 Task: Find a place to stay in Przeworsk, Poland, with a price range of ₹5000 to ₹15000, 1 bedroom, 1 bed, 1 bathroom, and amenities like Wifi and Free parking.
Action: Mouse pressed left at (601, 102)
Screenshot: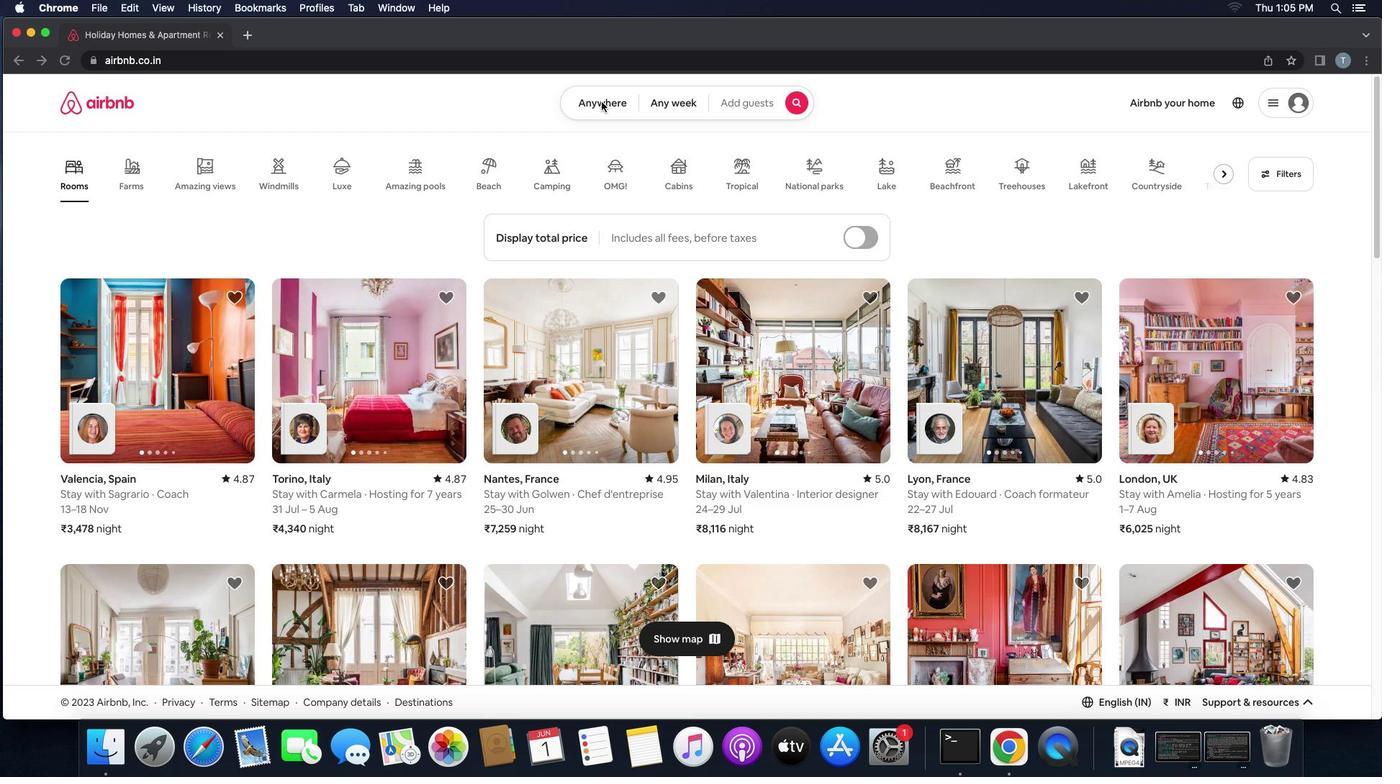 
Action: Mouse pressed left at (601, 102)
Screenshot: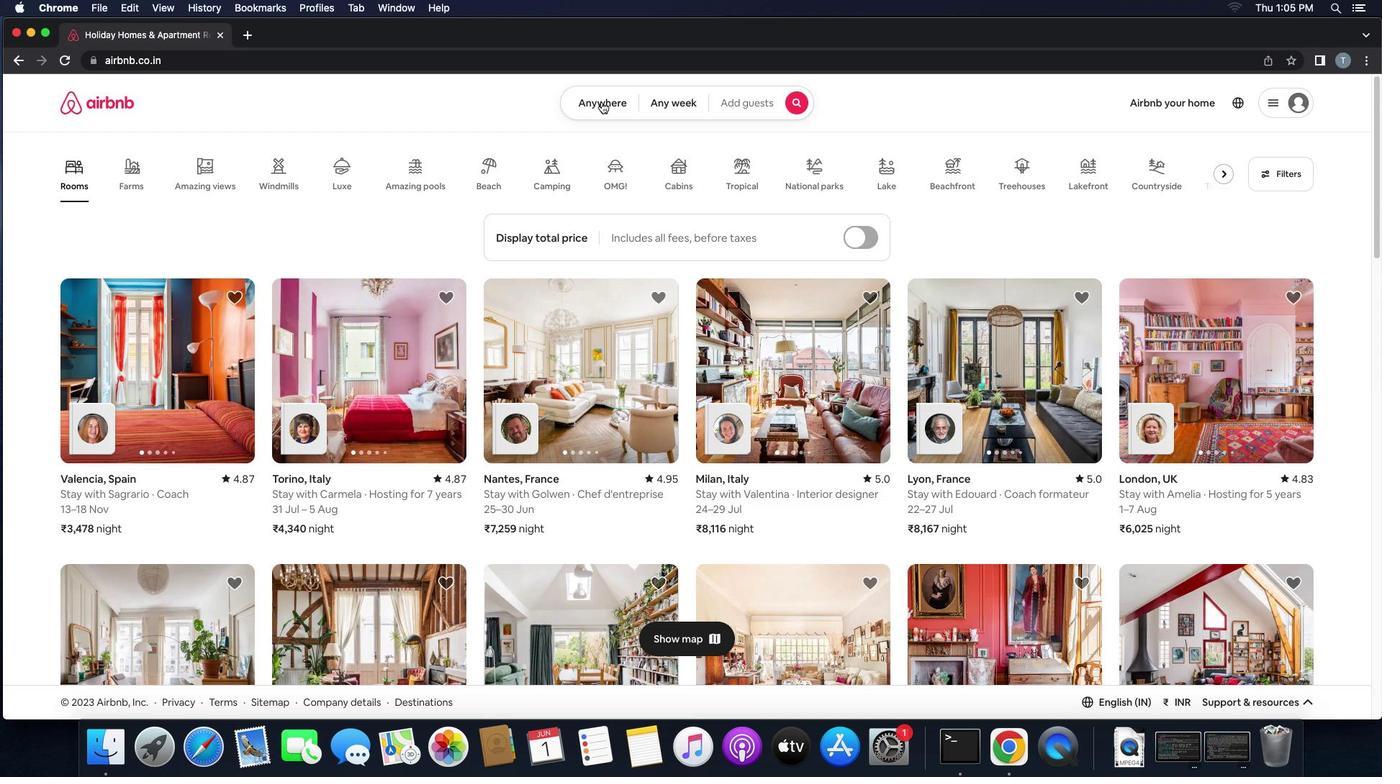 
Action: Mouse moved to (550, 154)
Screenshot: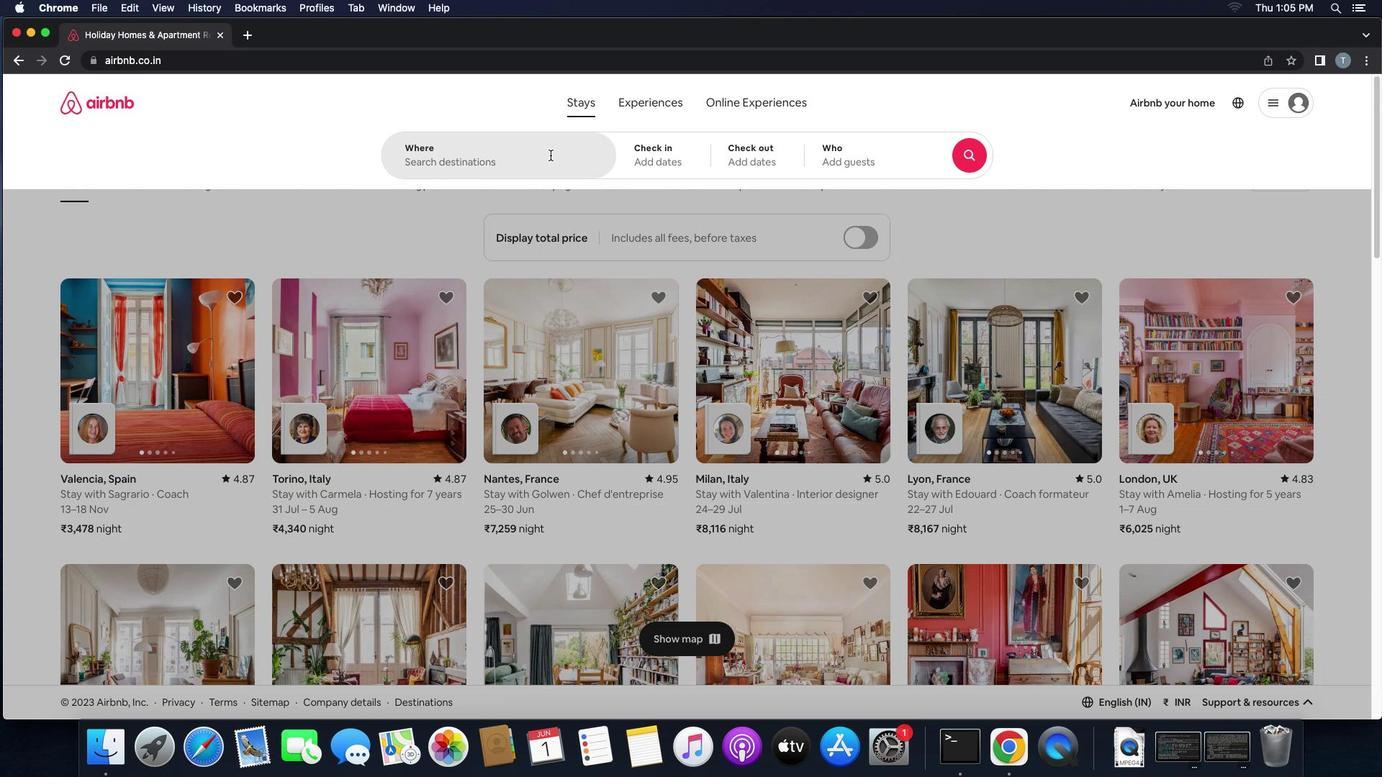 
Action: Mouse pressed left at (550, 154)
Screenshot: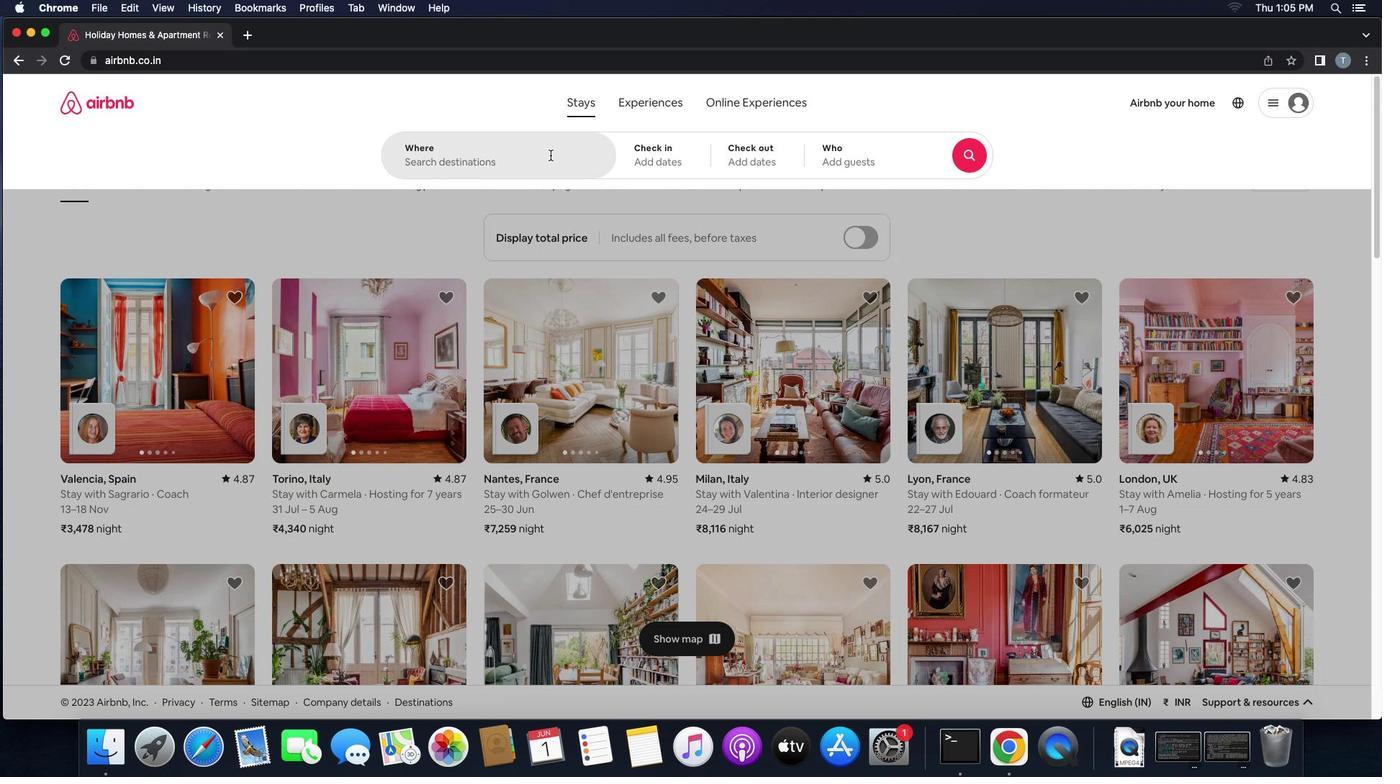 
Action: Key pressed Key.shift'P''r''z''e''w''o''r''s''k'
Screenshot: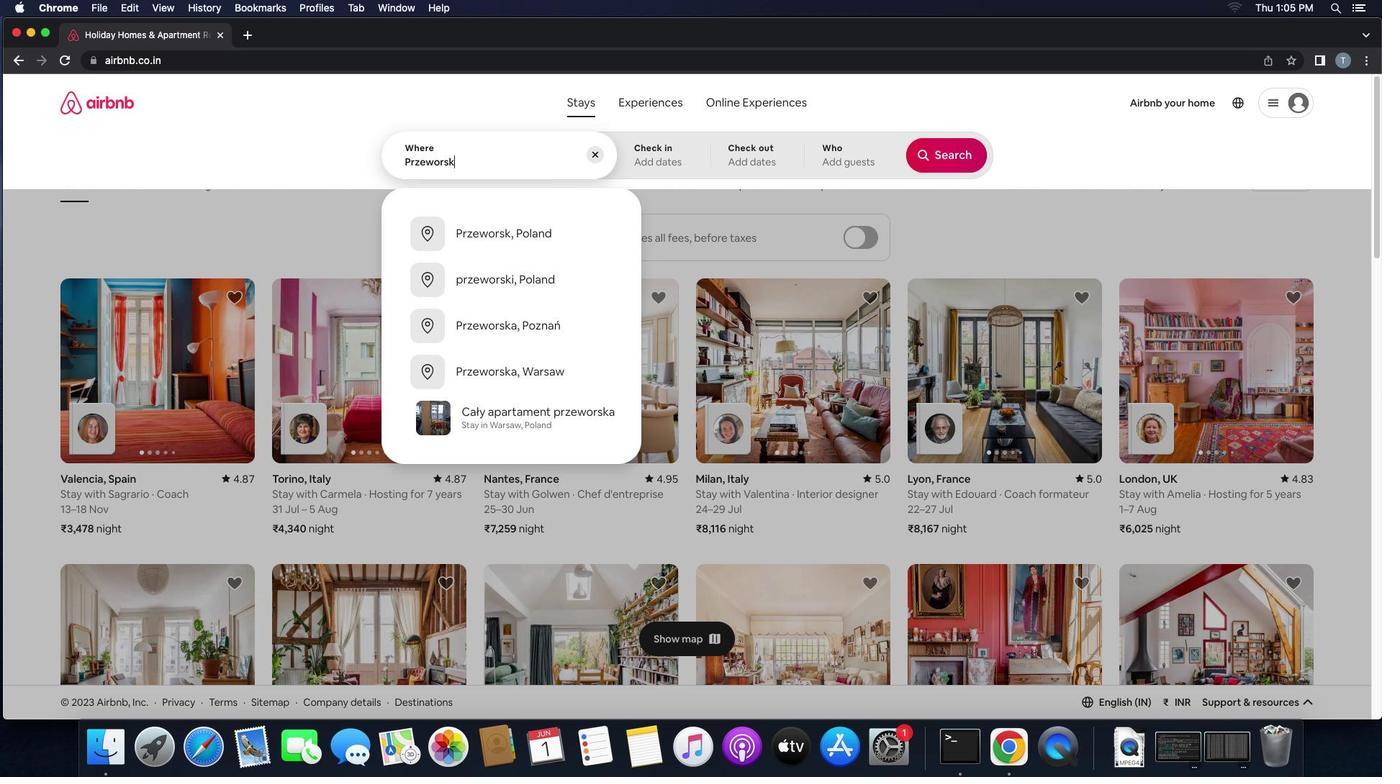 
Action: Mouse moved to (563, 230)
Screenshot: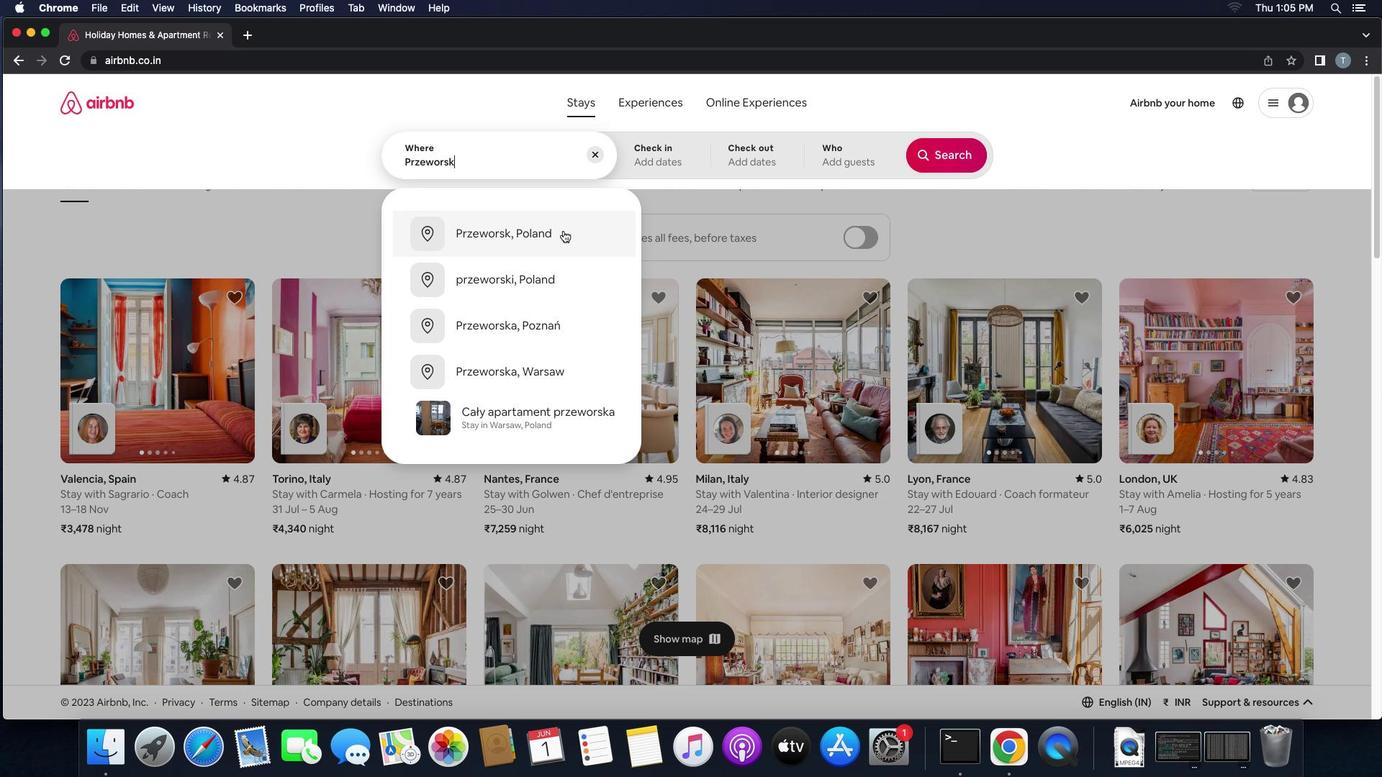 
Action: Mouse pressed left at (563, 230)
Screenshot: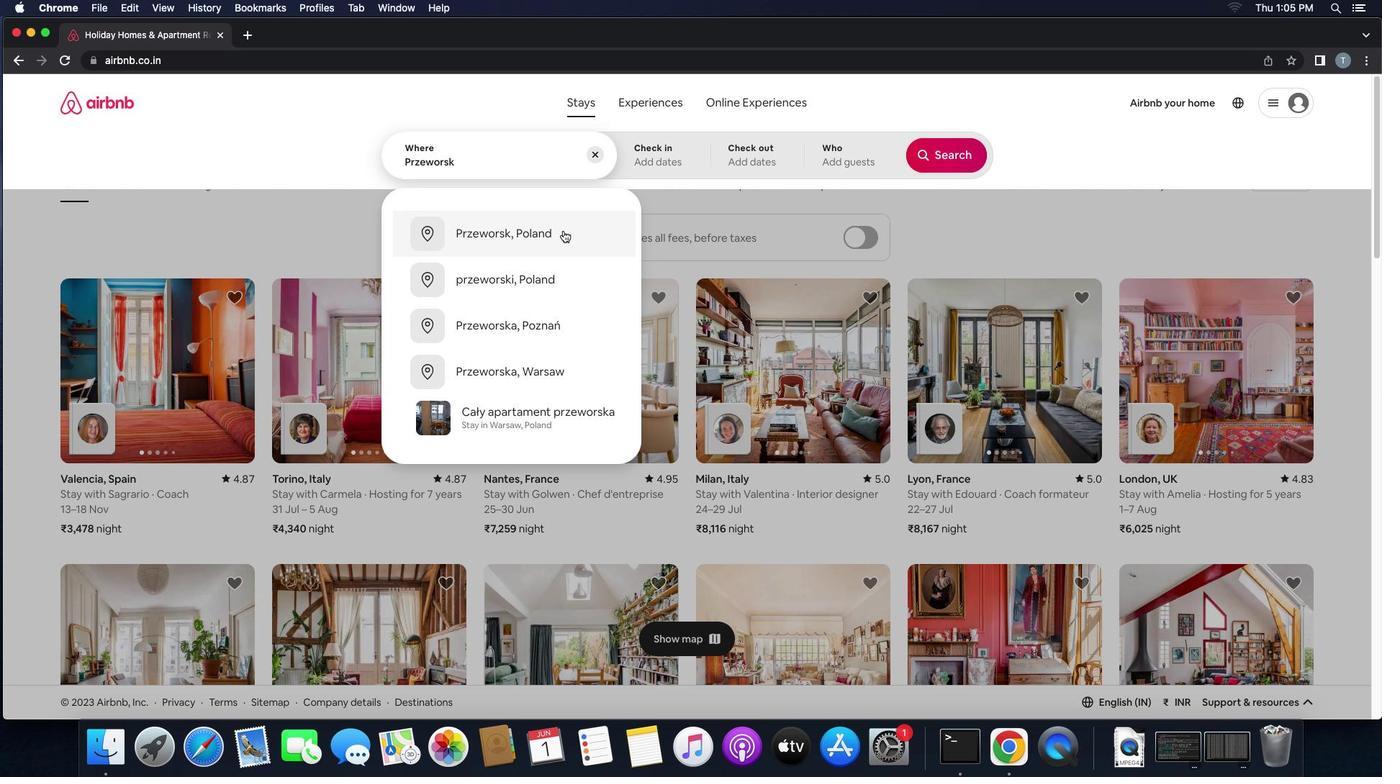 
Action: Mouse moved to (933, 323)
Screenshot: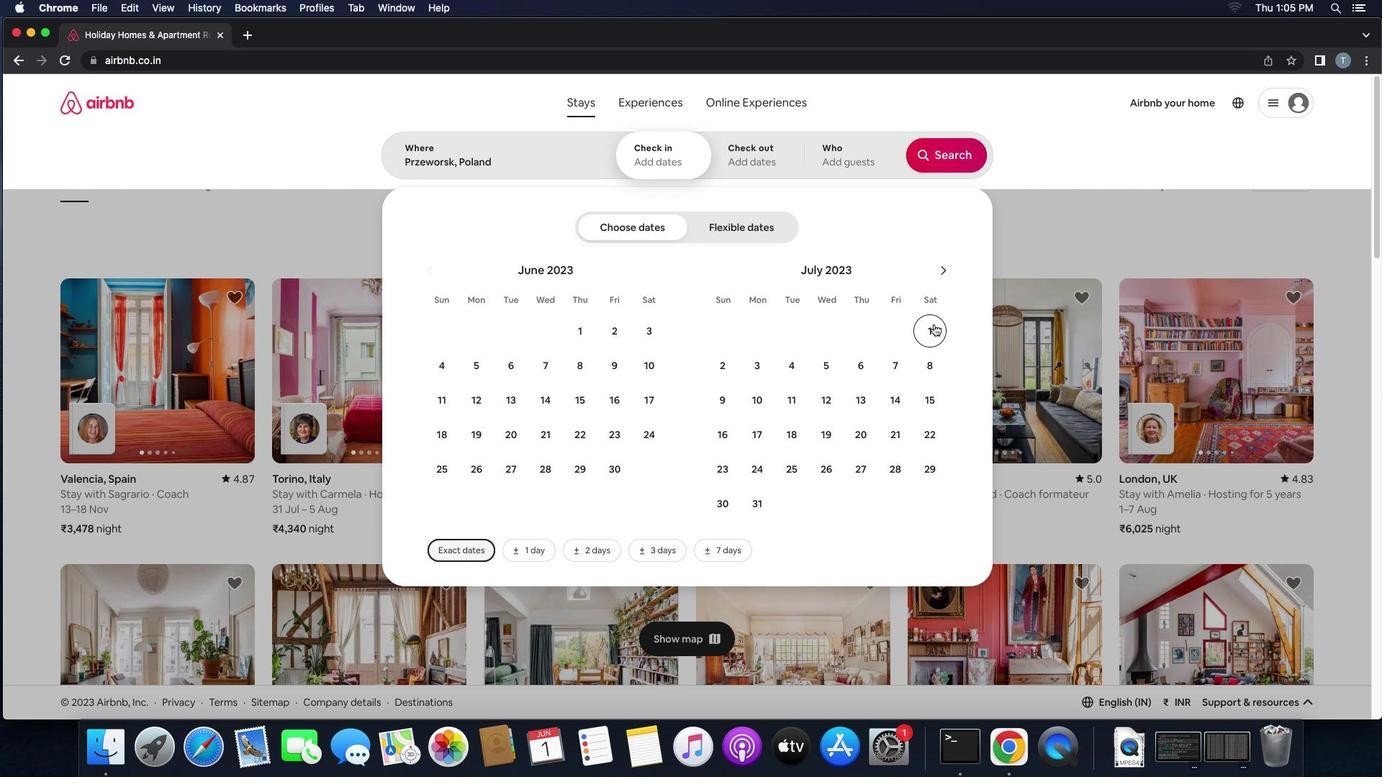 
Action: Mouse pressed left at (933, 323)
Screenshot: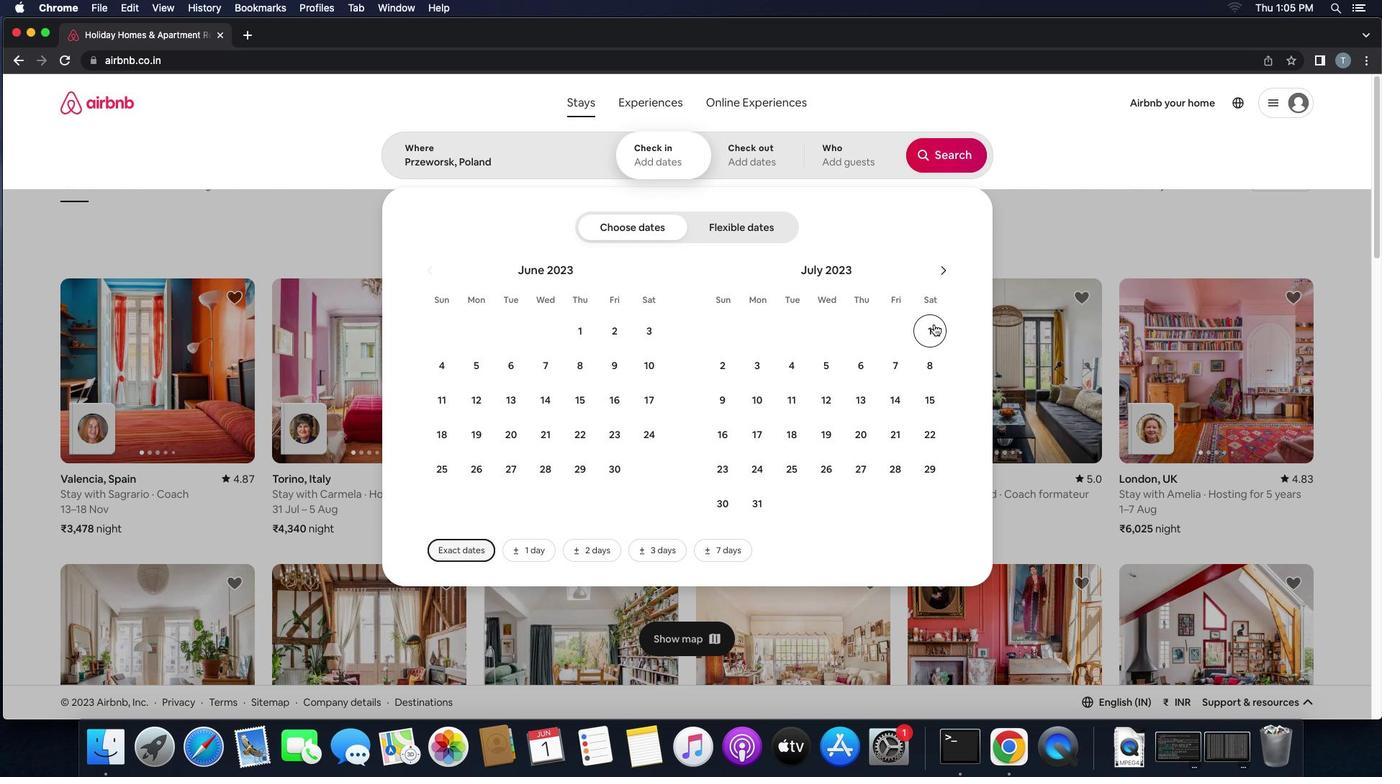 
Action: Mouse moved to (758, 365)
Screenshot: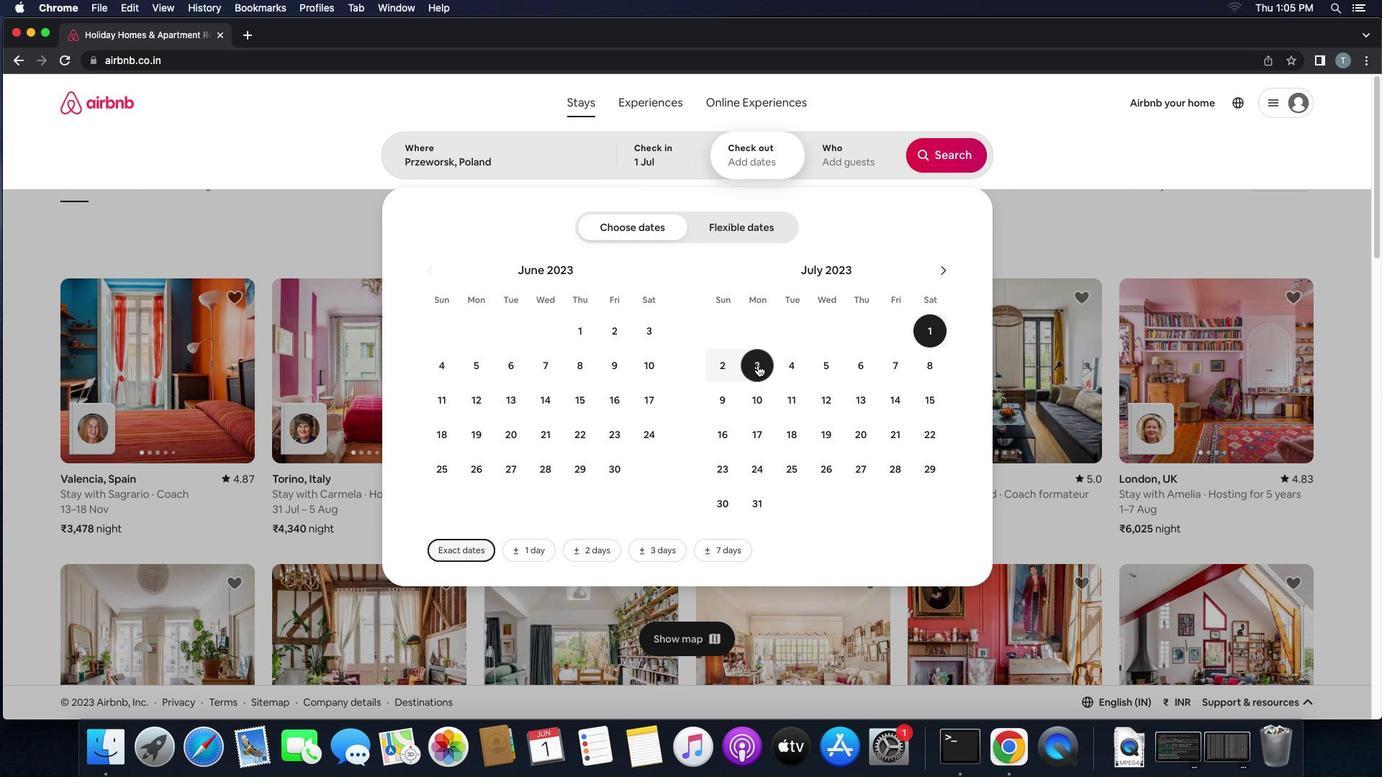
Action: Mouse pressed left at (758, 365)
Screenshot: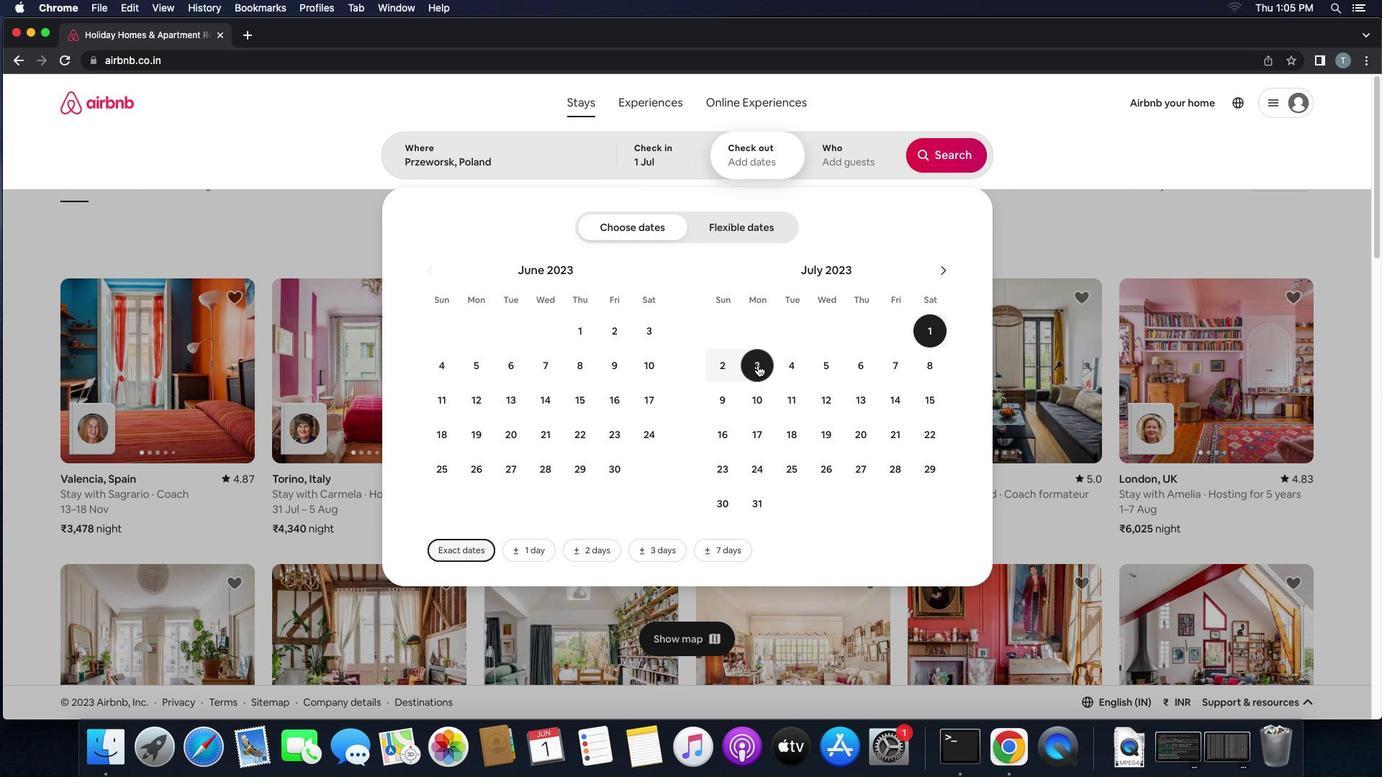 
Action: Mouse moved to (832, 168)
Screenshot: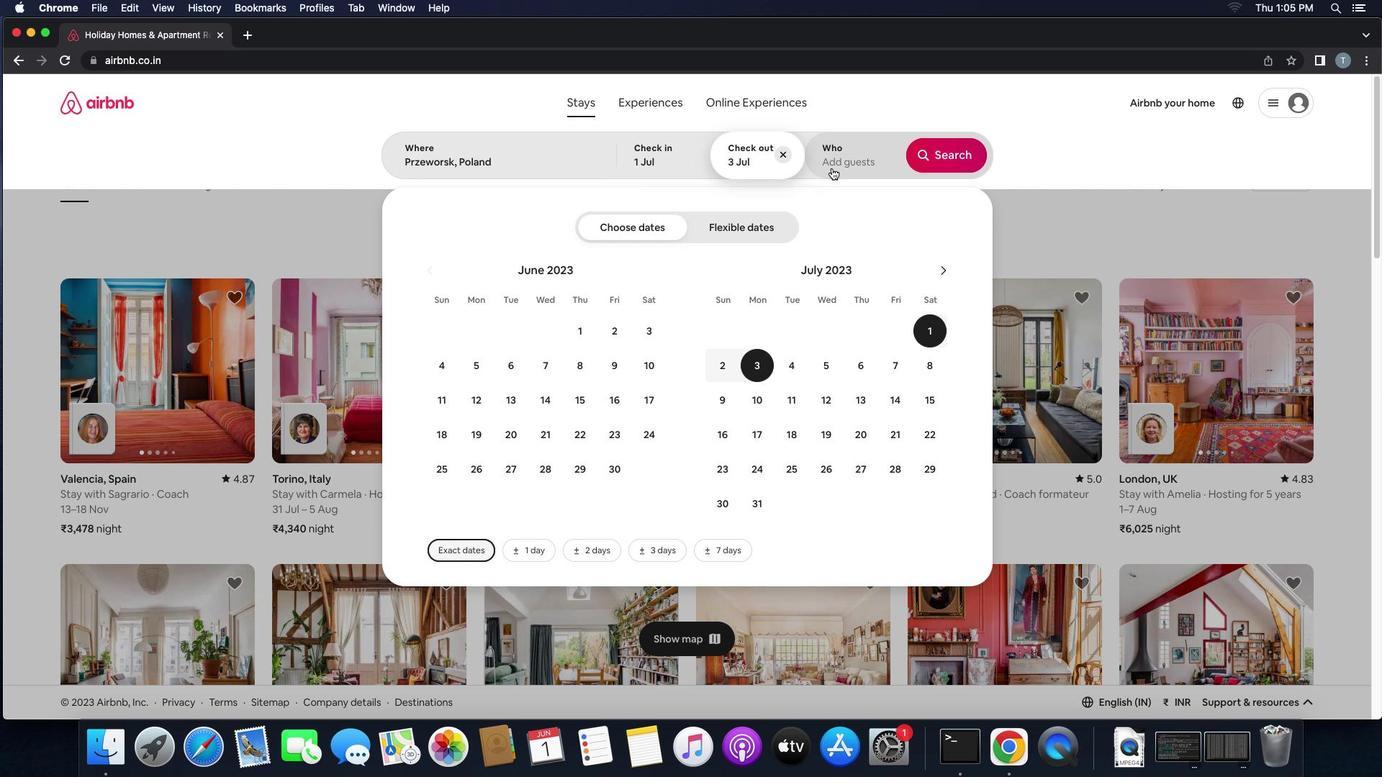 
Action: Mouse pressed left at (832, 168)
Screenshot: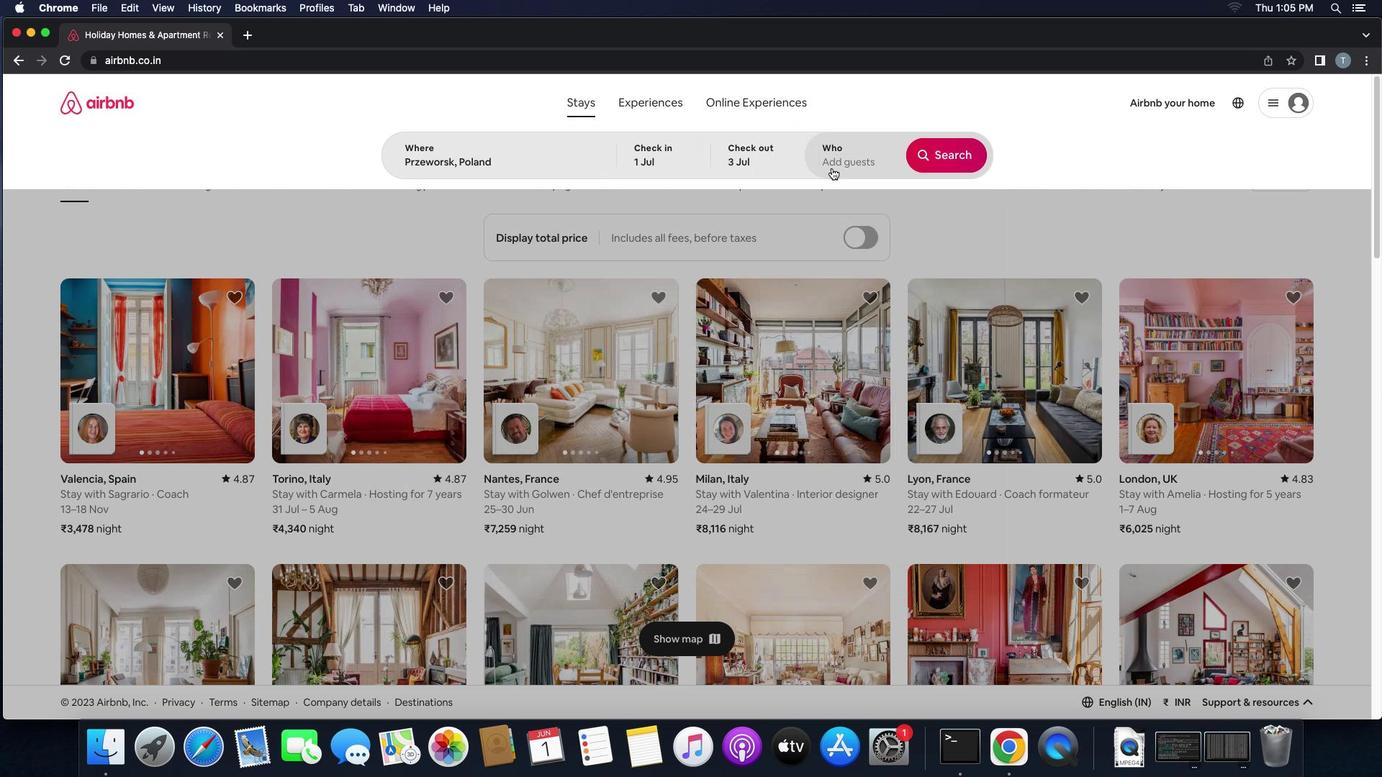 
Action: Mouse moved to (947, 233)
Screenshot: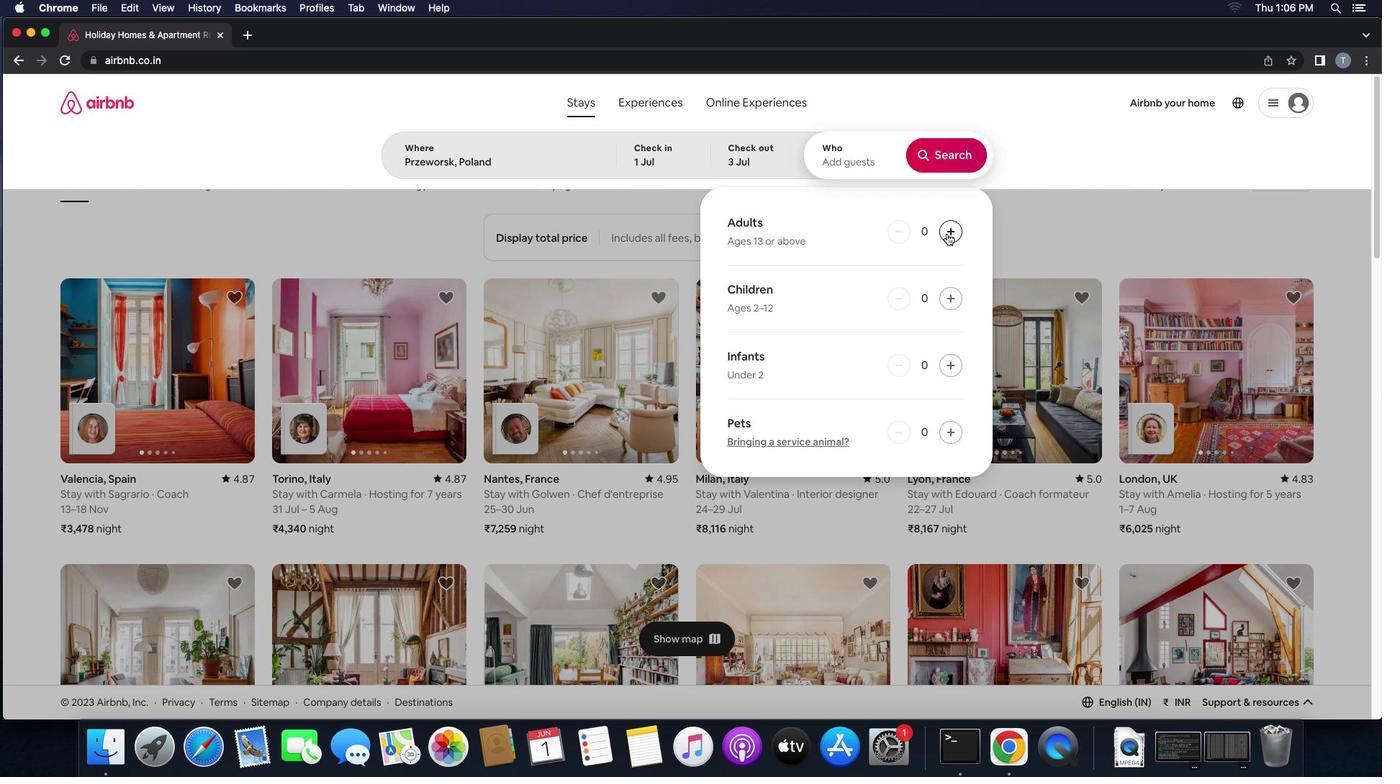 
Action: Mouse pressed left at (947, 233)
Screenshot: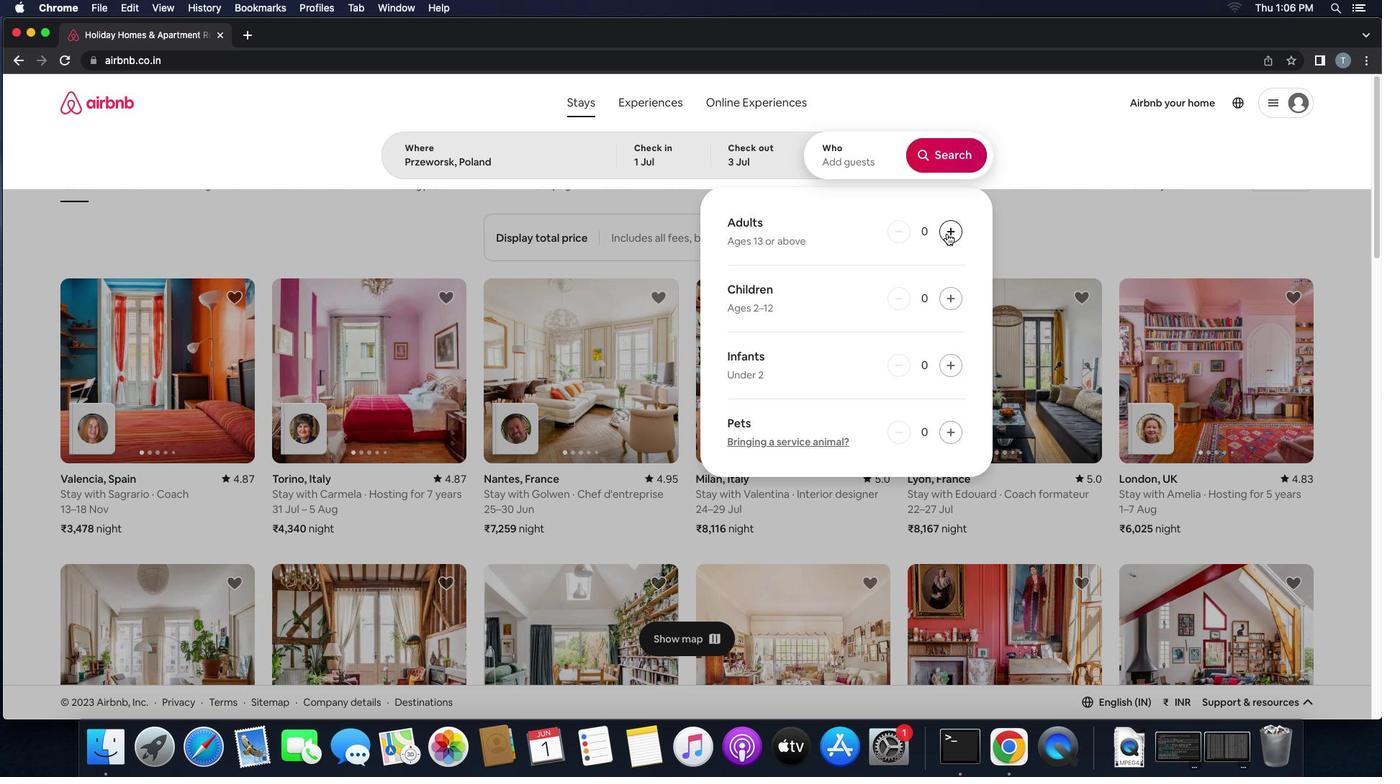 
Action: Mouse moved to (953, 156)
Screenshot: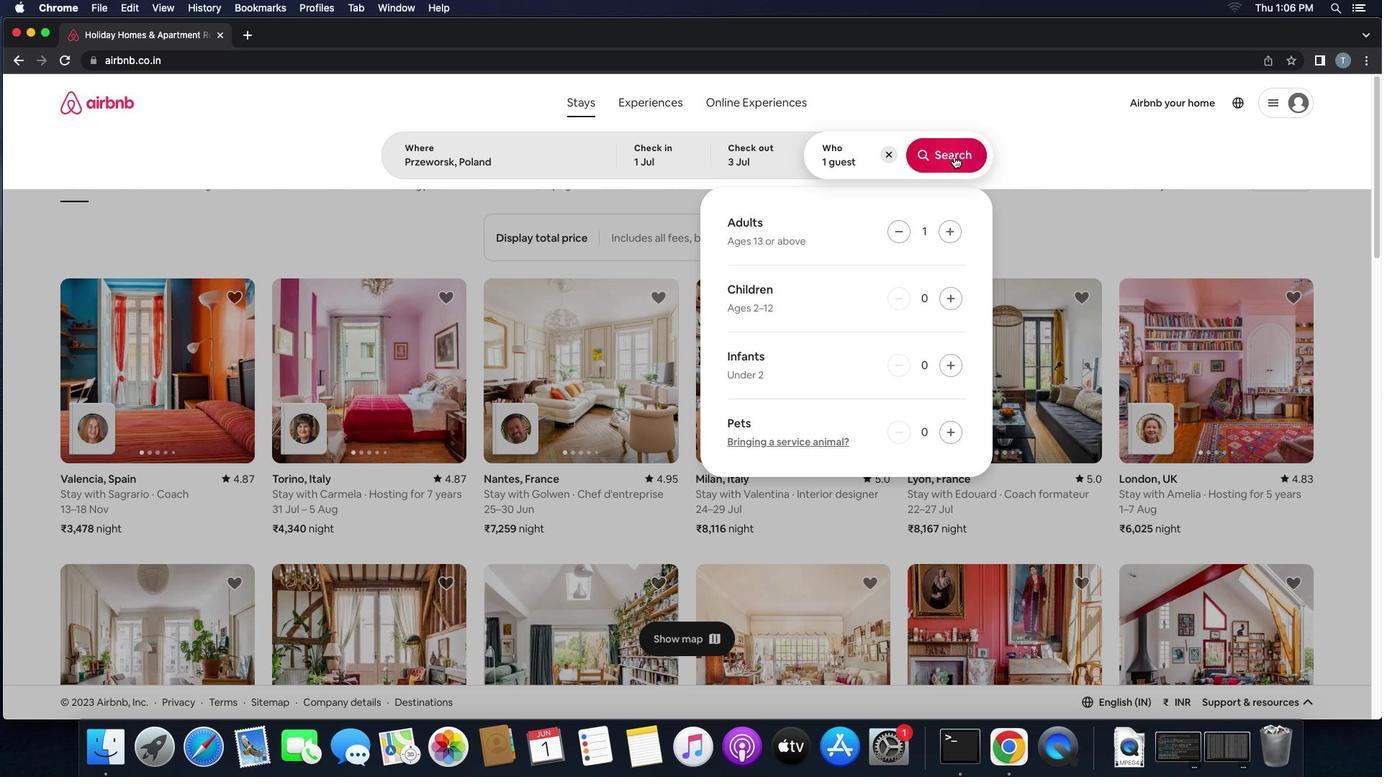 
Action: Mouse pressed left at (953, 156)
Screenshot: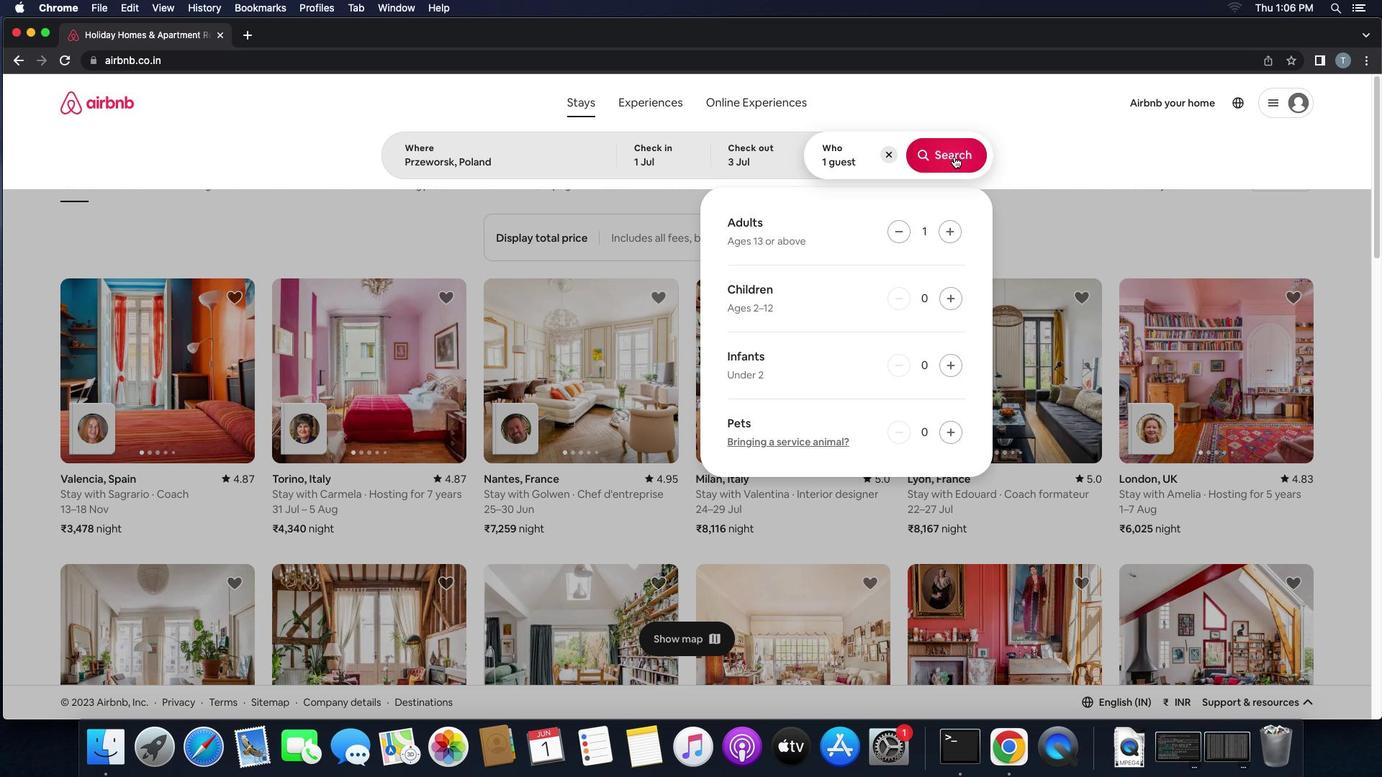 
Action: Mouse moved to (1324, 154)
Screenshot: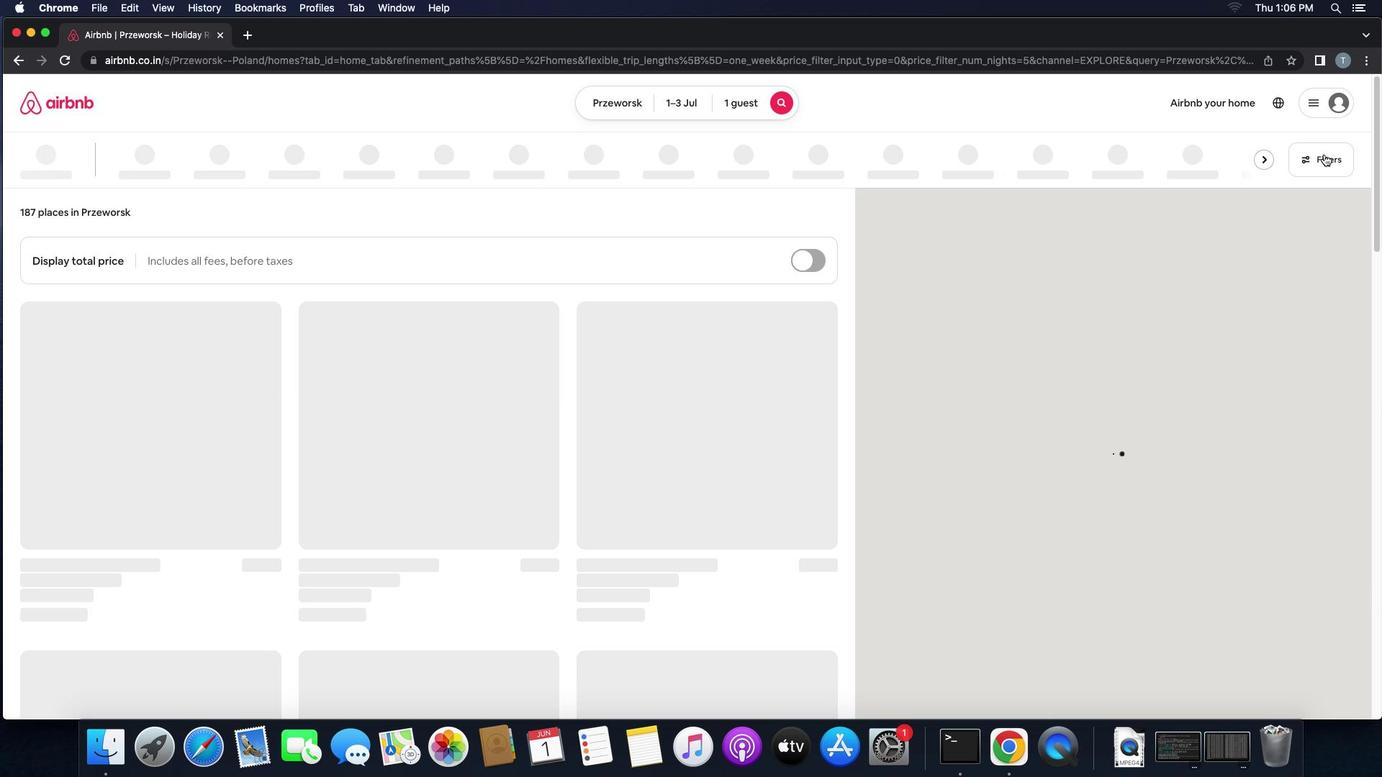 
Action: Mouse pressed left at (1324, 154)
Screenshot: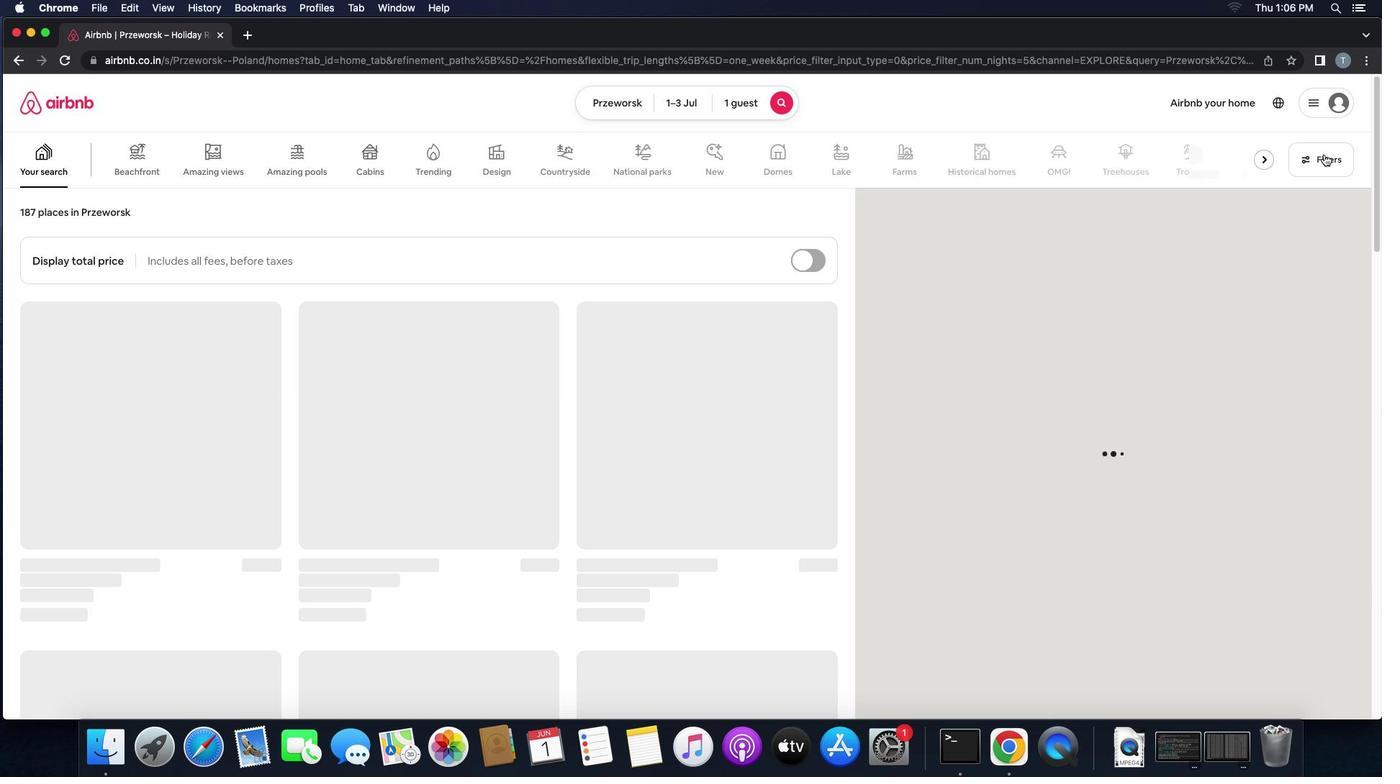 
Action: Mouse moved to (557, 514)
Screenshot: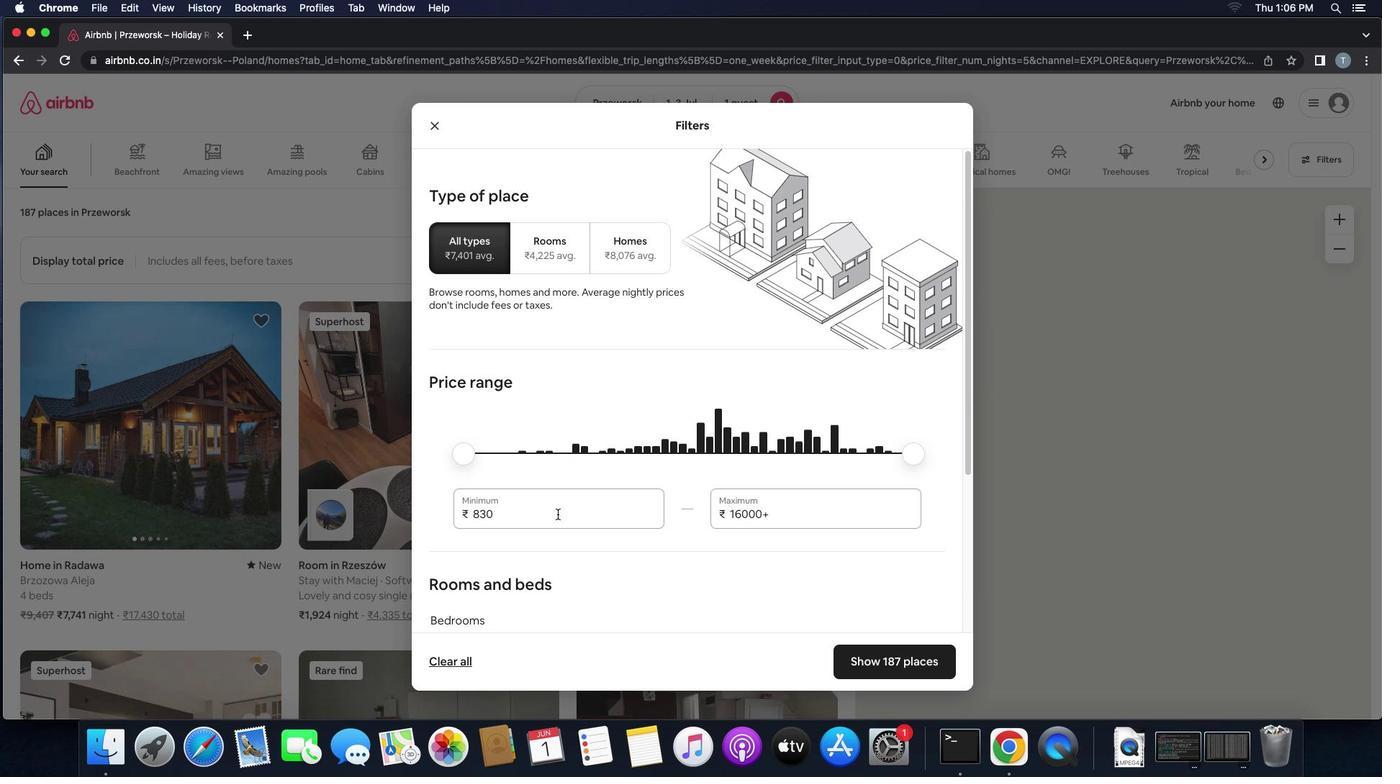 
Action: Mouse pressed left at (557, 514)
Screenshot: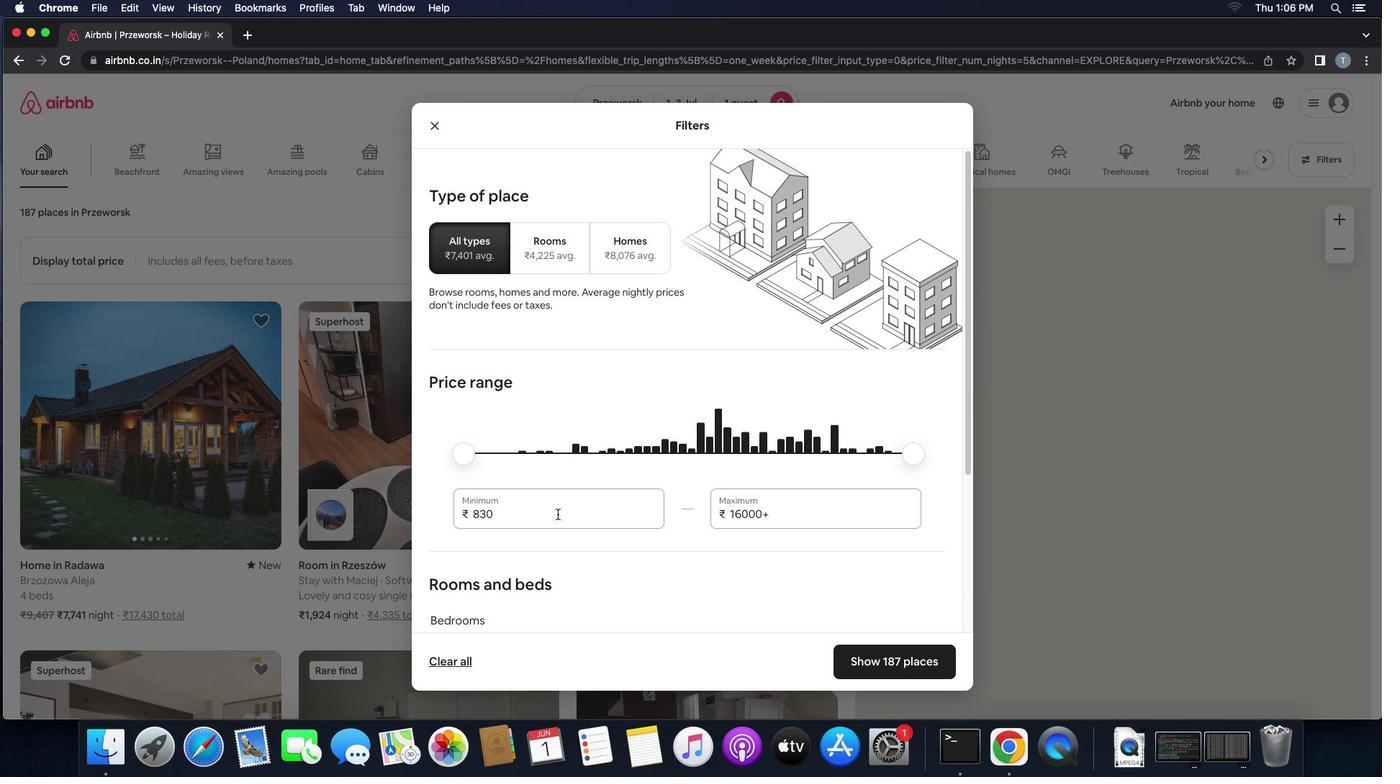 
Action: Key pressed Key.backspaceKey.backspaceKey.backspaceKey.backspace'5''0''0''0'
Screenshot: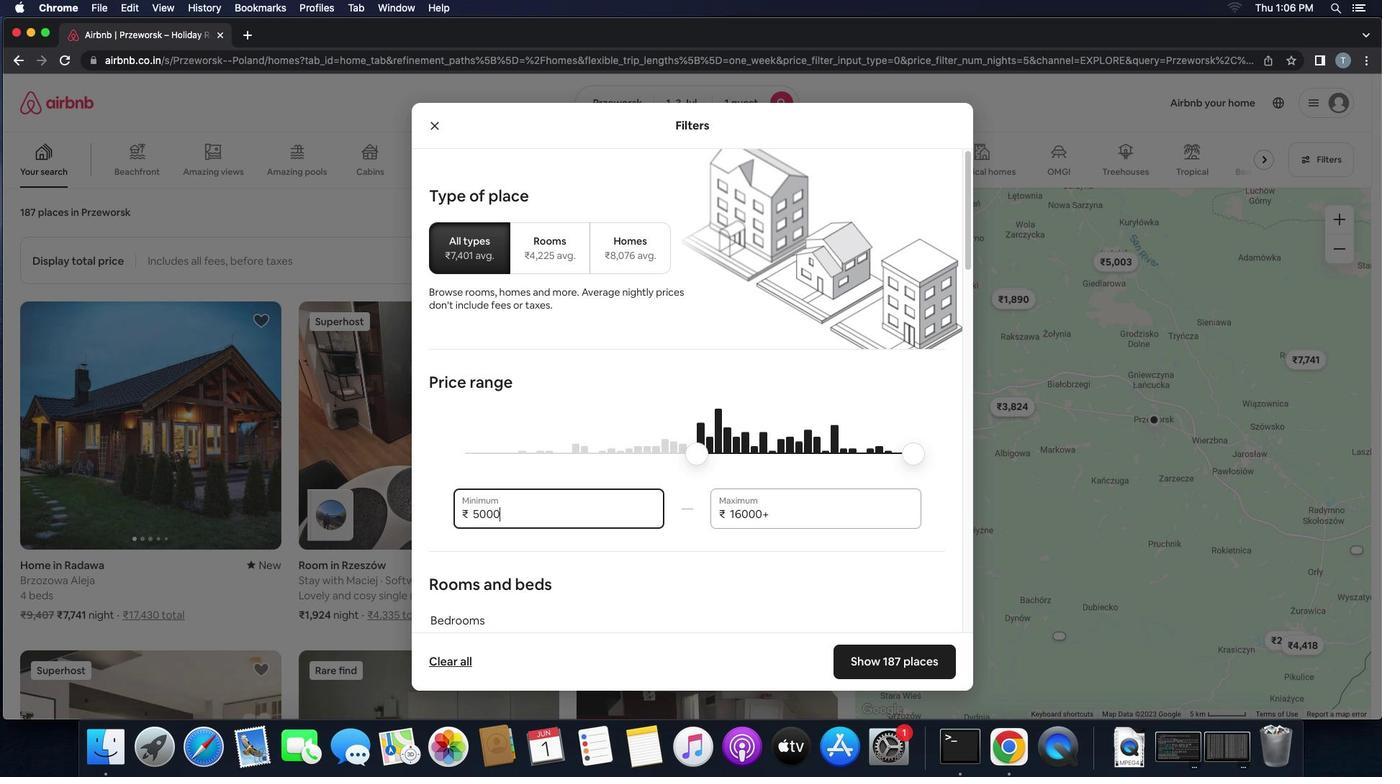 
Action: Mouse moved to (783, 514)
Screenshot: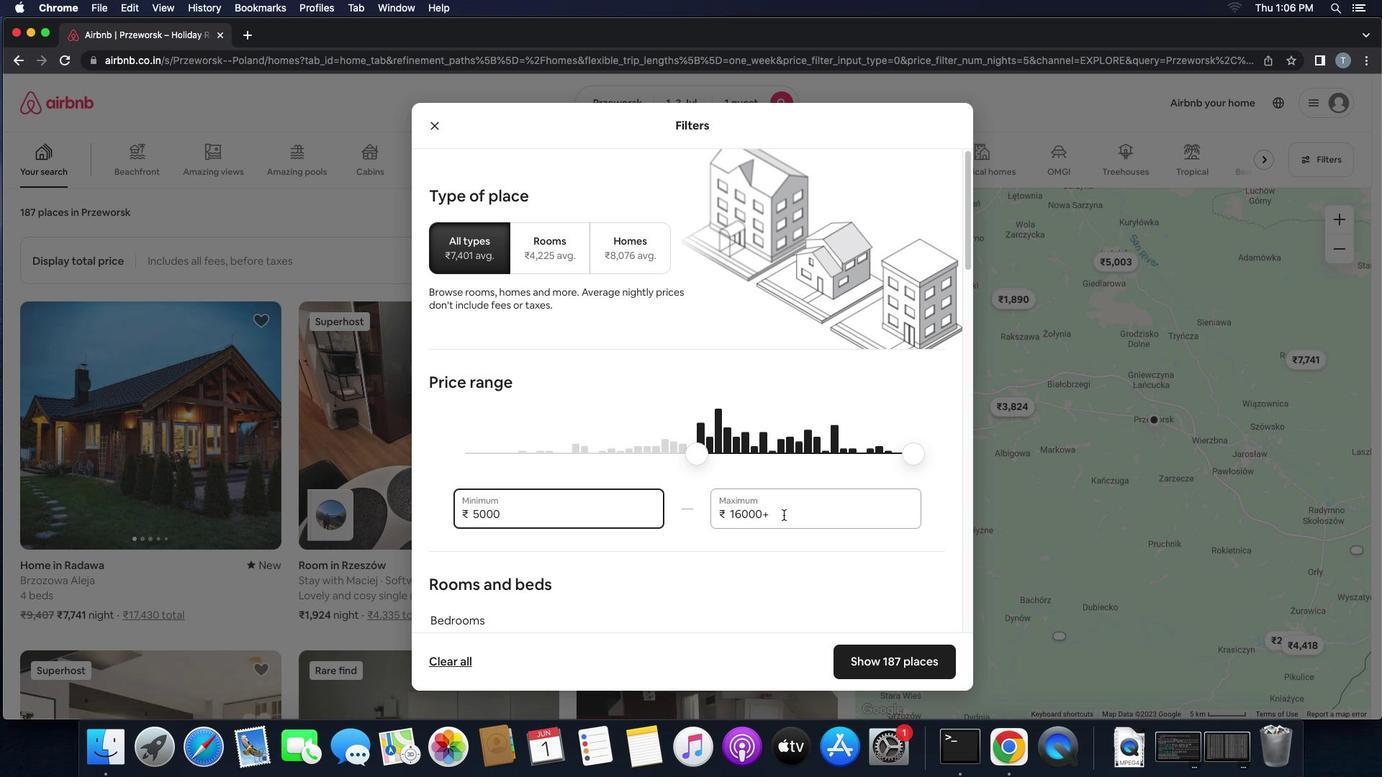 
Action: Mouse pressed left at (783, 514)
Screenshot: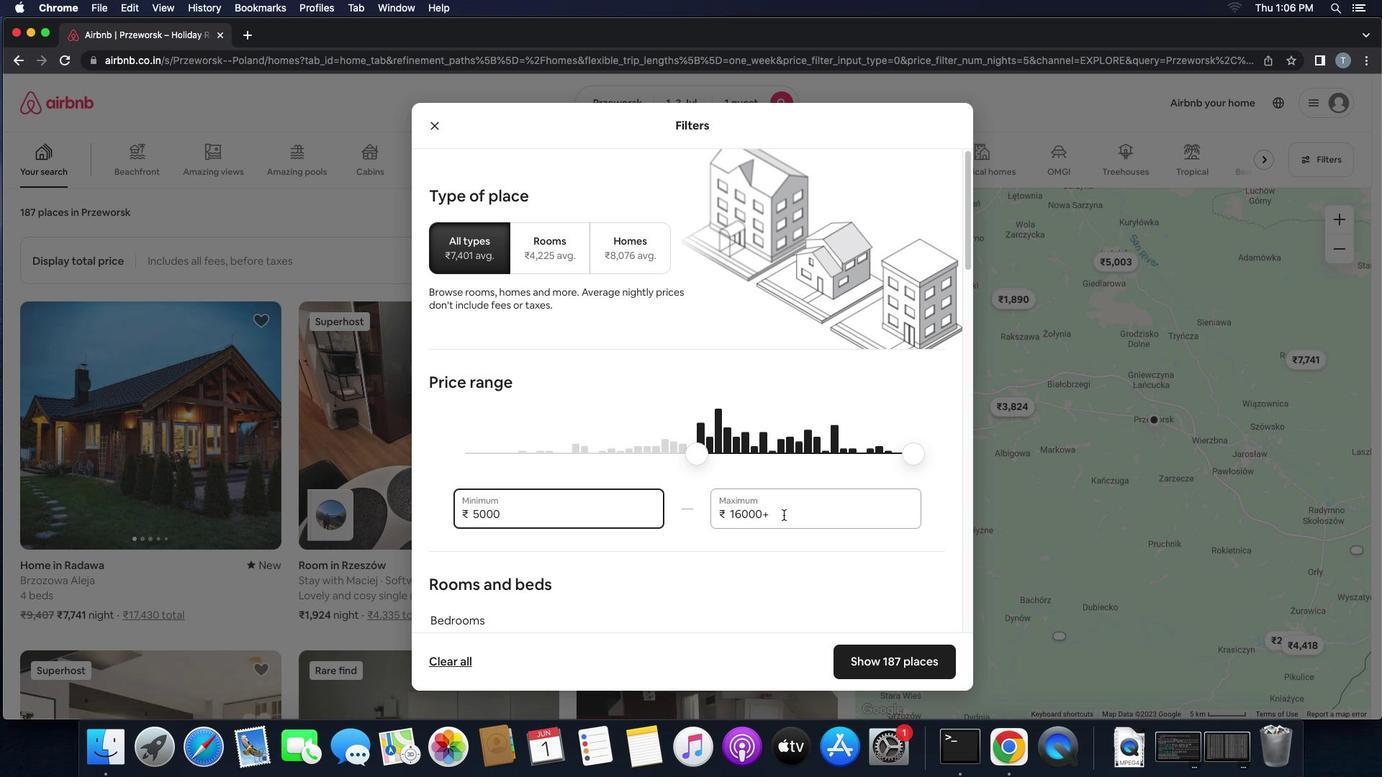 
Action: Key pressed Key.backspaceKey.backspaceKey.backspaceKey.backspaceKey.backspaceKey.backspace'1''5''0''0''0'
Screenshot: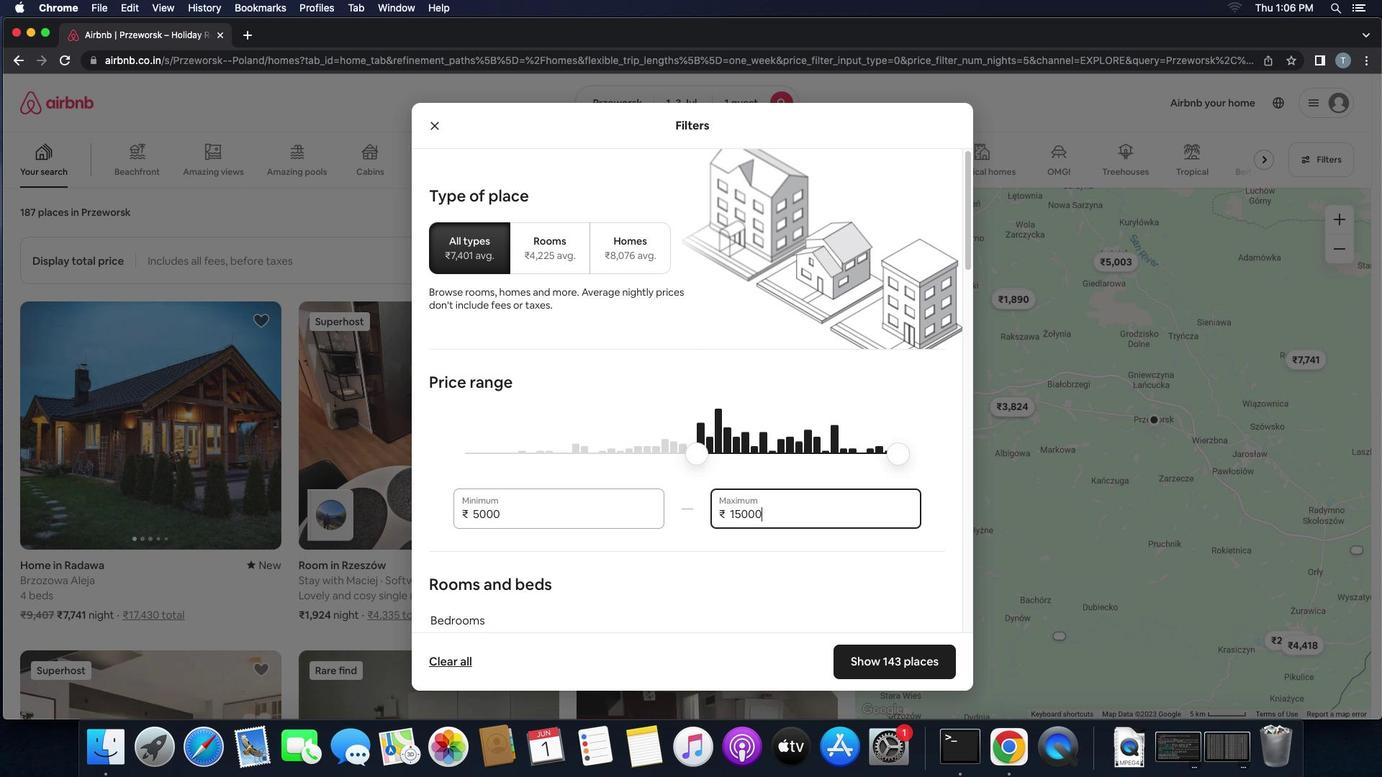 
Action: Mouse moved to (795, 517)
Screenshot: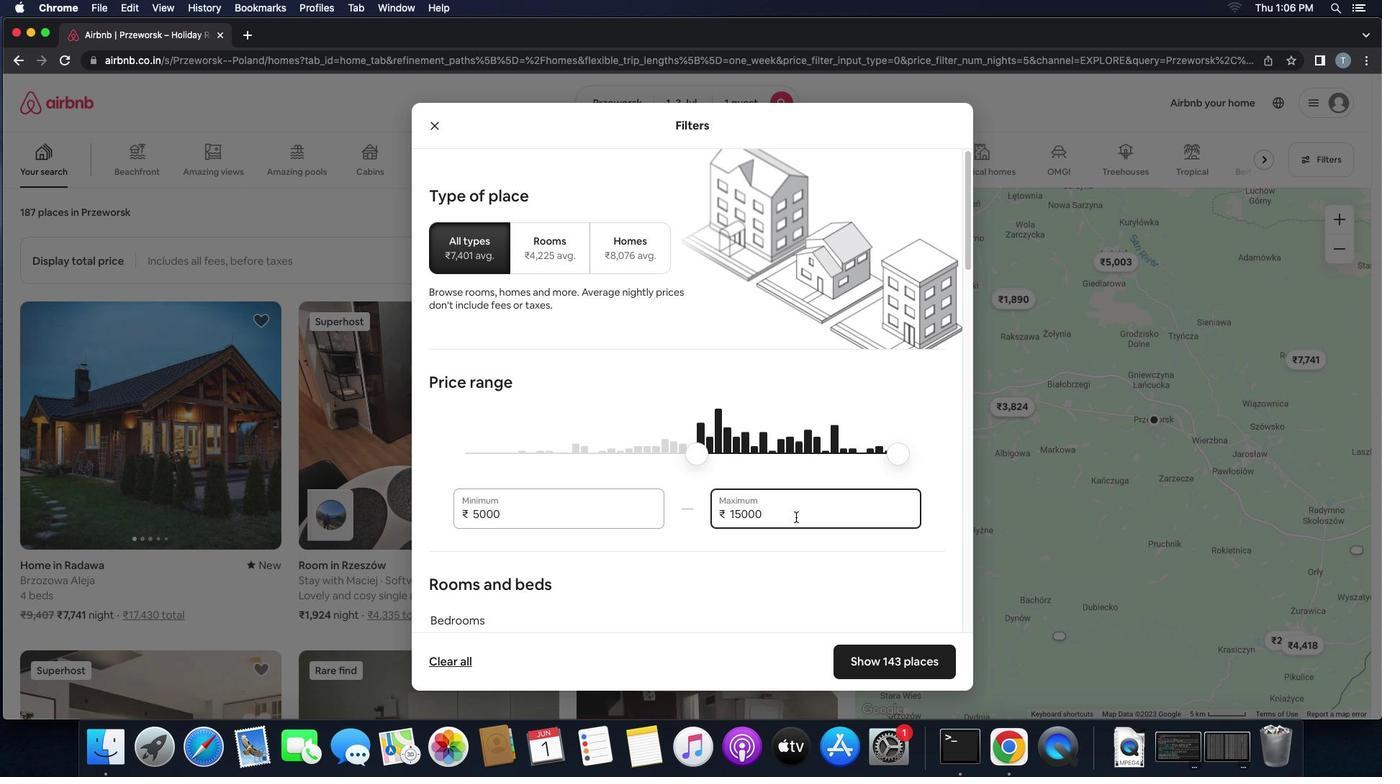 
Action: Mouse scrolled (795, 517) with delta (0, 0)
Screenshot: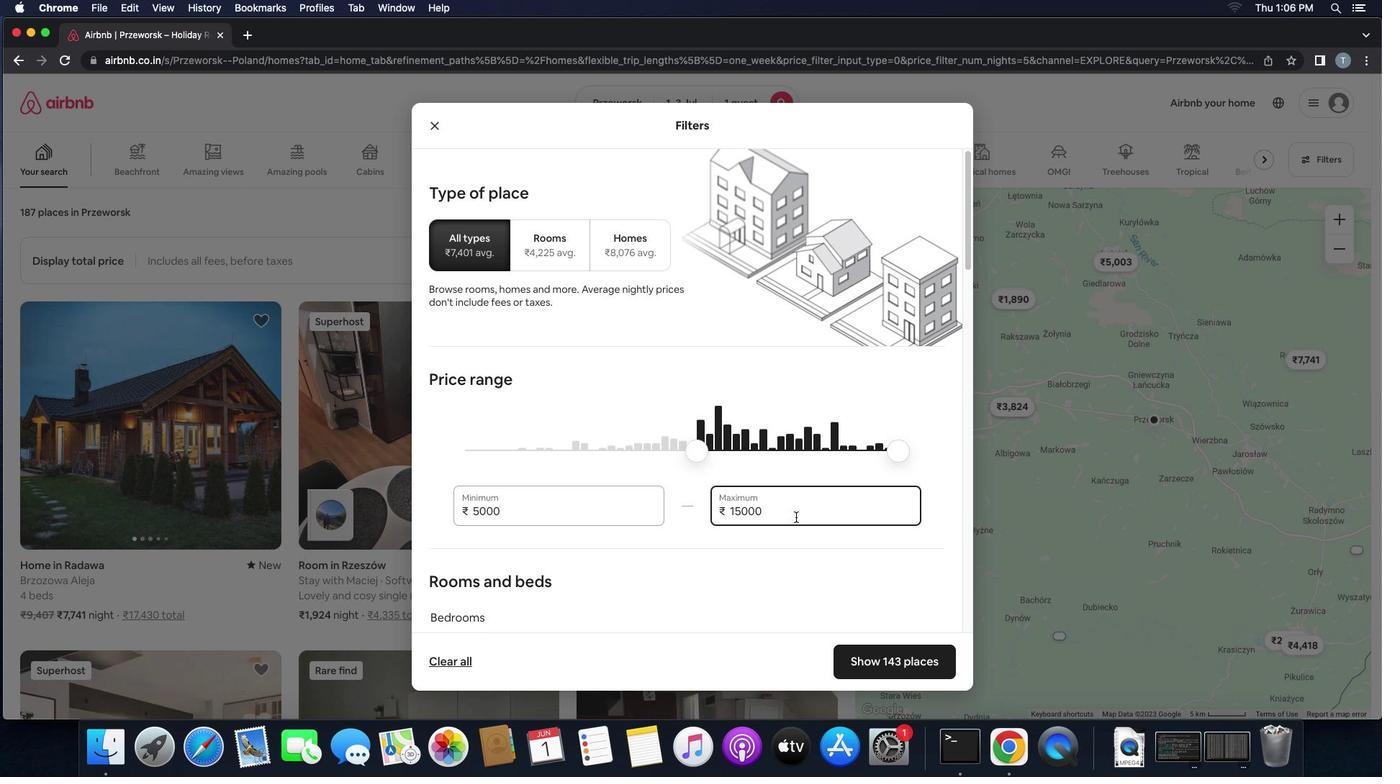 
Action: Mouse scrolled (795, 517) with delta (0, 0)
Screenshot: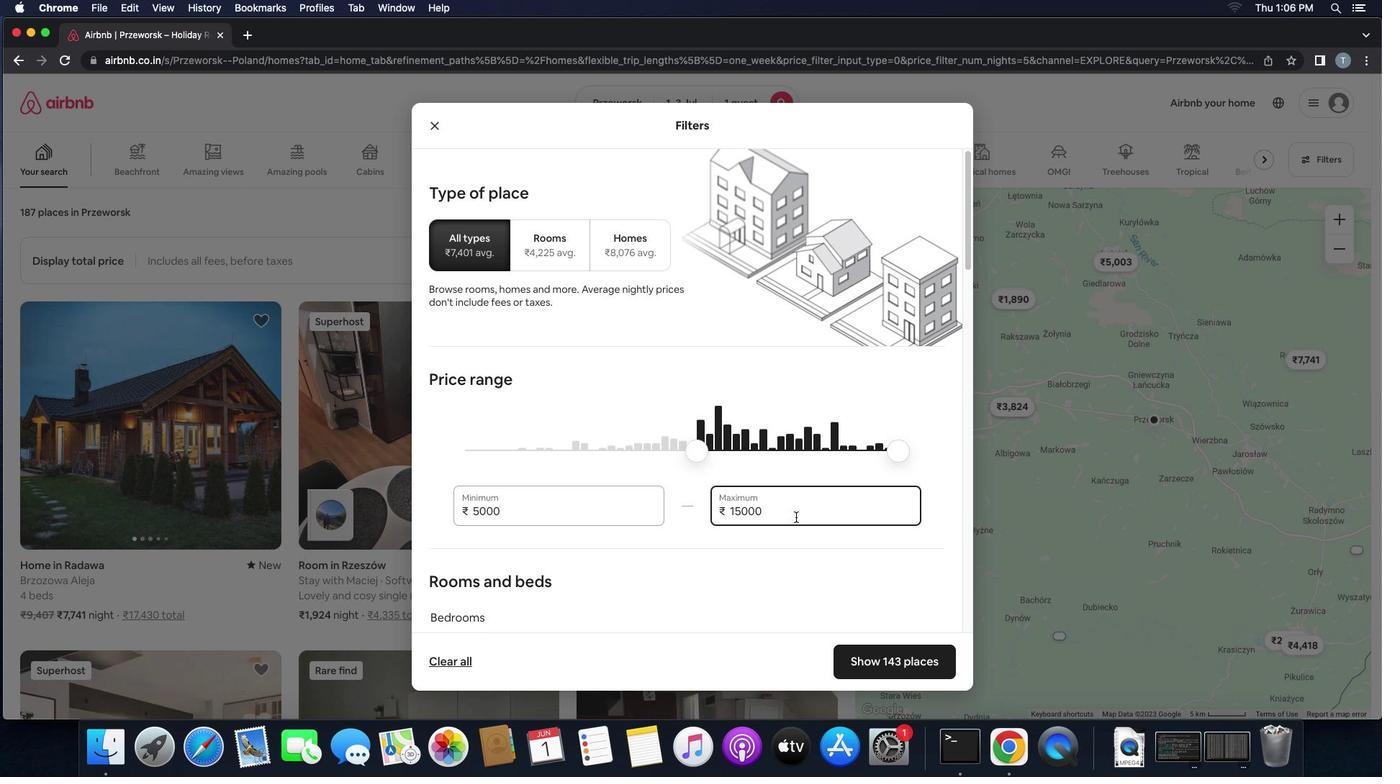 
Action: Mouse scrolled (795, 517) with delta (0, -2)
Screenshot: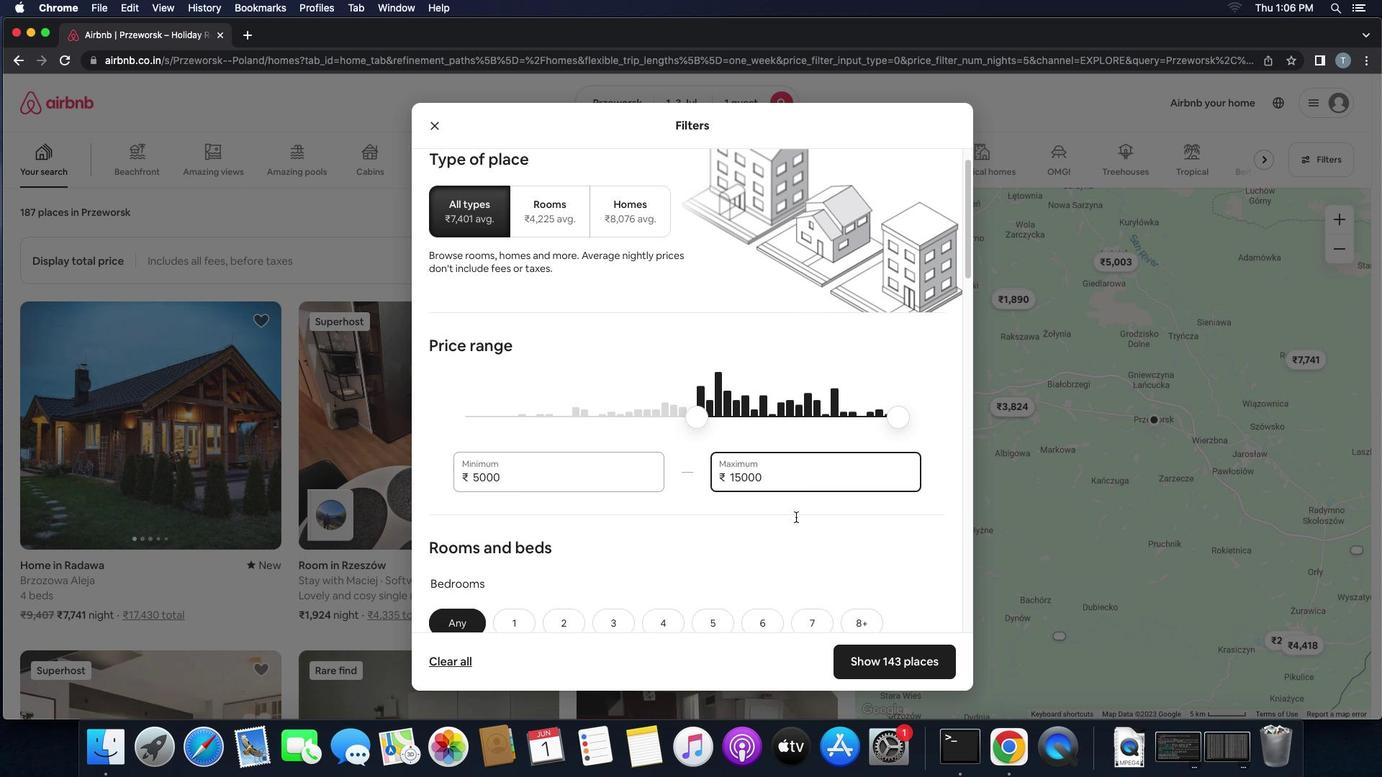 
Action: Mouse scrolled (795, 517) with delta (0, 0)
Screenshot: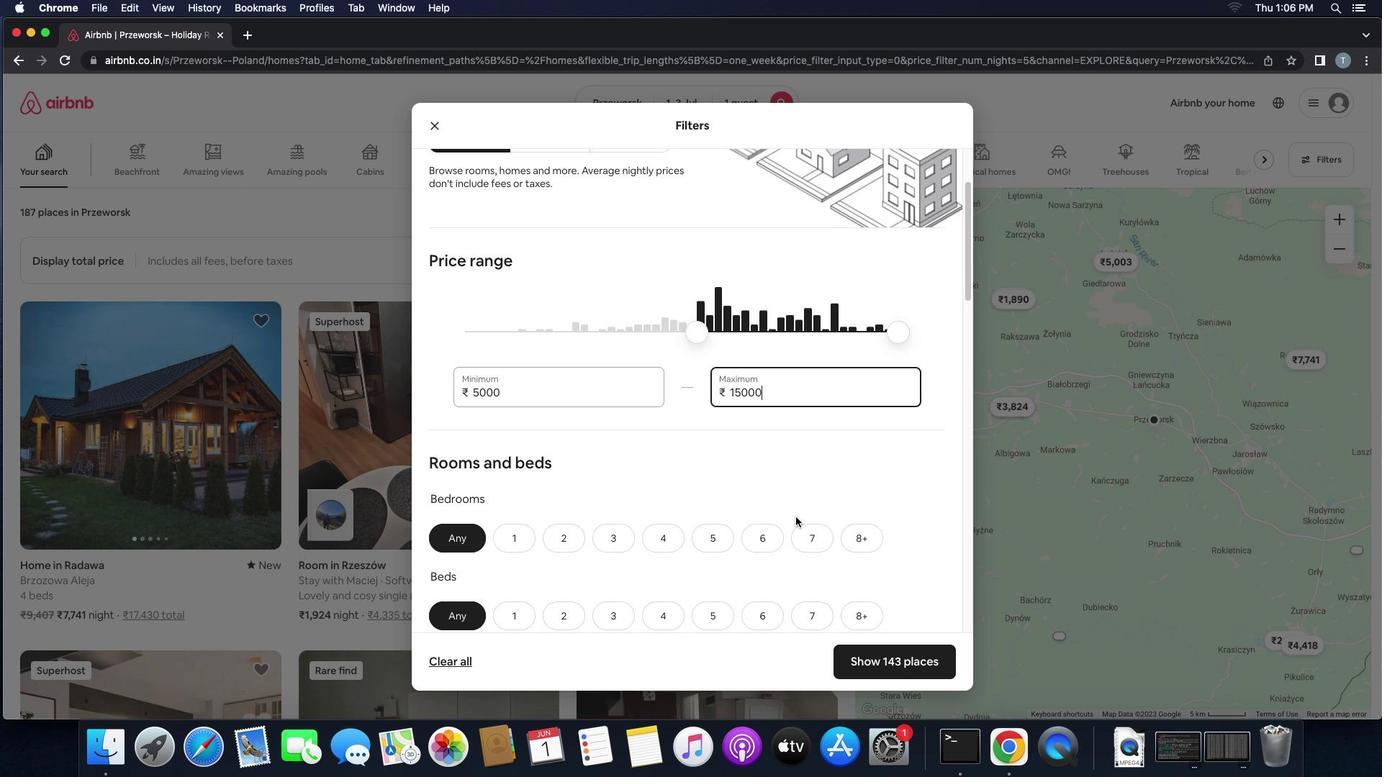 
Action: Mouse scrolled (795, 517) with delta (0, 0)
Screenshot: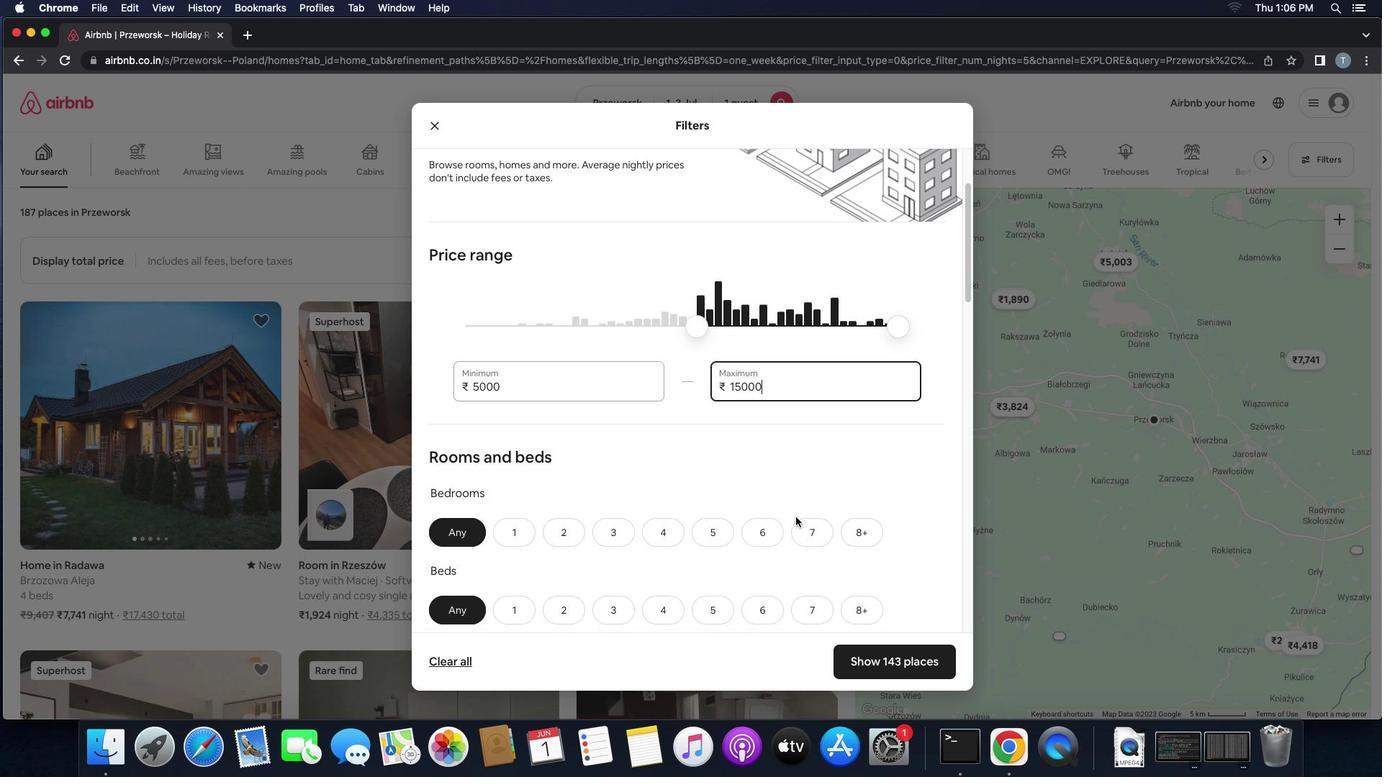 
Action: Mouse scrolled (795, 517) with delta (0, 0)
Screenshot: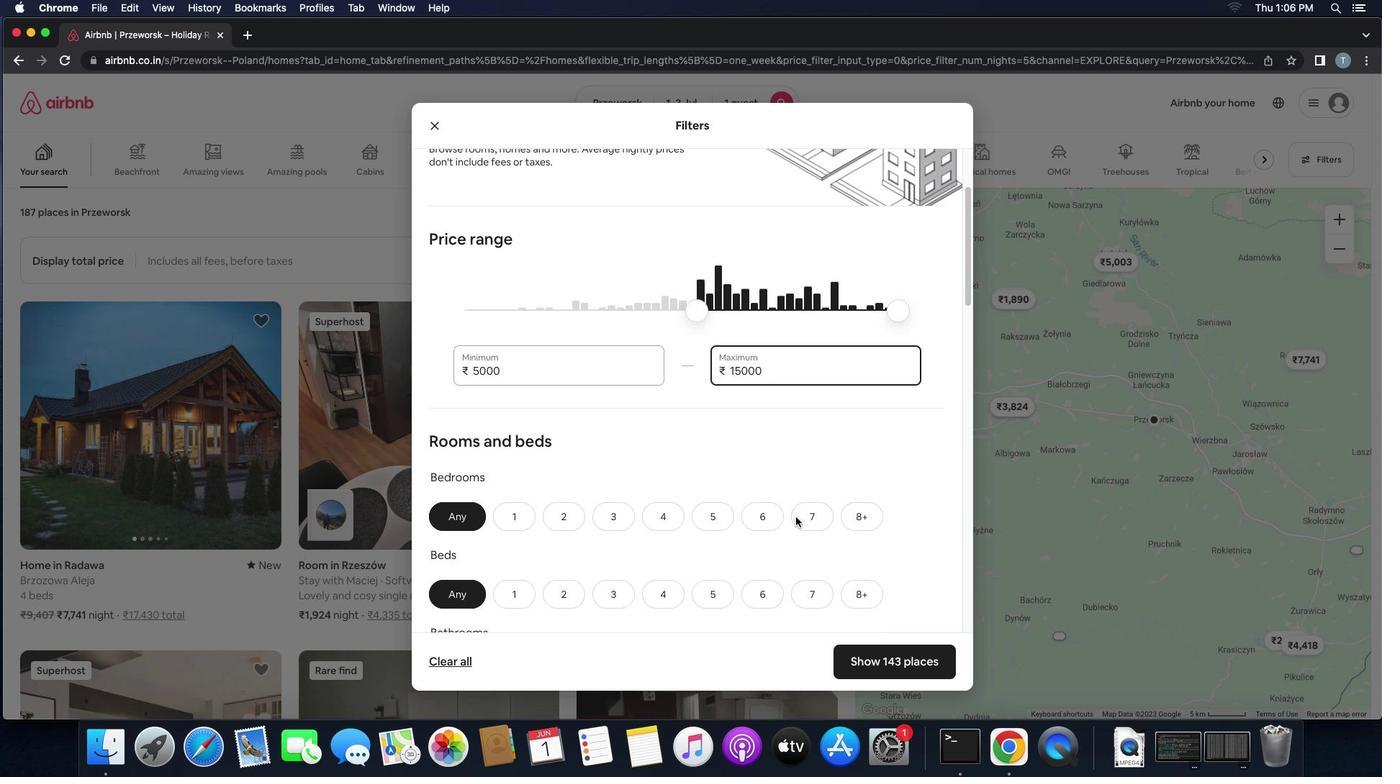 
Action: Mouse scrolled (795, 517) with delta (0, 0)
Screenshot: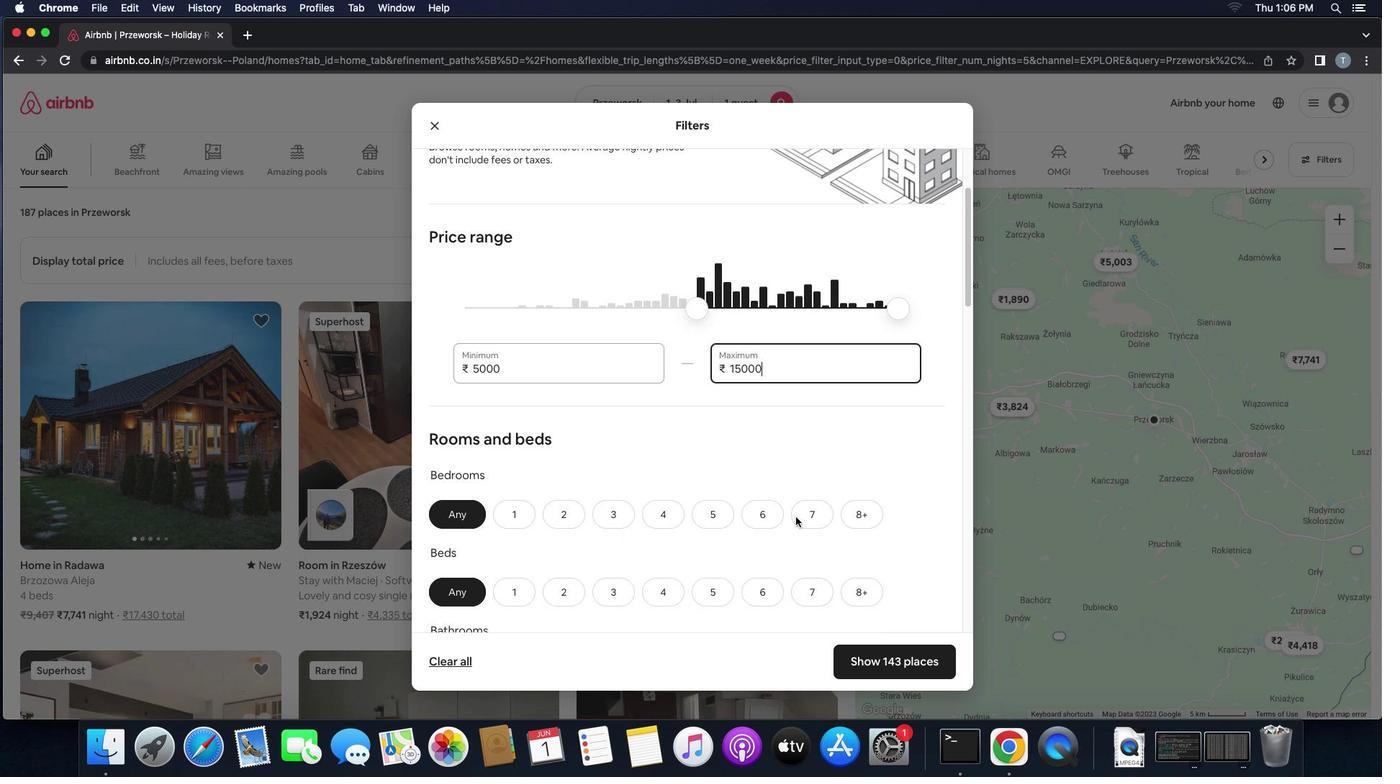 
Action: Mouse scrolled (795, 517) with delta (0, 0)
Screenshot: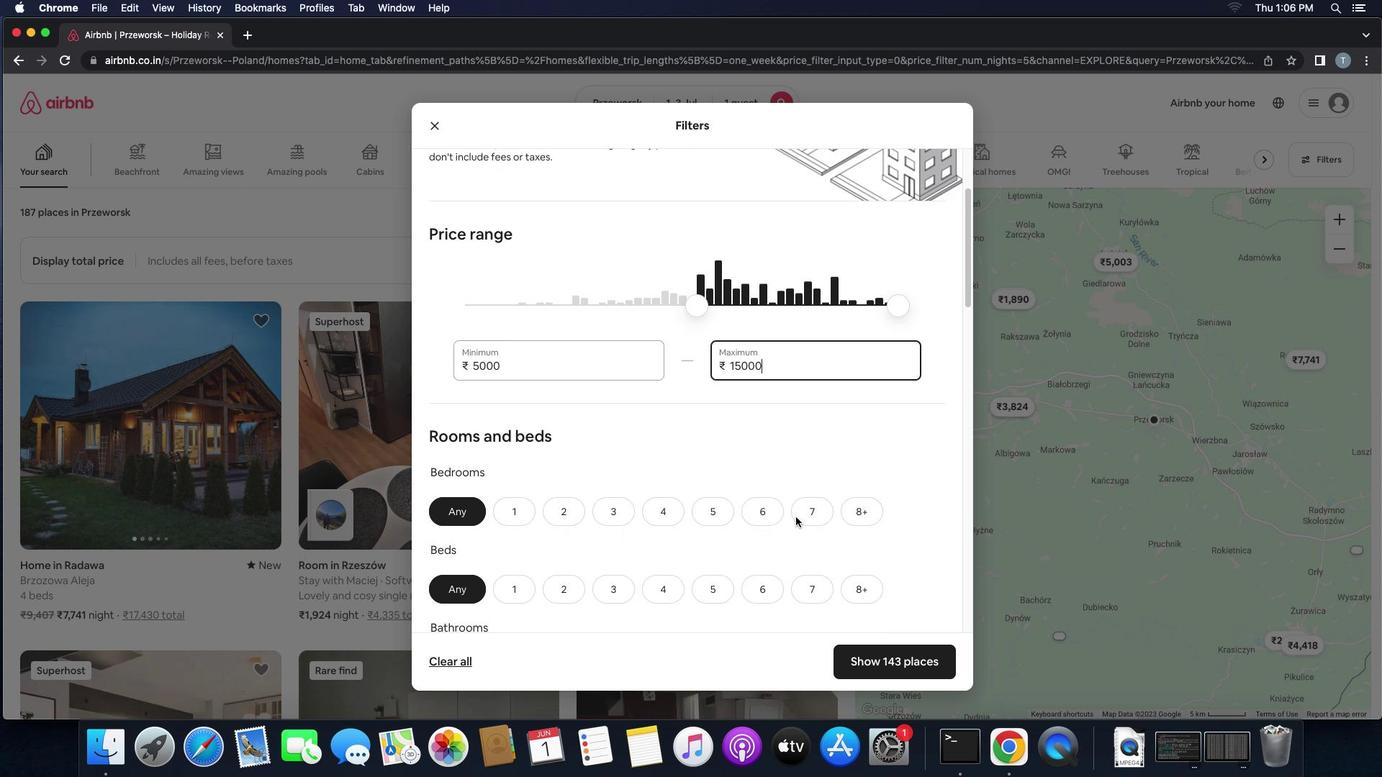 
Action: Mouse scrolled (795, 517) with delta (0, 0)
Screenshot: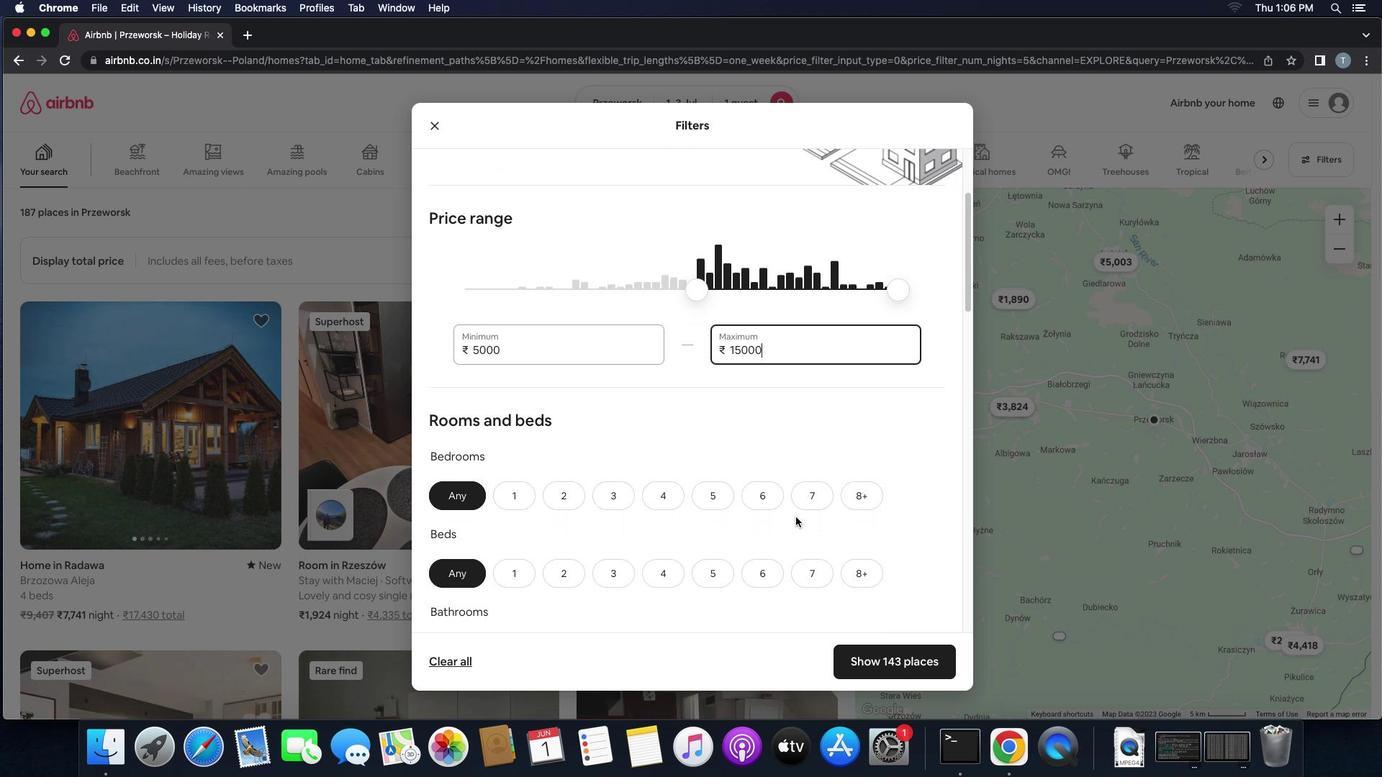 
Action: Mouse scrolled (795, 517) with delta (0, 0)
Screenshot: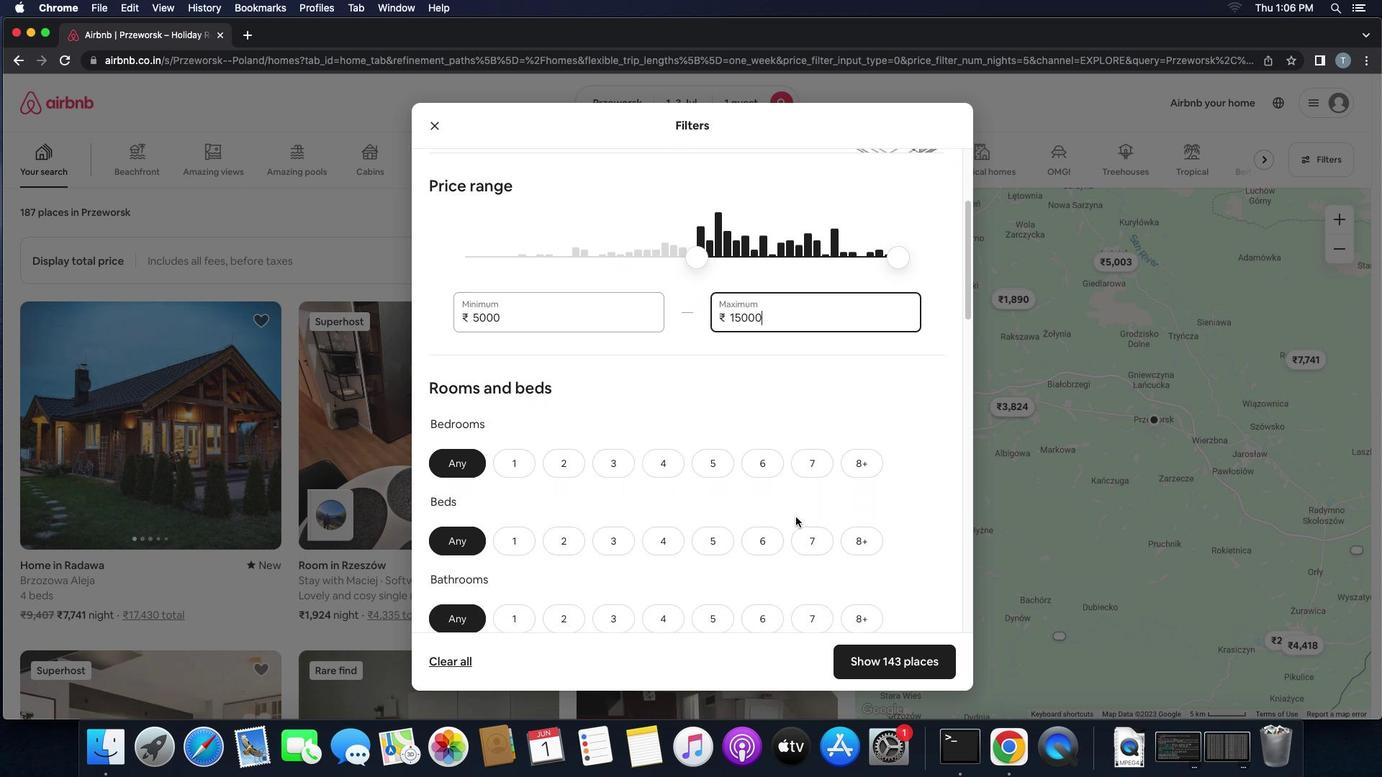 
Action: Mouse scrolled (795, 517) with delta (0, 0)
Screenshot: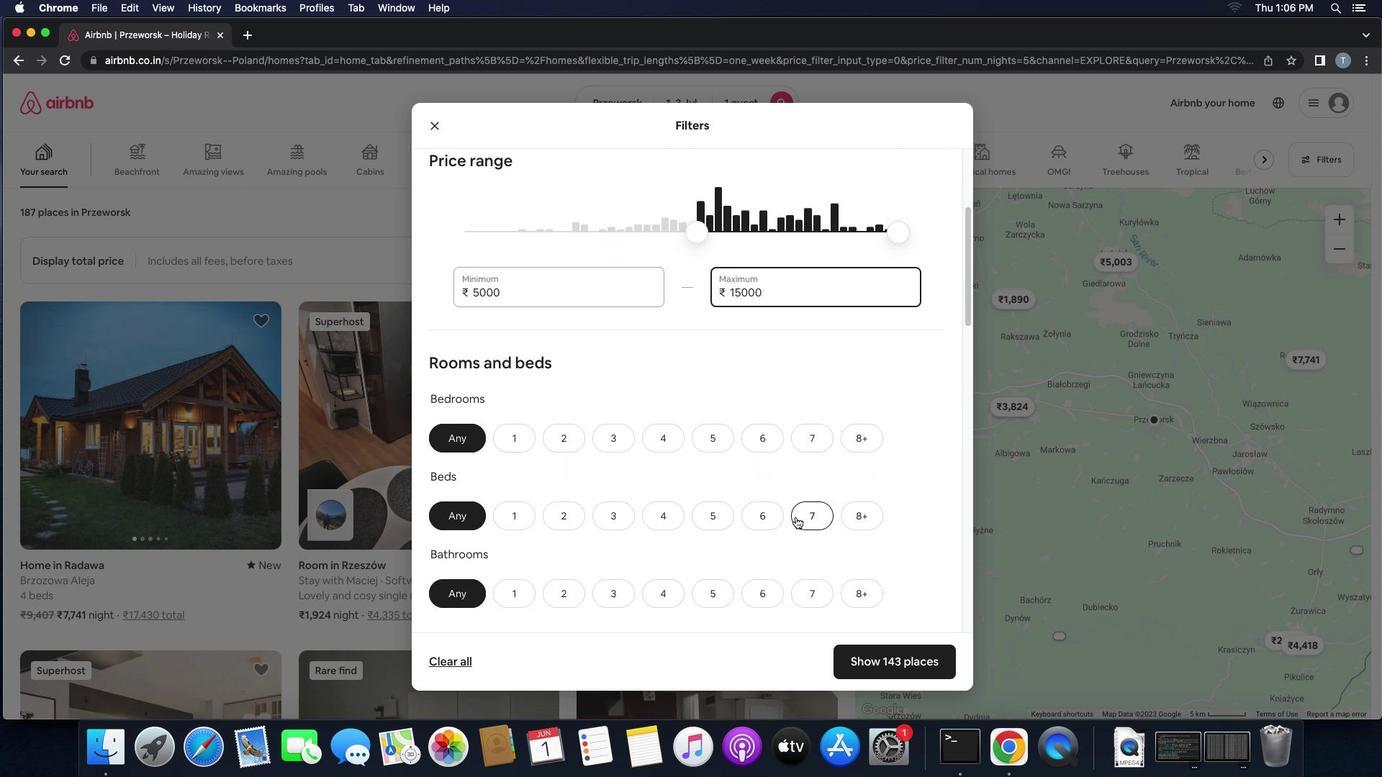 
Action: Mouse scrolled (795, 517) with delta (0, 0)
Screenshot: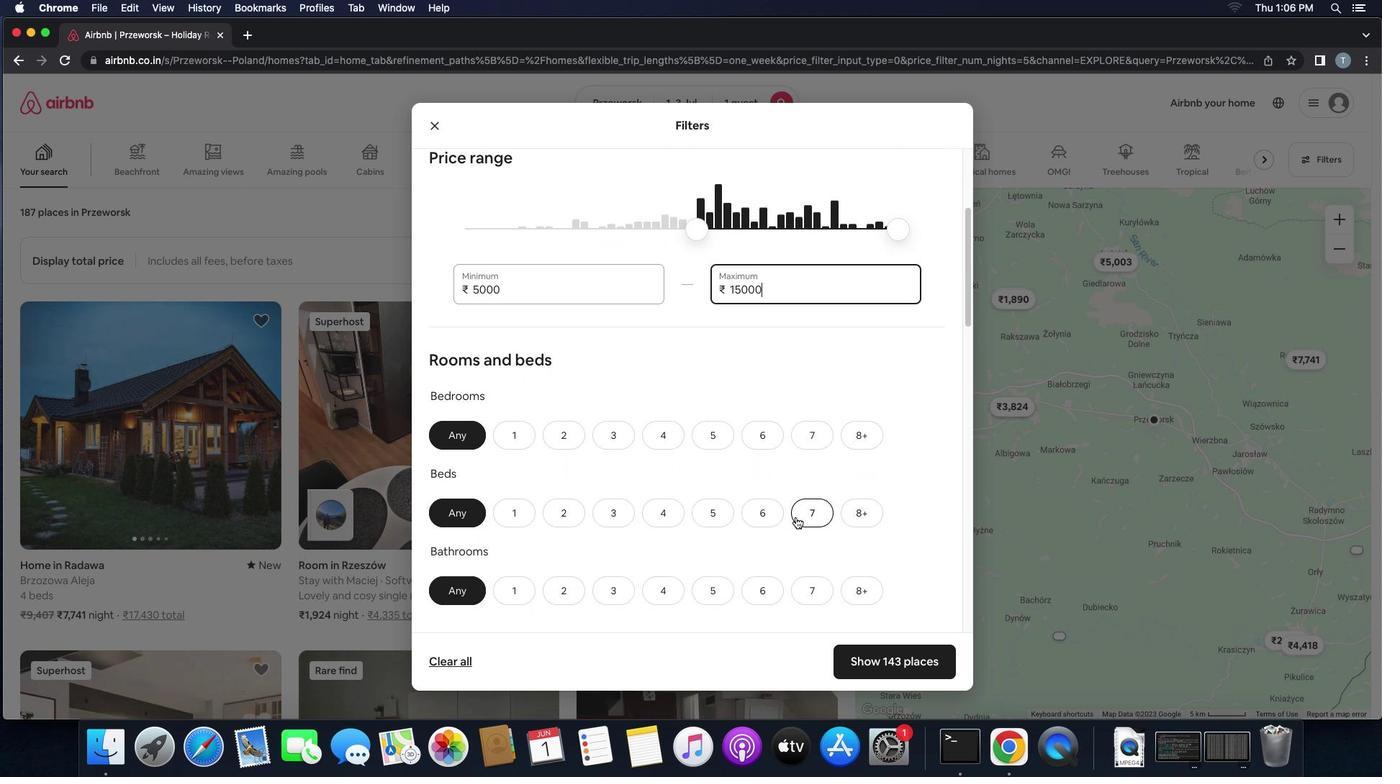 
Action: Mouse scrolled (795, 517) with delta (0, 0)
Screenshot: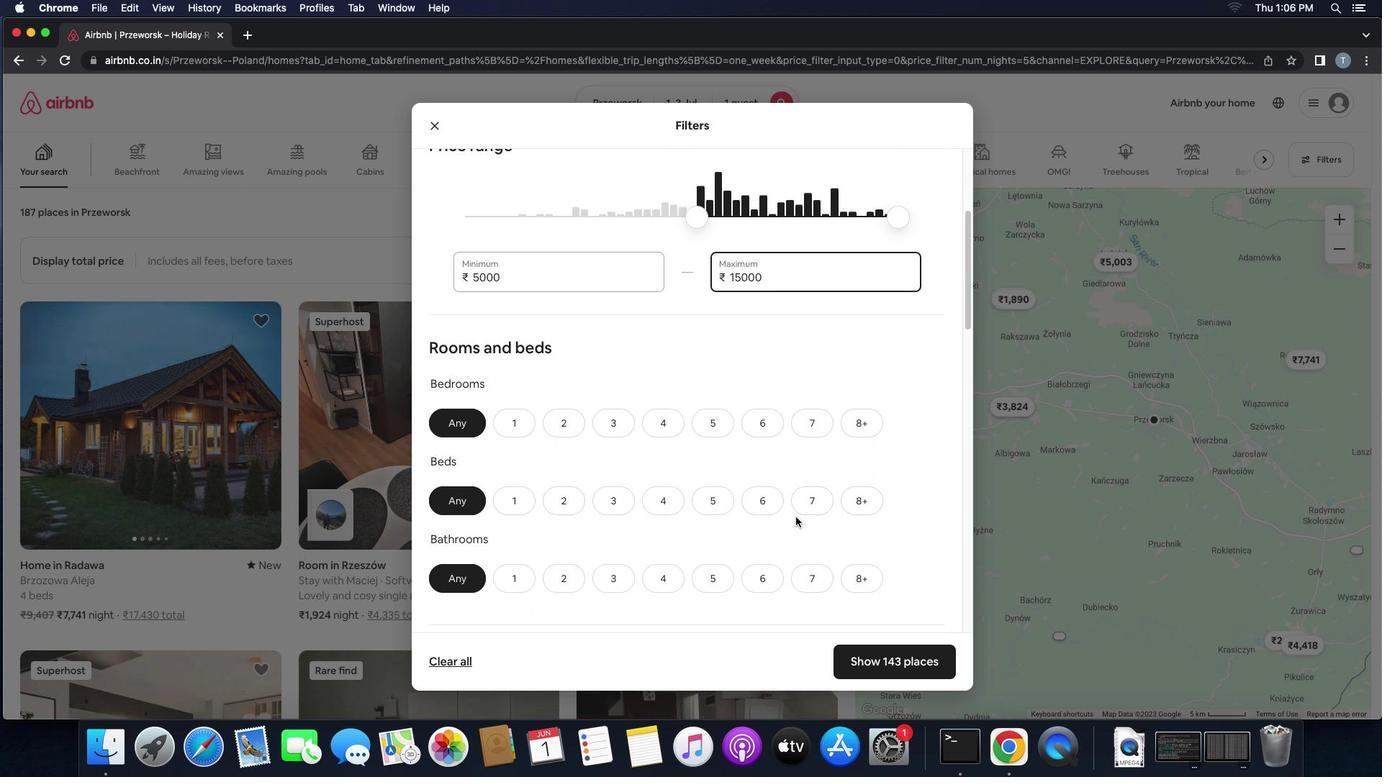 
Action: Mouse scrolled (795, 517) with delta (0, 0)
Screenshot: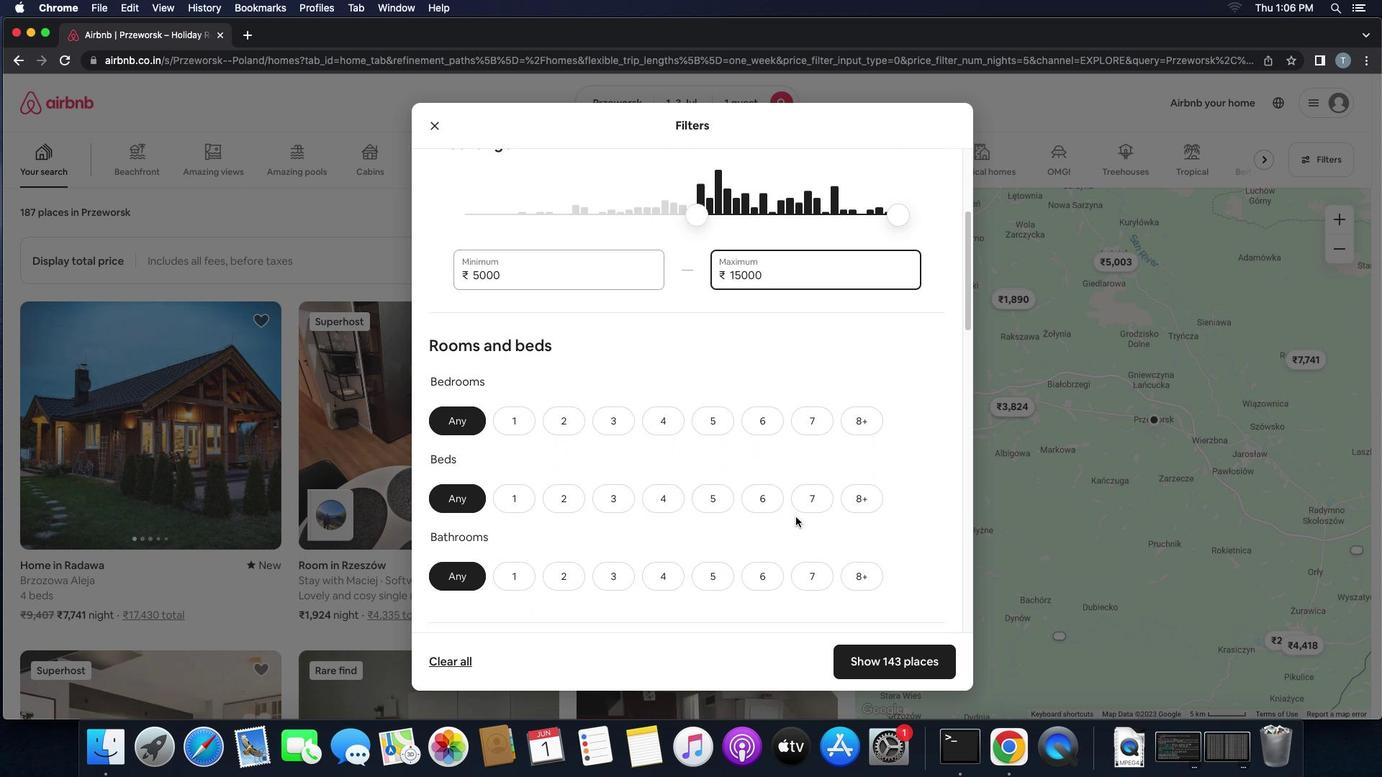 
Action: Mouse scrolled (795, 517) with delta (0, 0)
Screenshot: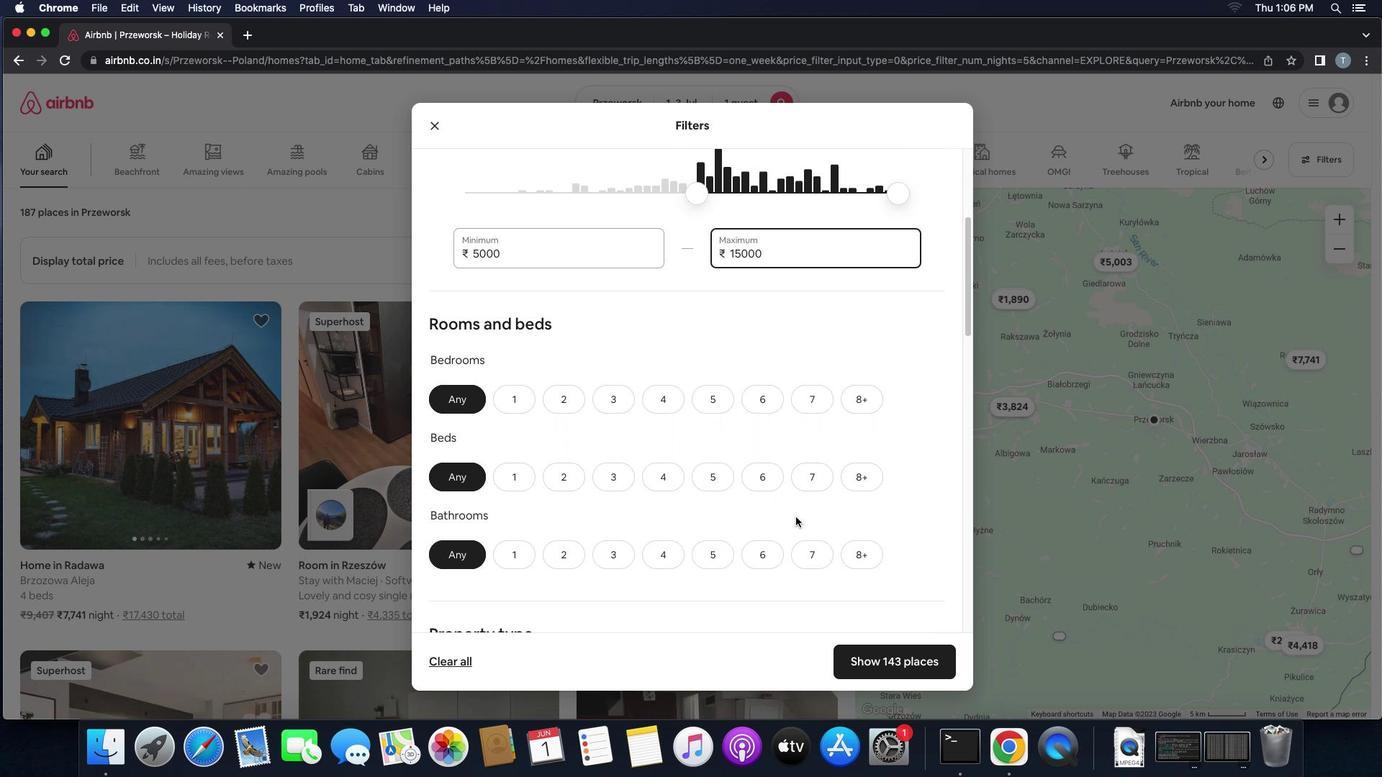 
Action: Mouse scrolled (795, 517) with delta (0, 0)
Screenshot: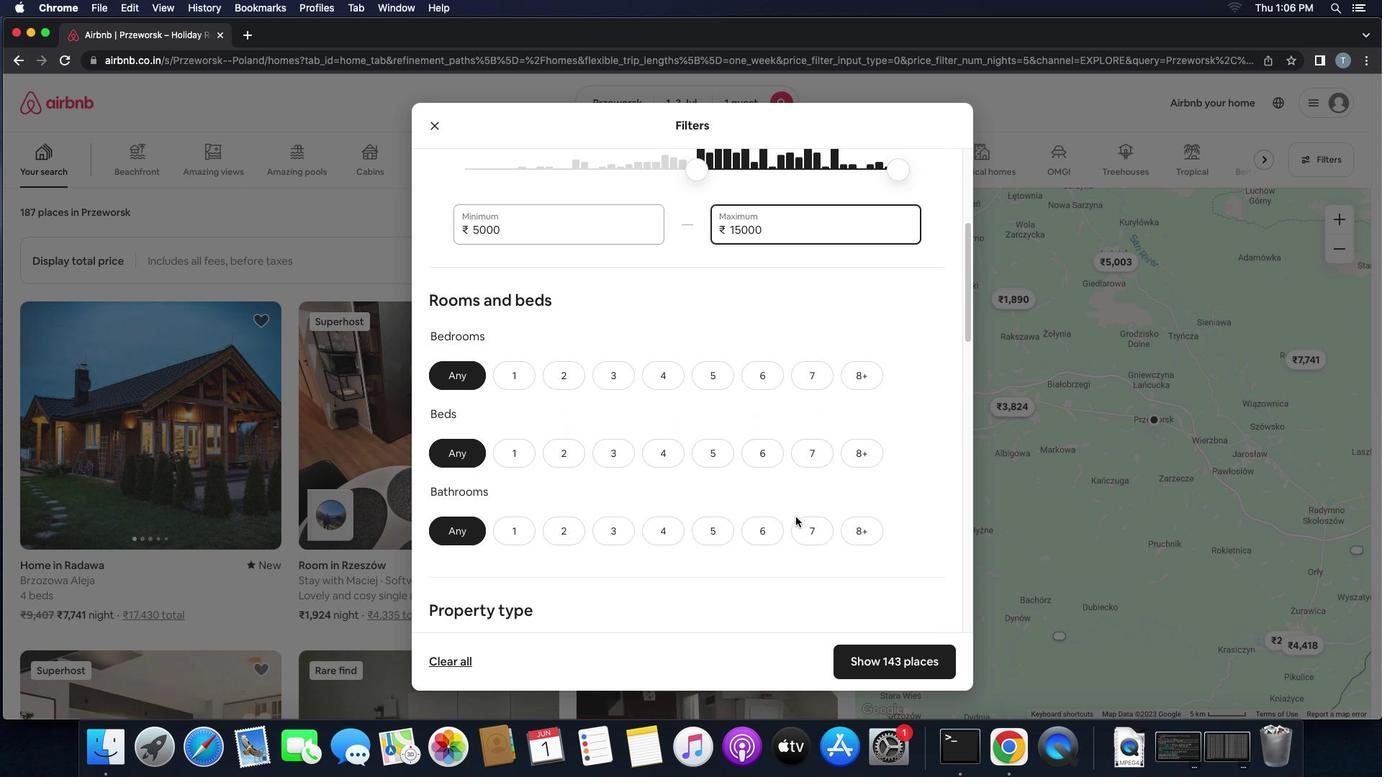 
Action: Mouse scrolled (795, 517) with delta (0, 0)
Screenshot: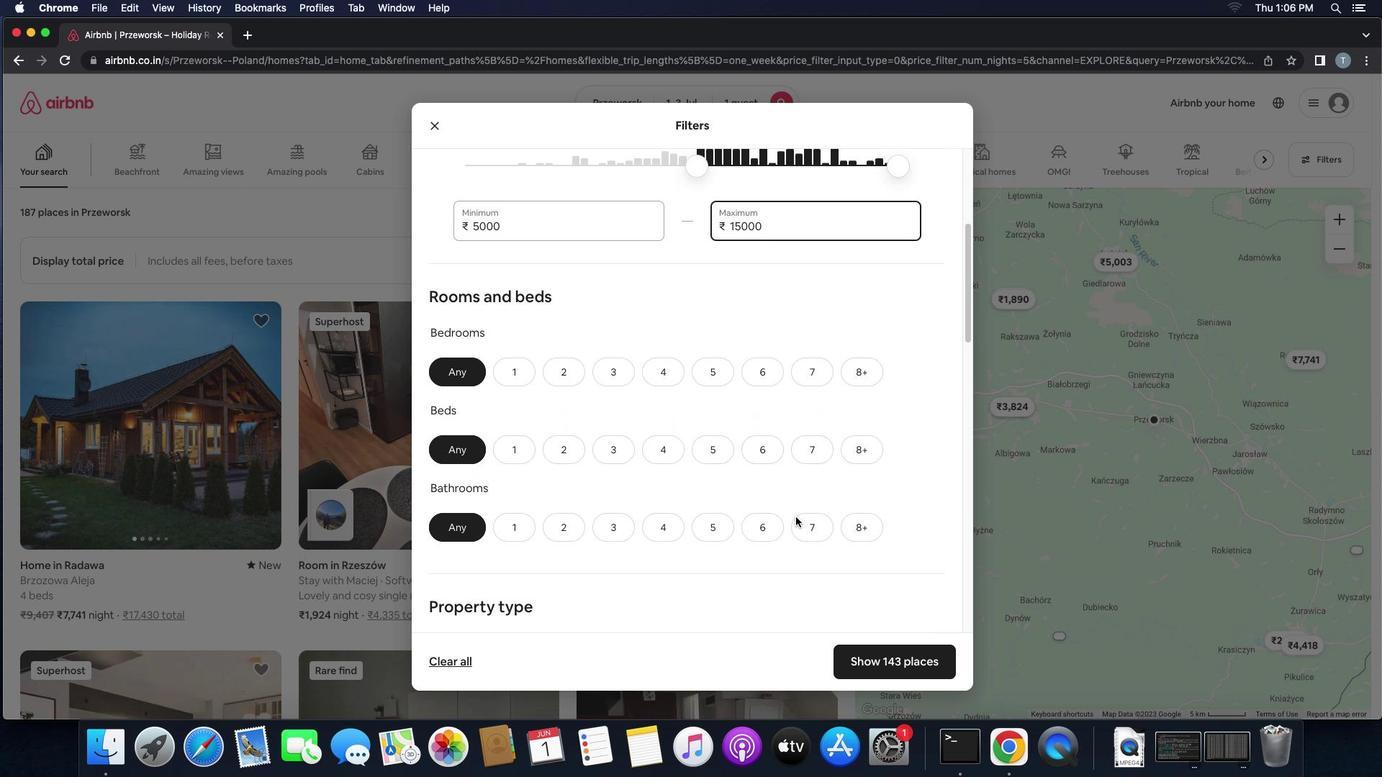 
Action: Mouse scrolled (795, 517) with delta (0, 0)
Screenshot: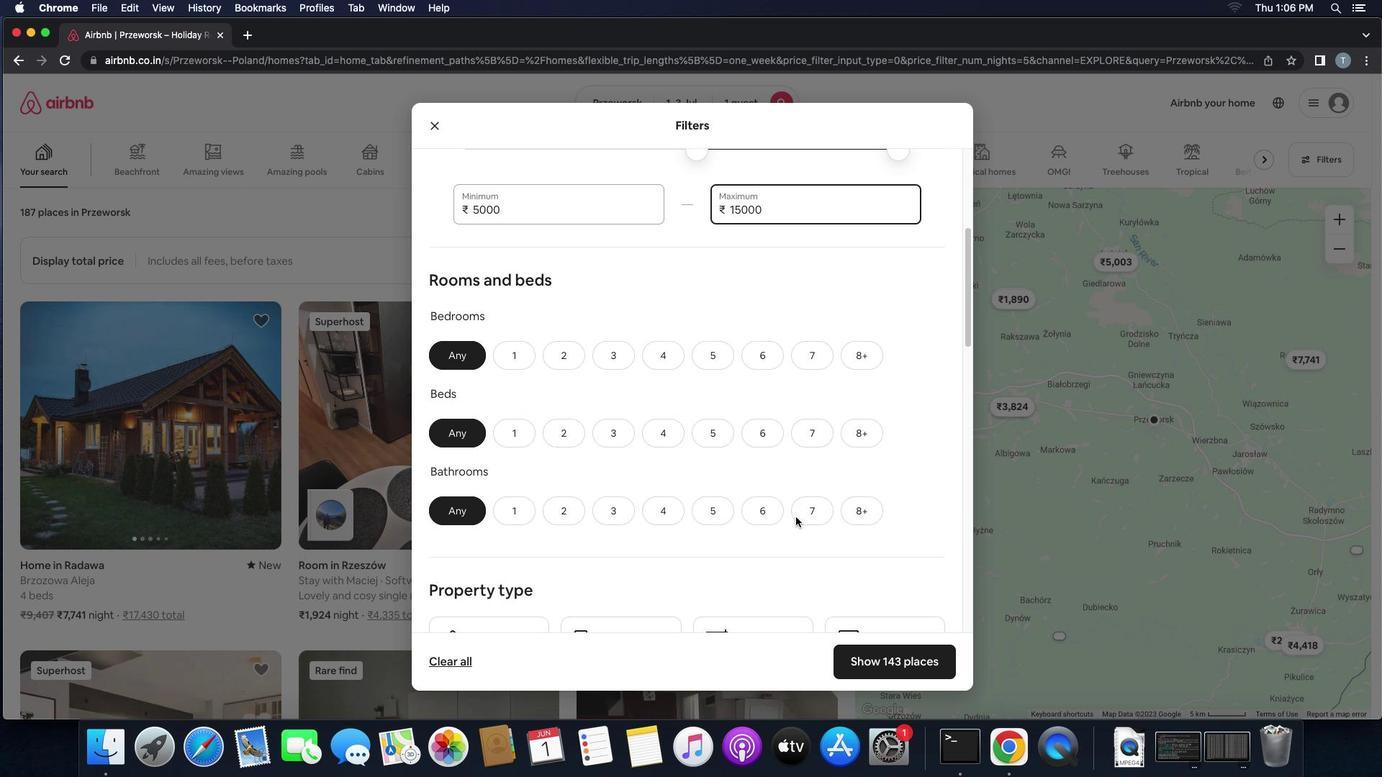 
Action: Mouse scrolled (795, 517) with delta (0, 0)
Screenshot: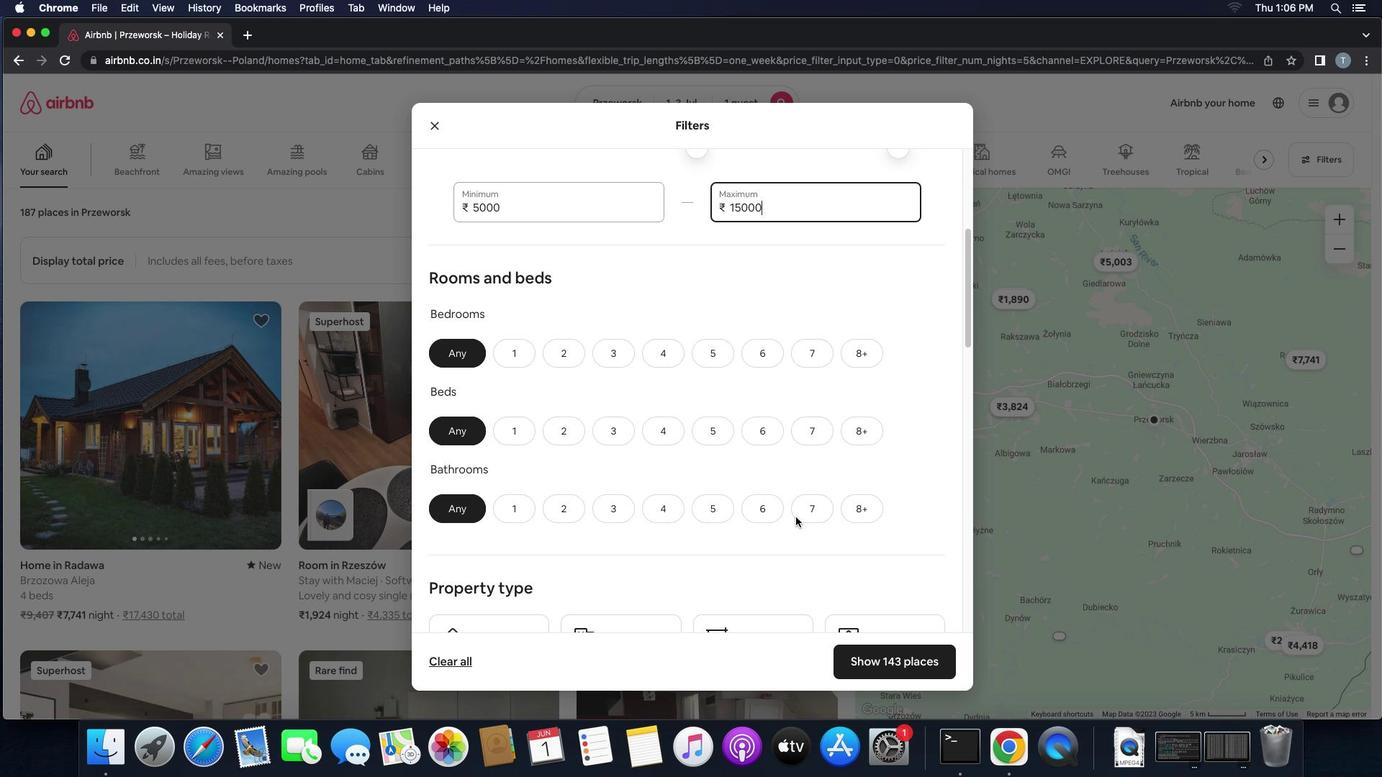 
Action: Mouse scrolled (795, 517) with delta (0, 0)
Screenshot: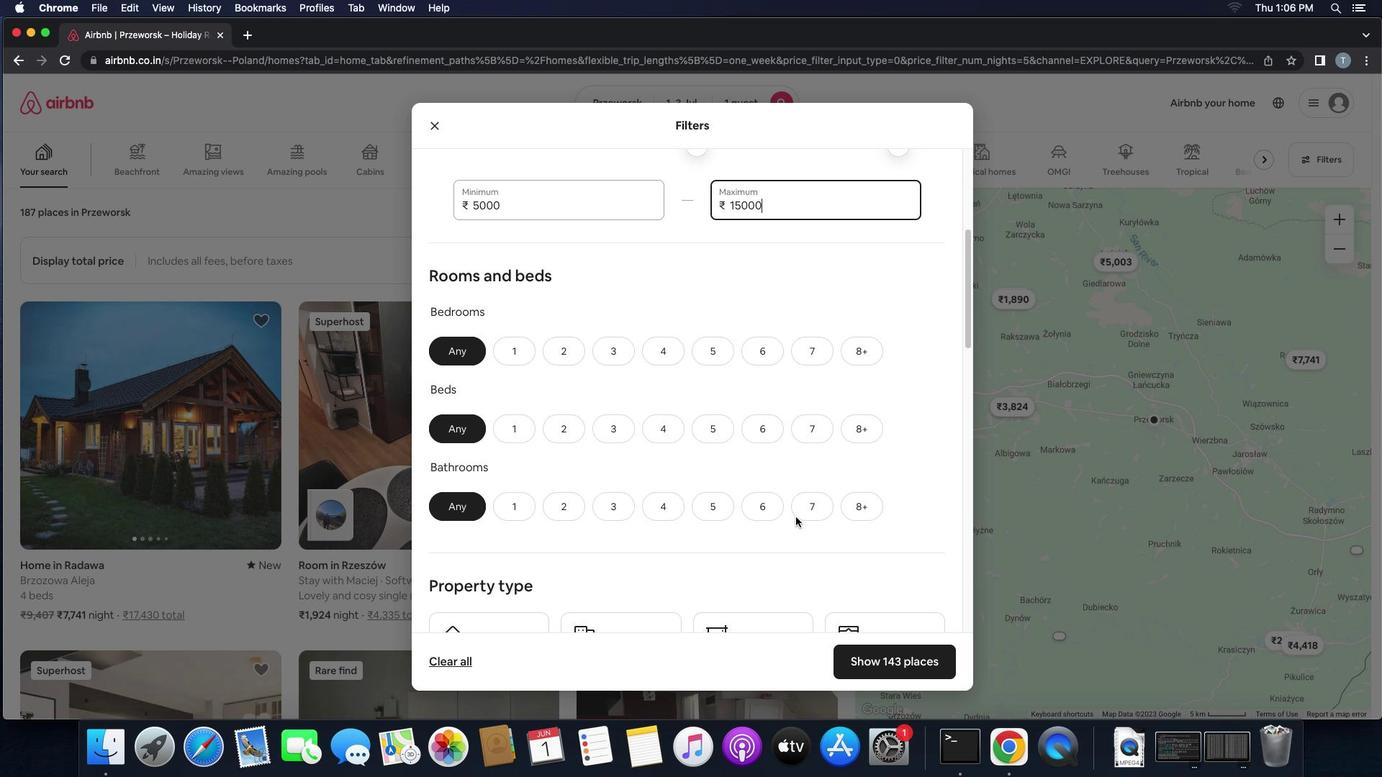 
Action: Mouse moved to (521, 341)
Screenshot: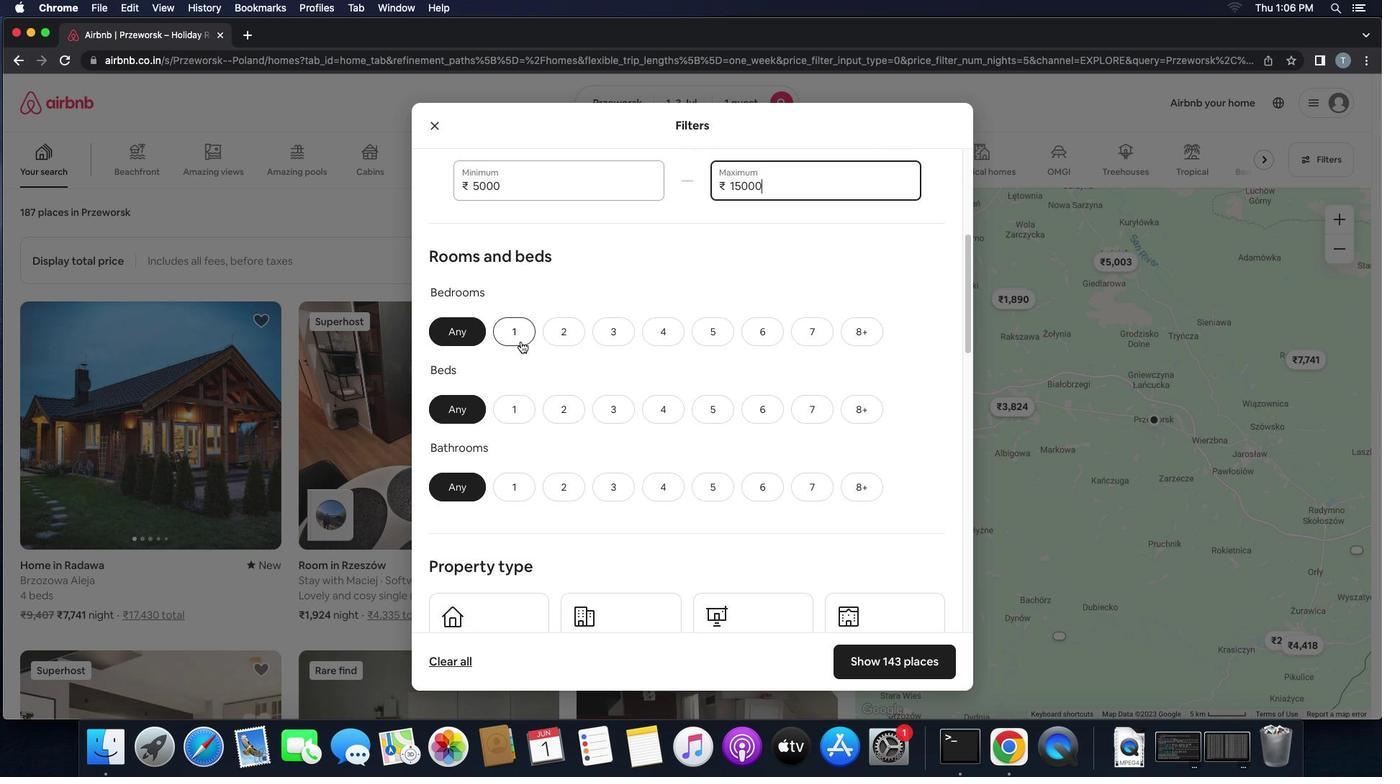 
Action: Mouse pressed left at (521, 341)
Screenshot: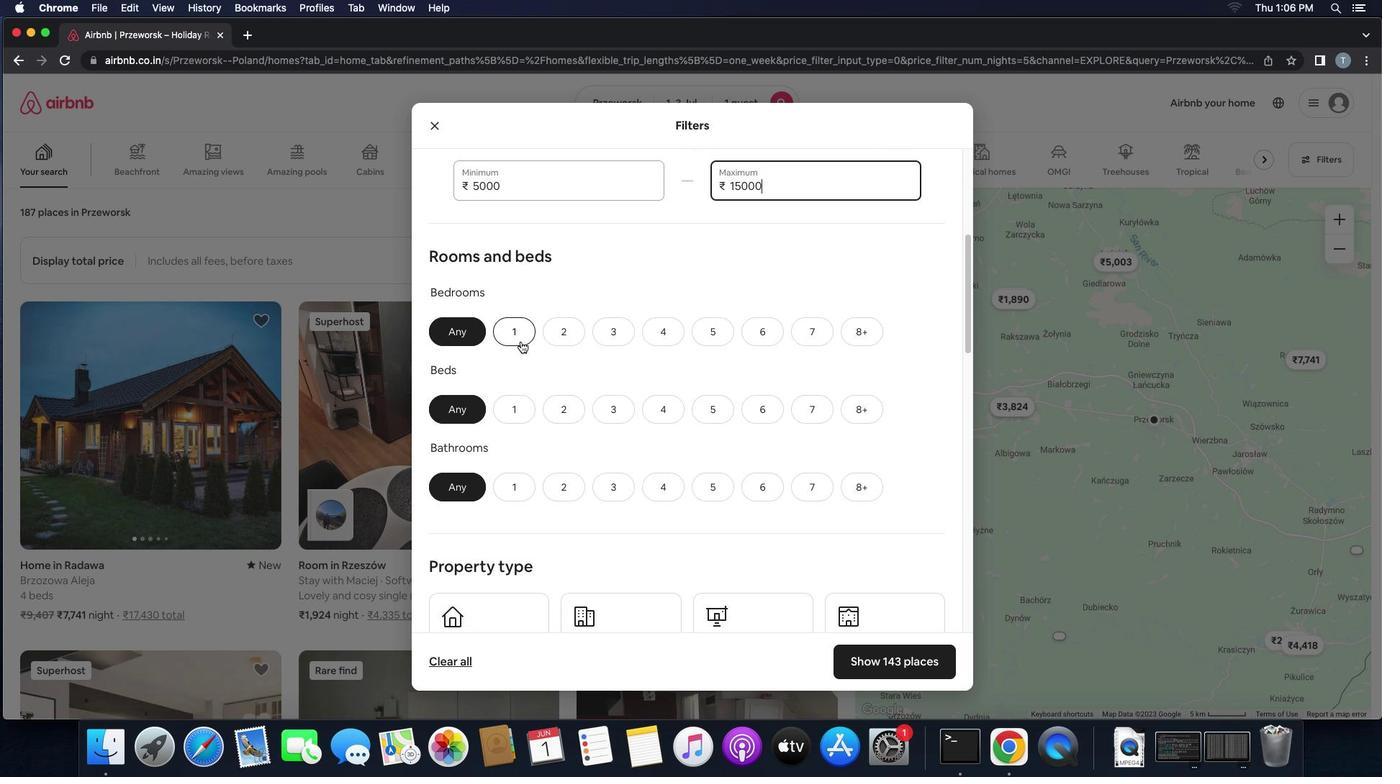 
Action: Mouse moved to (508, 398)
Screenshot: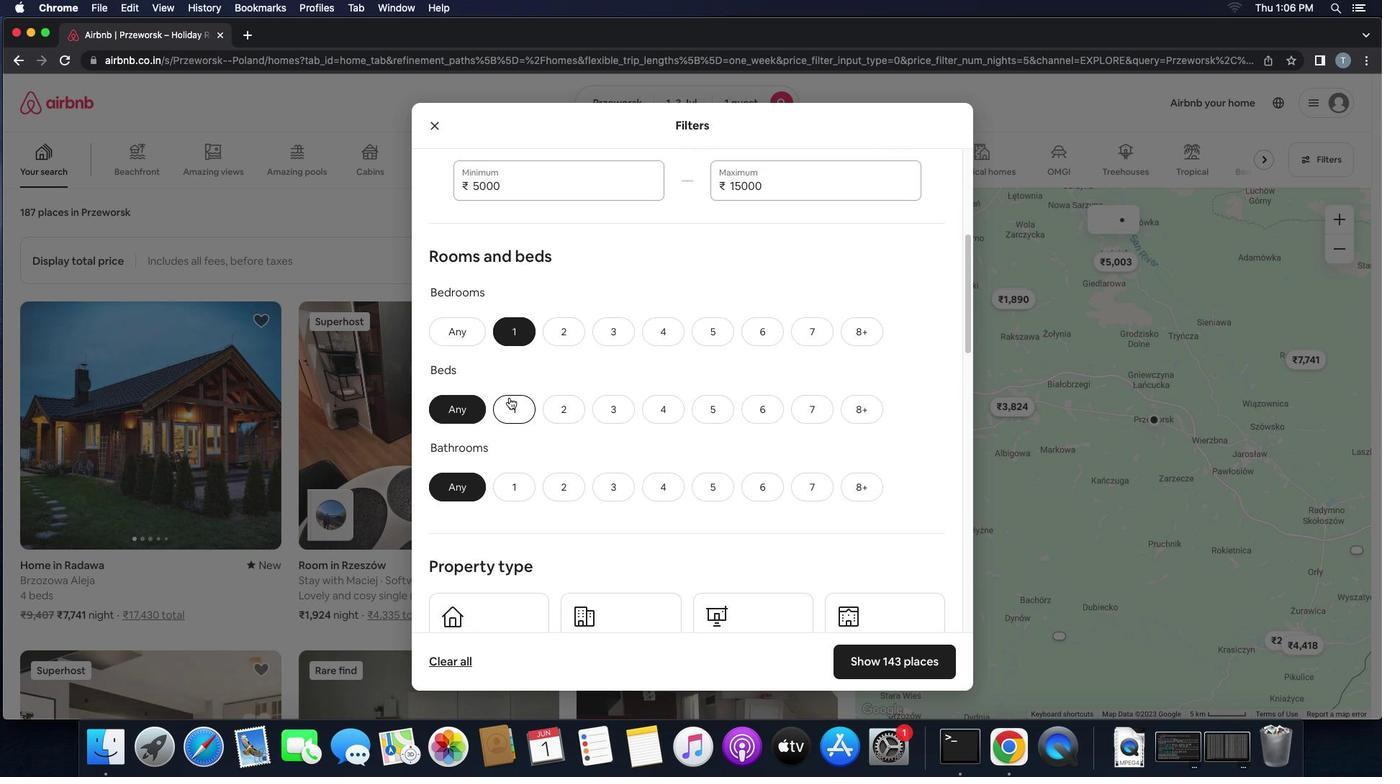 
Action: Mouse pressed left at (508, 398)
Screenshot: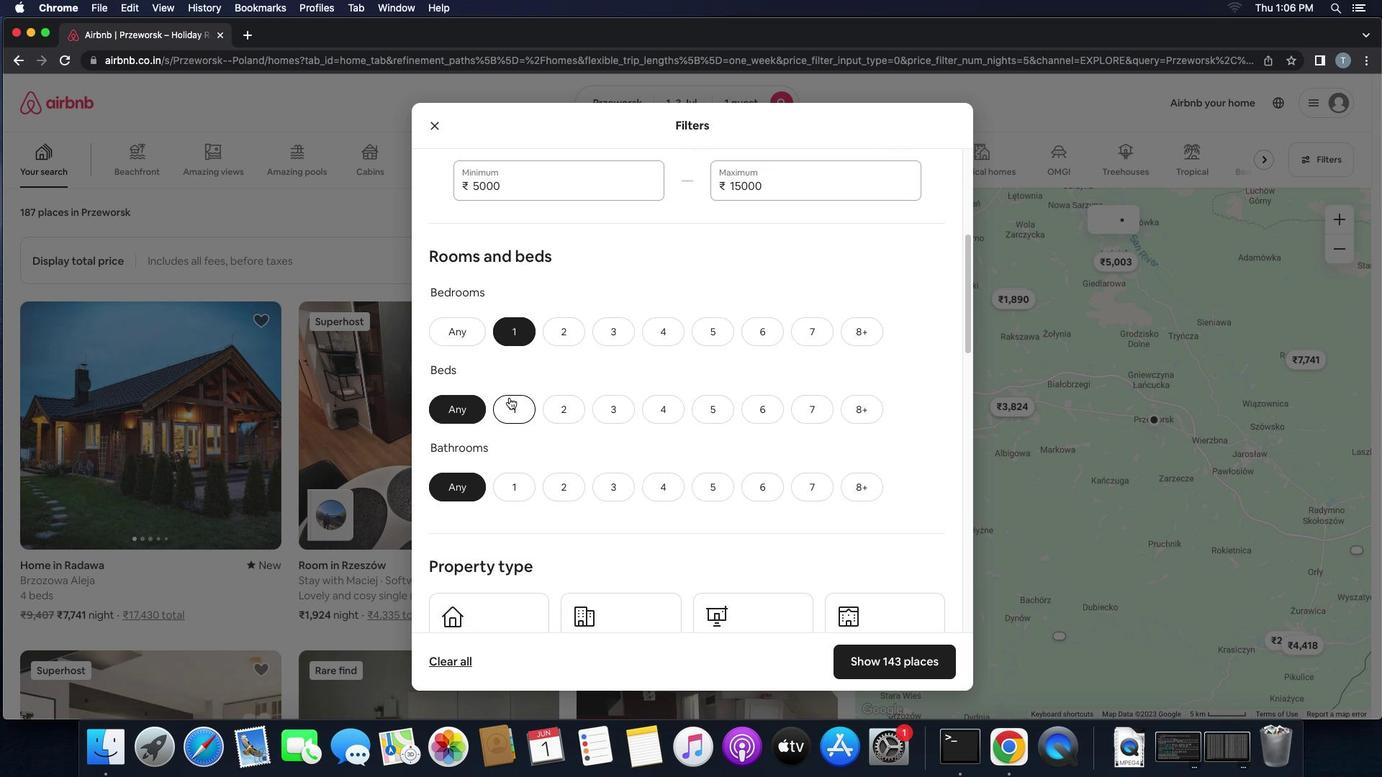 
Action: Mouse moved to (514, 492)
Screenshot: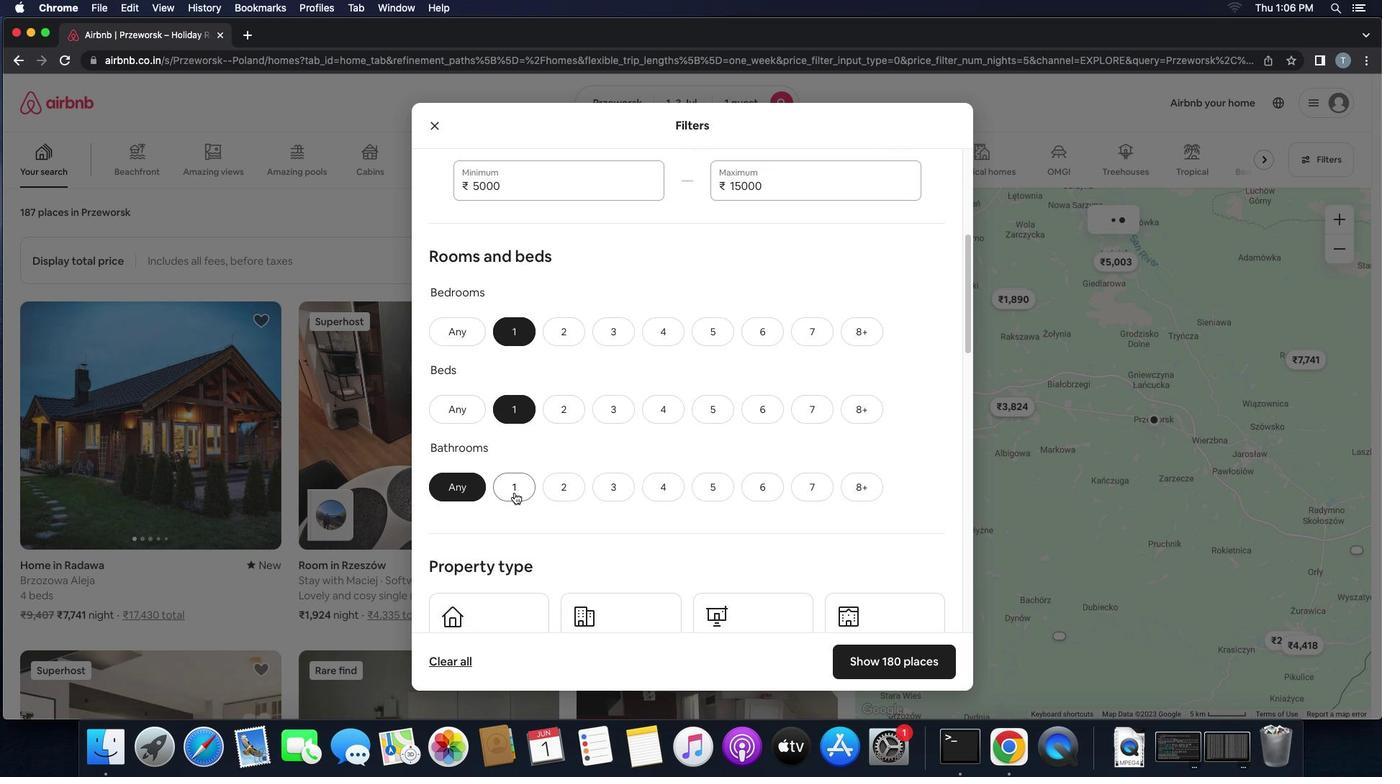 
Action: Mouse pressed left at (514, 492)
Screenshot: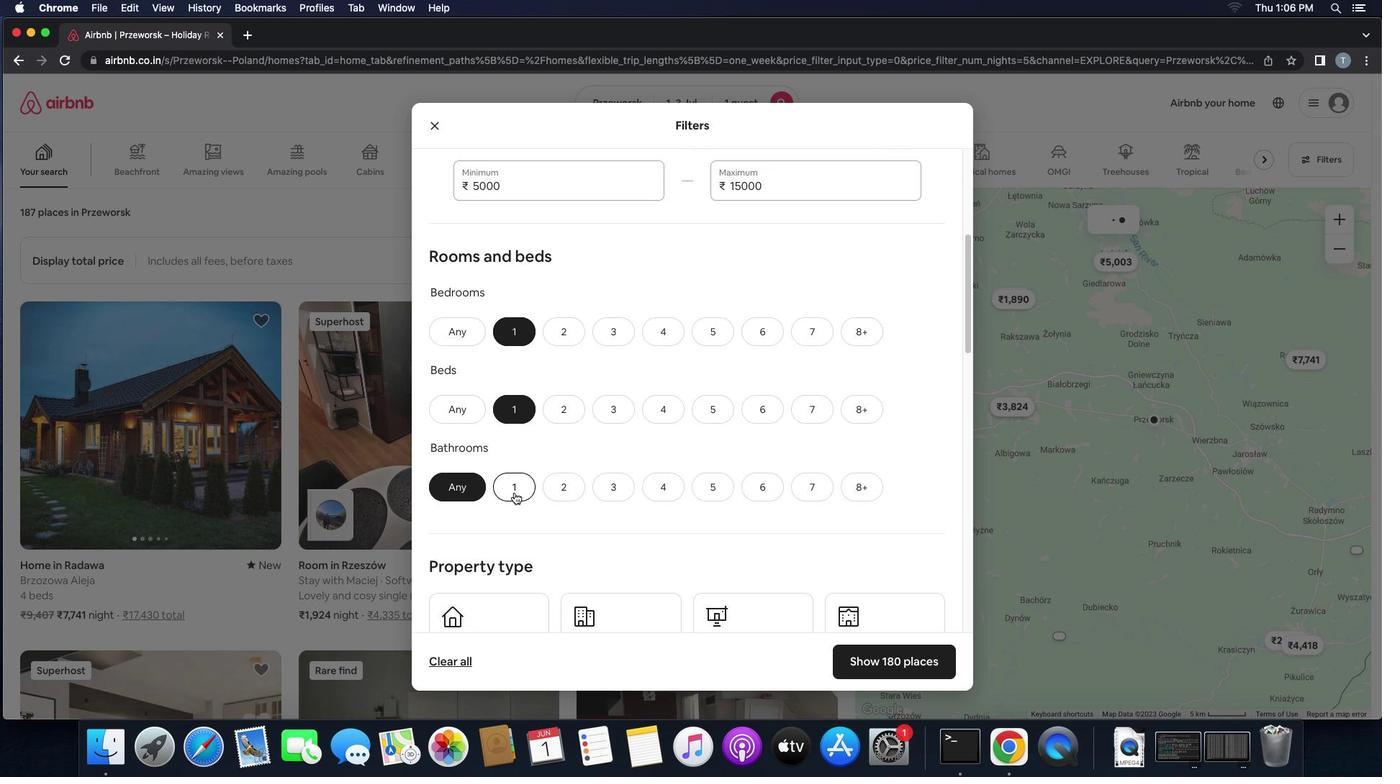 
Action: Mouse moved to (609, 492)
Screenshot: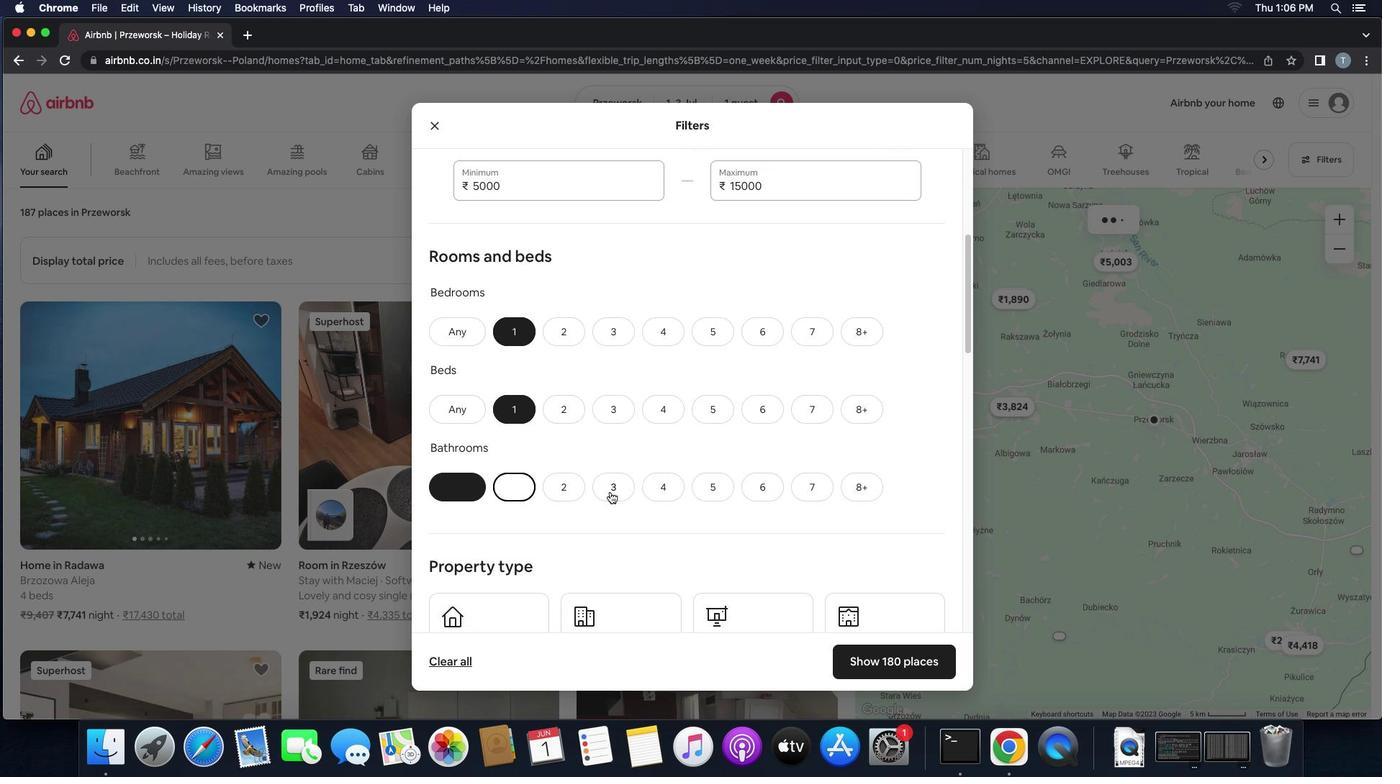 
Action: Mouse scrolled (609, 492) with delta (0, 0)
Screenshot: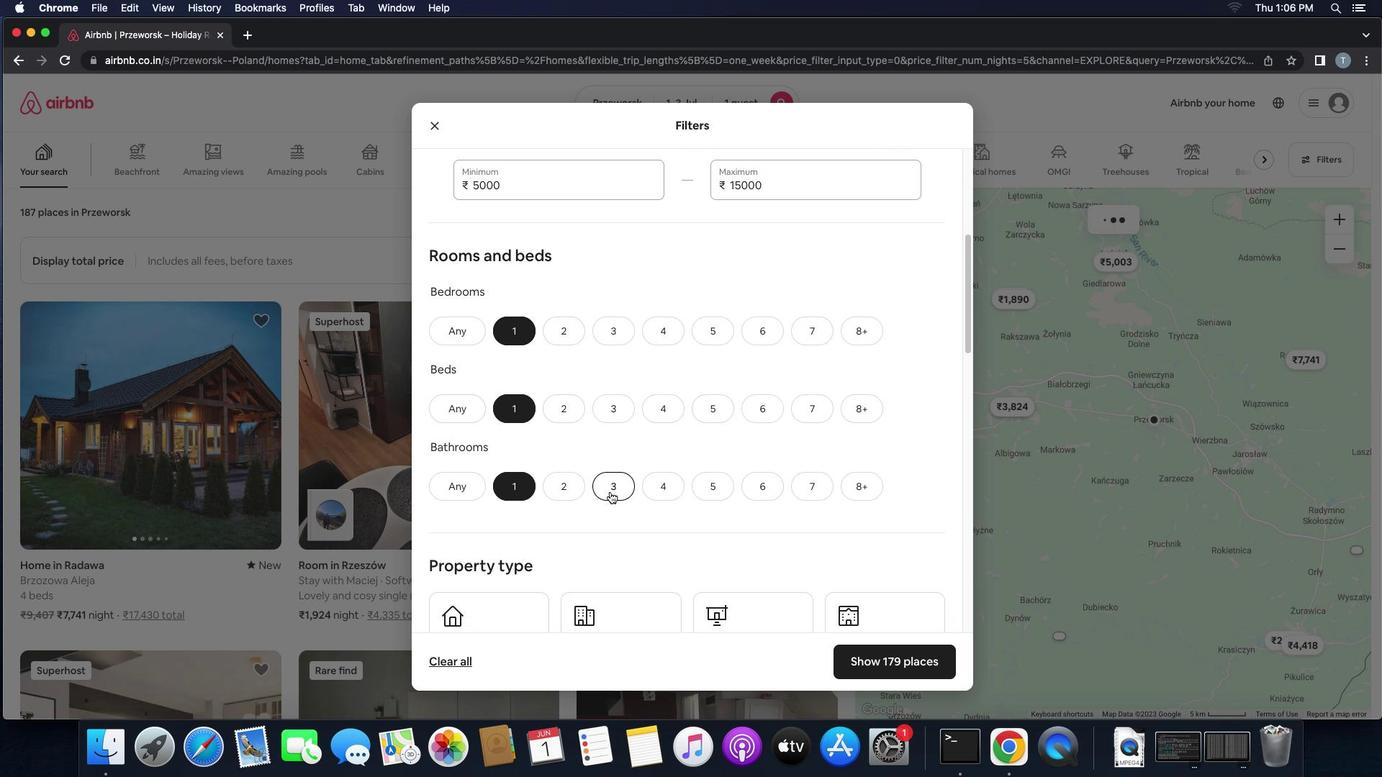 
Action: Mouse scrolled (609, 492) with delta (0, 0)
Screenshot: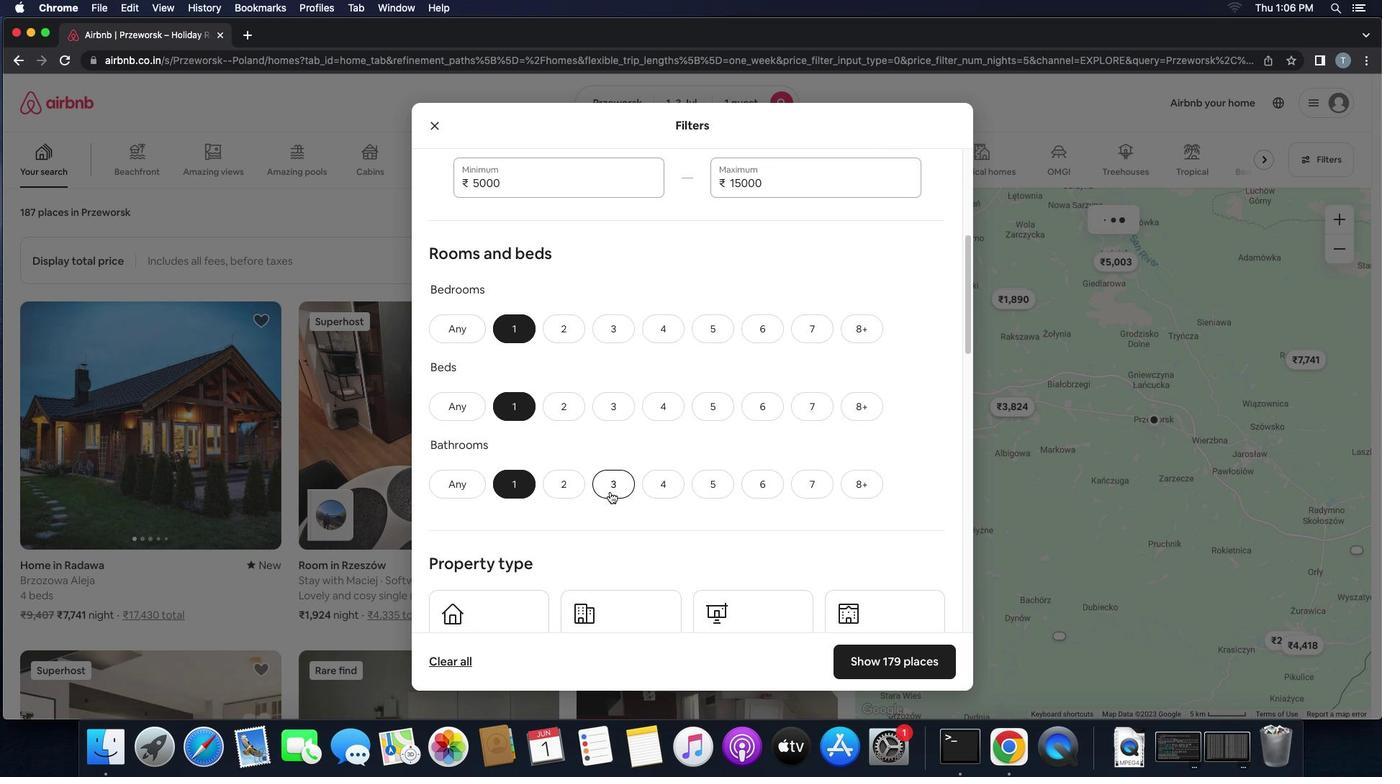 
Action: Mouse scrolled (609, 492) with delta (0, -2)
Screenshot: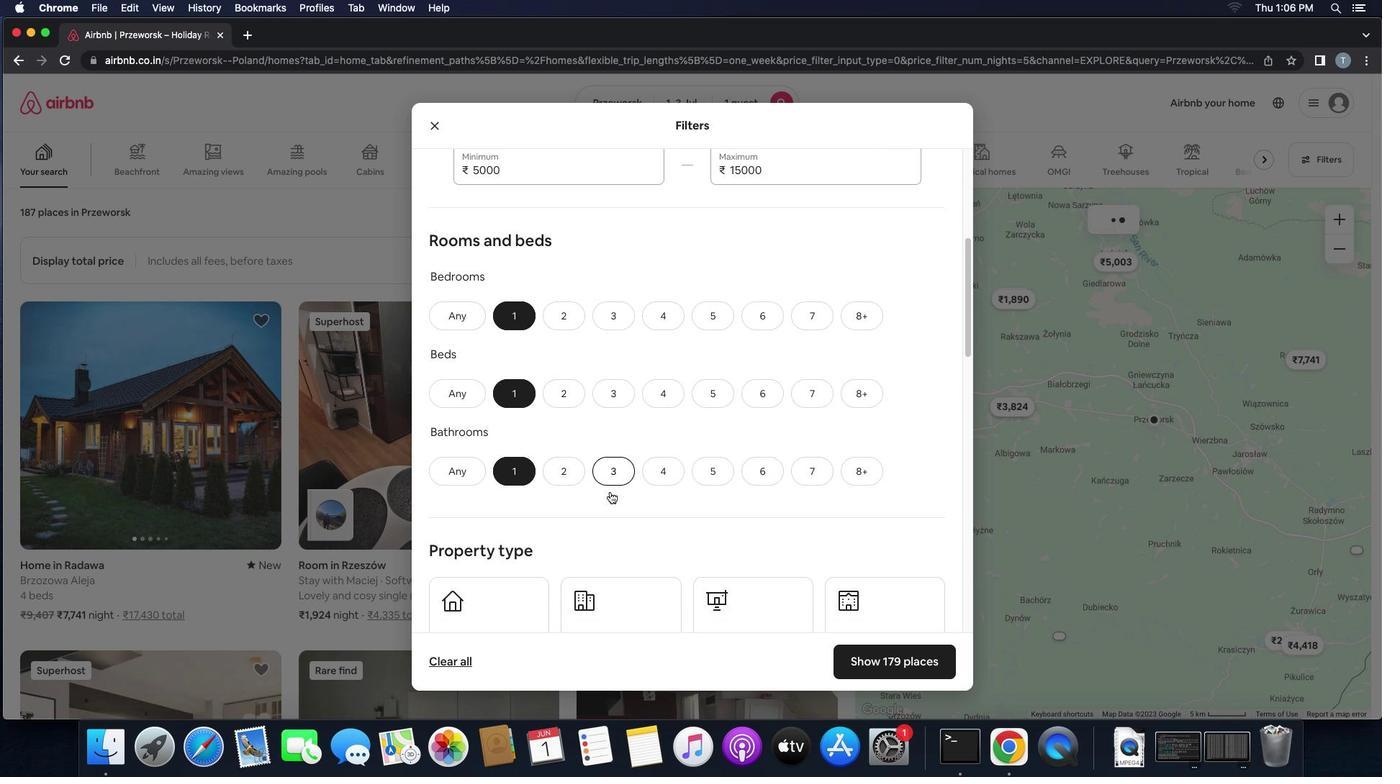 
Action: Mouse scrolled (609, 492) with delta (0, 0)
Screenshot: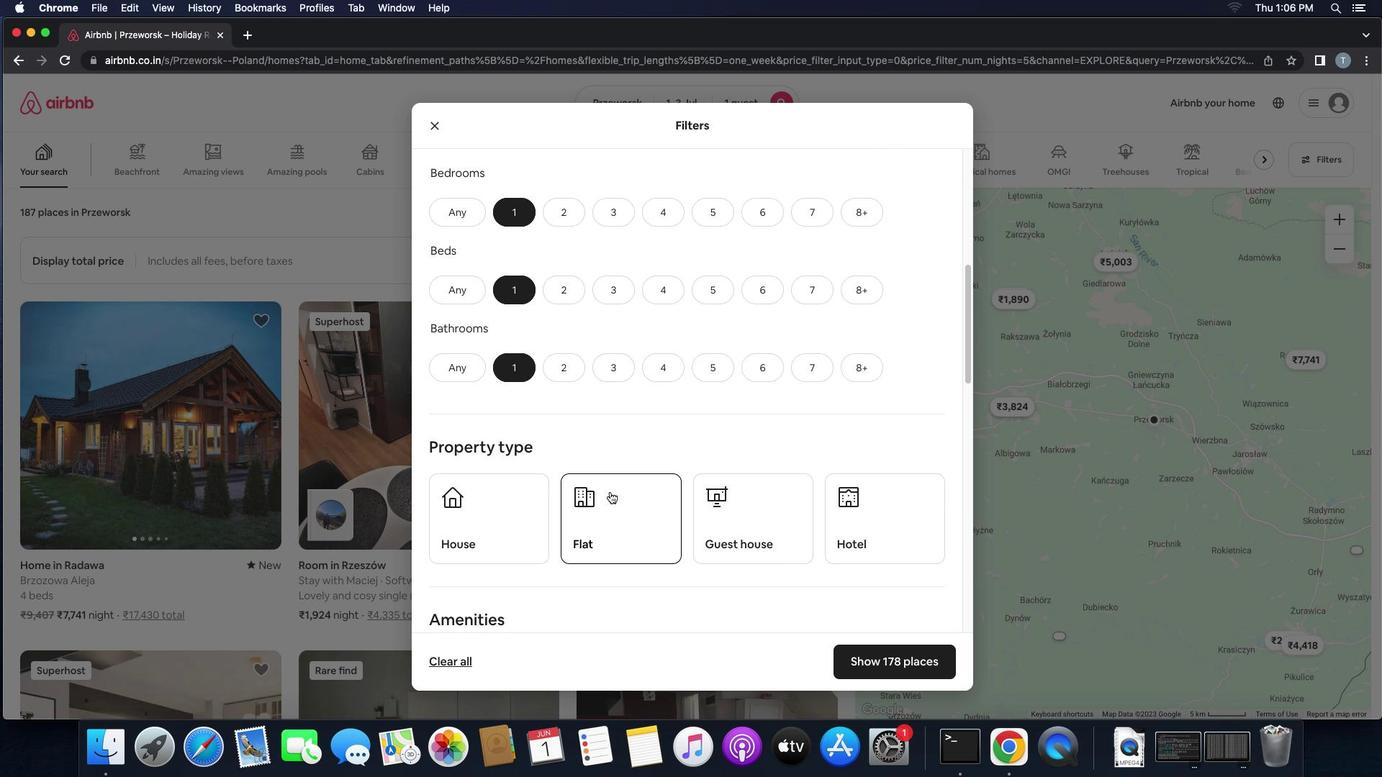 
Action: Mouse scrolled (609, 492) with delta (0, 0)
Screenshot: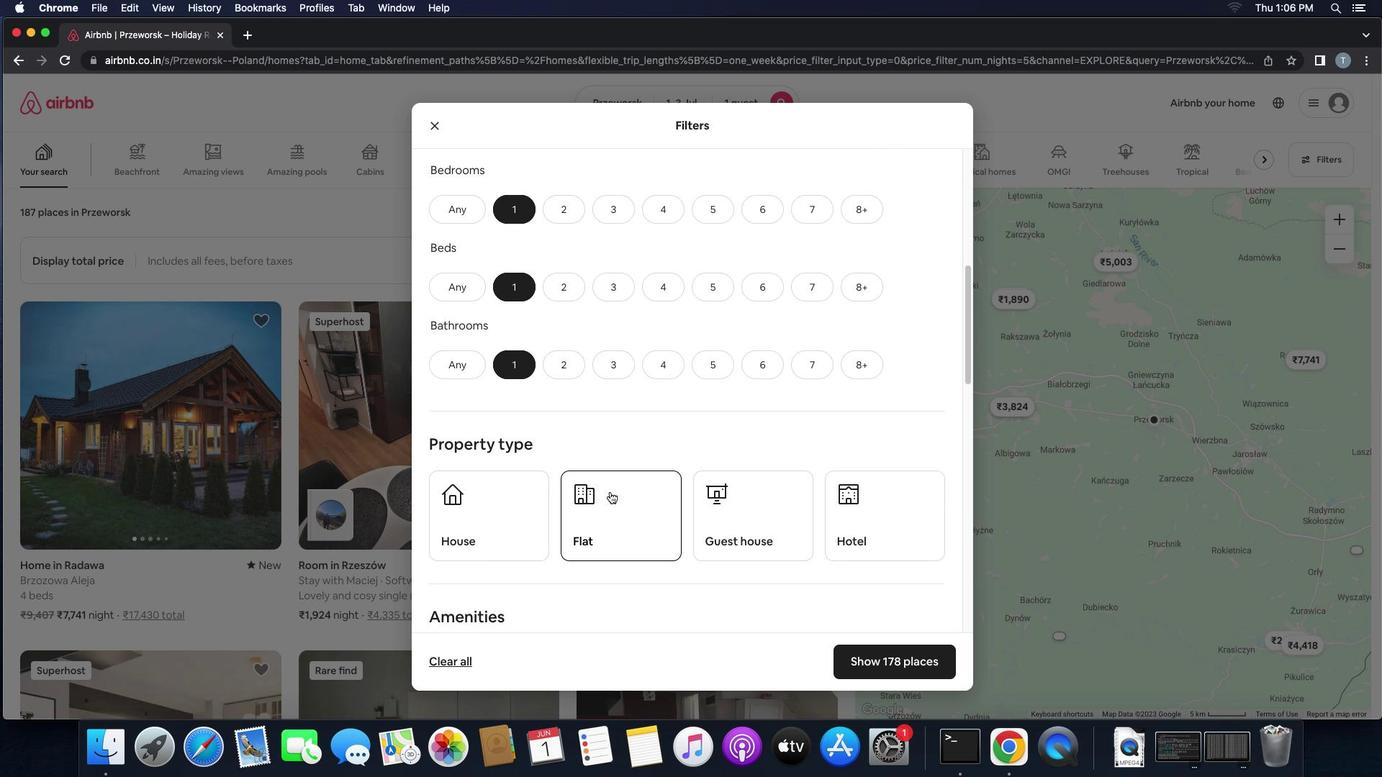 
Action: Mouse scrolled (609, 492) with delta (0, 0)
Screenshot: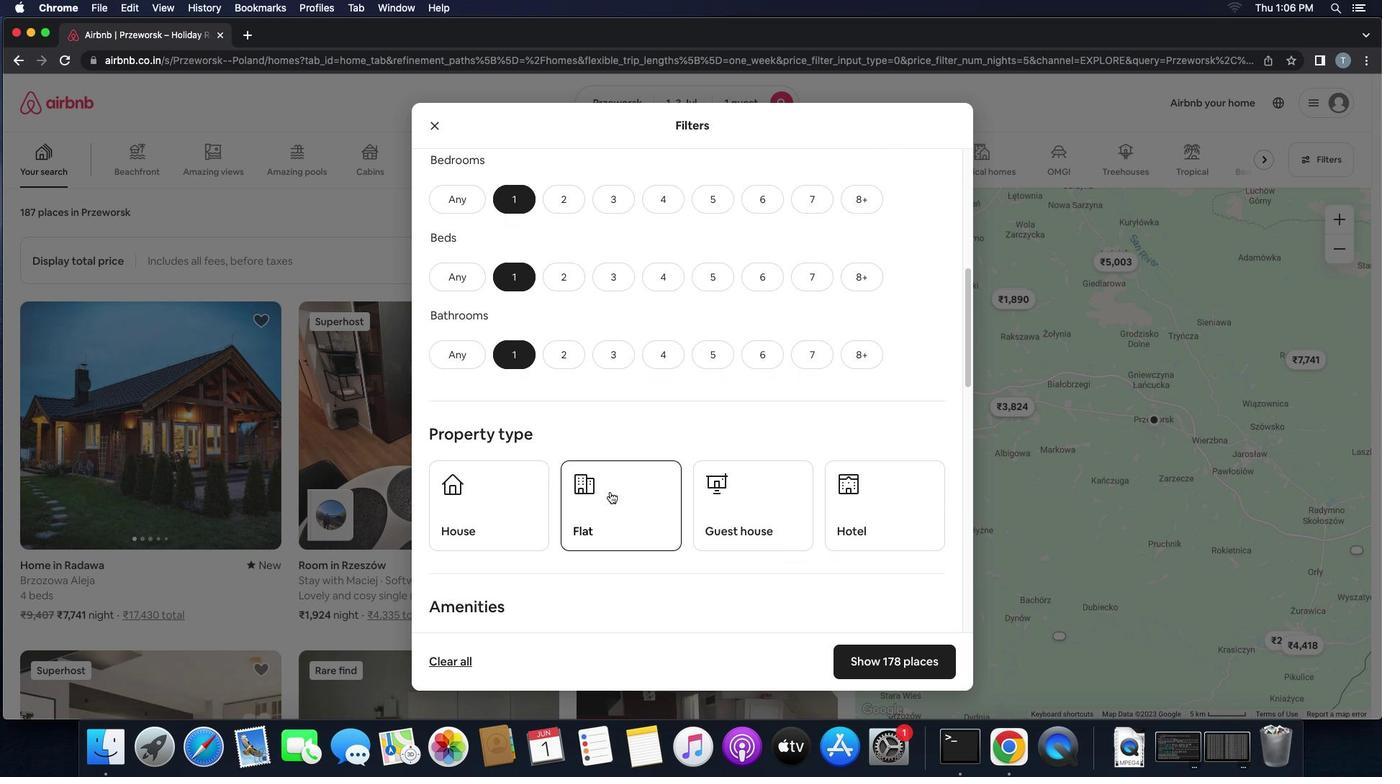 
Action: Mouse scrolled (609, 492) with delta (0, 0)
Screenshot: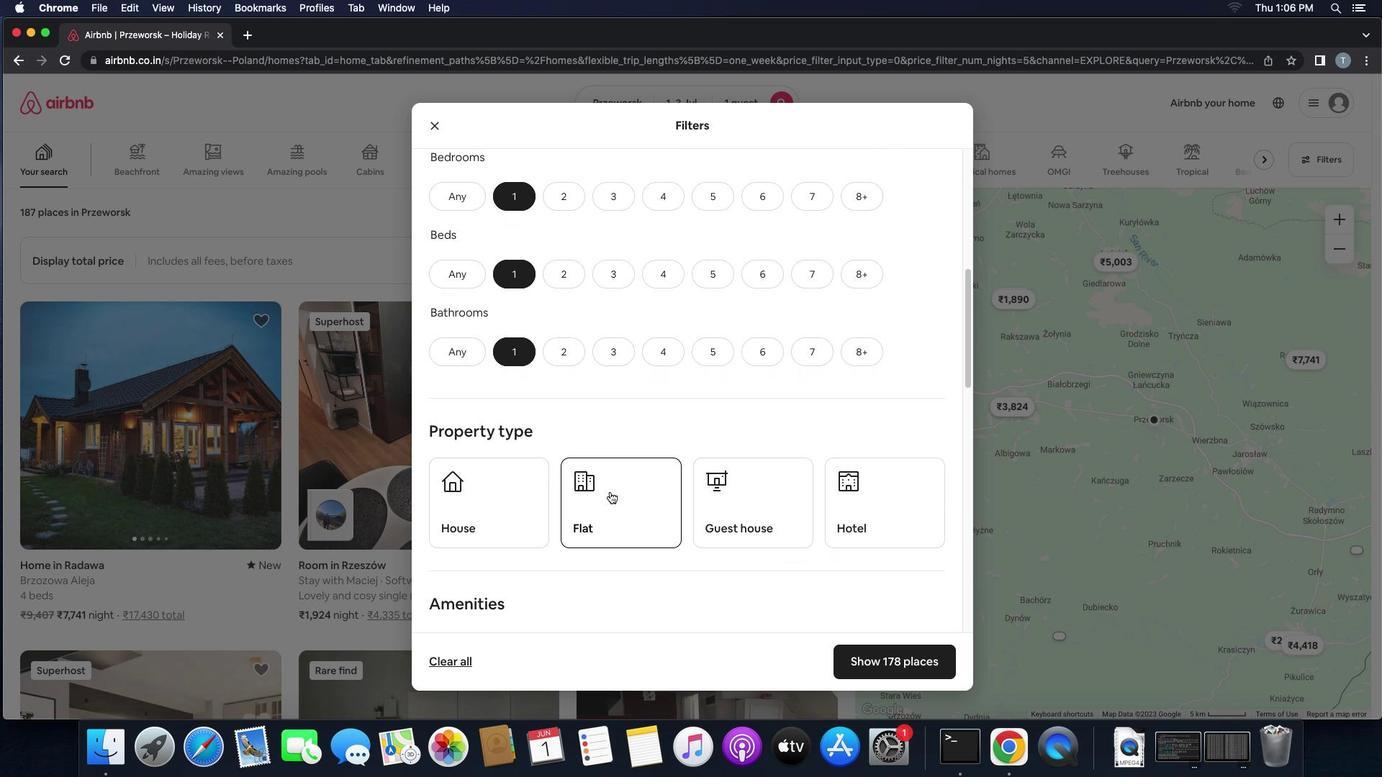 
Action: Mouse scrolled (609, 492) with delta (0, 0)
Screenshot: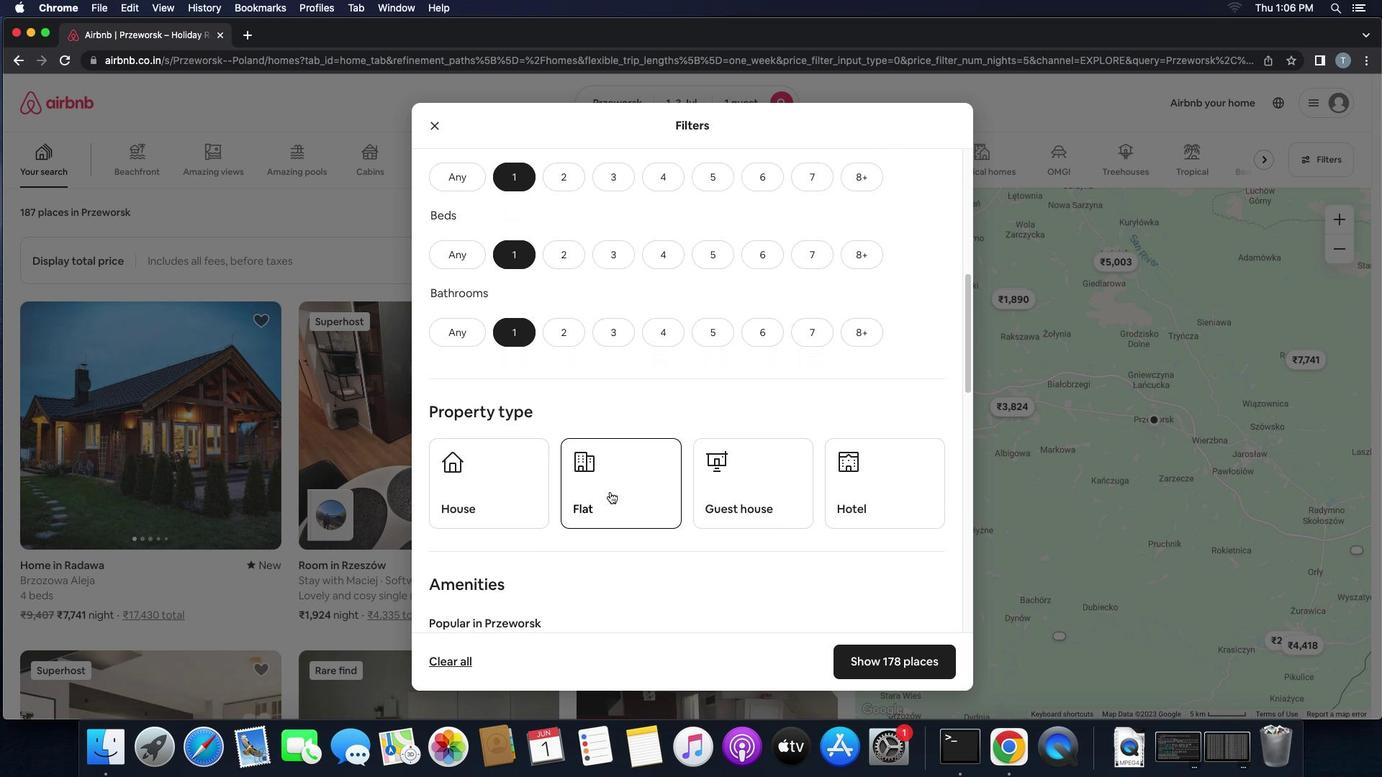 
Action: Mouse scrolled (609, 492) with delta (0, 0)
Screenshot: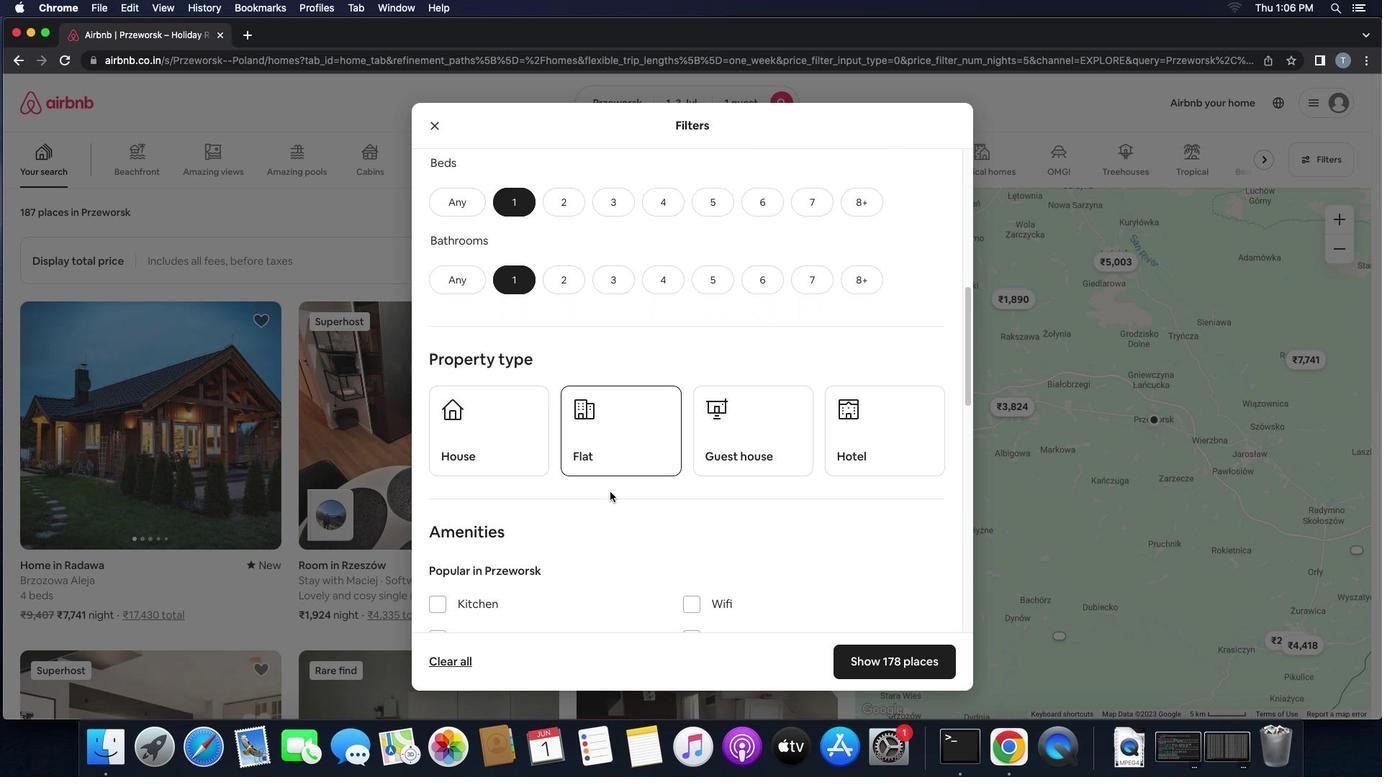 
Action: Mouse scrolled (609, 492) with delta (0, 0)
Screenshot: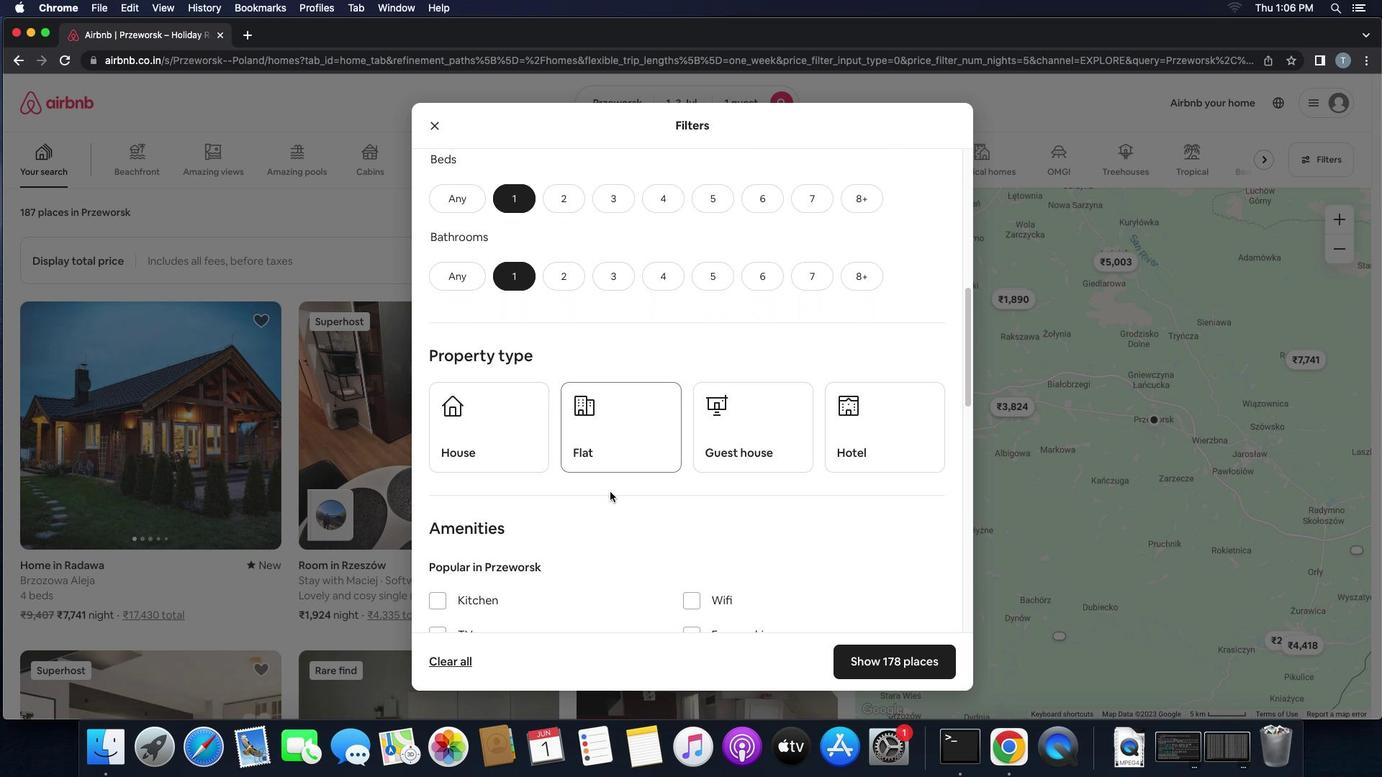 
Action: Mouse moved to (504, 424)
Screenshot: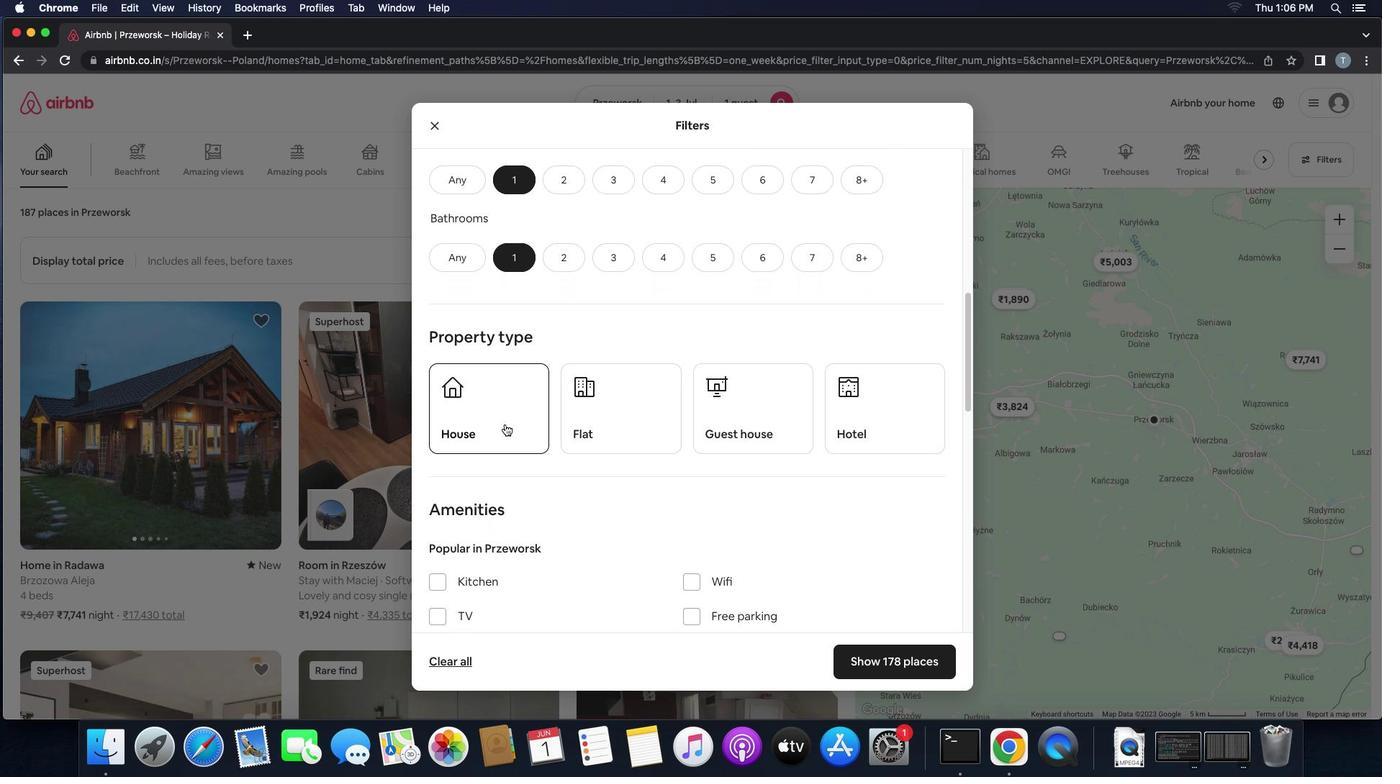
Action: Mouse pressed left at (504, 424)
Screenshot: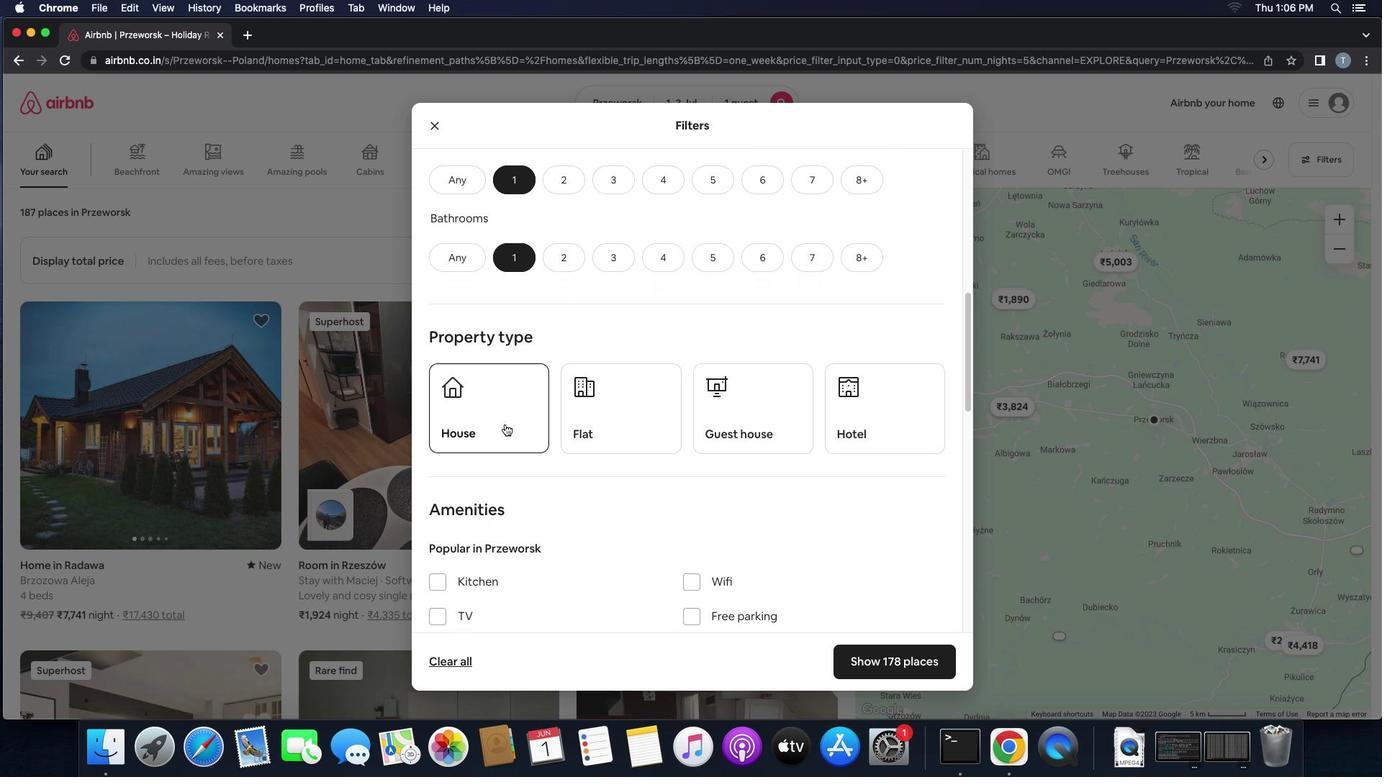 
Action: Mouse moved to (619, 424)
Screenshot: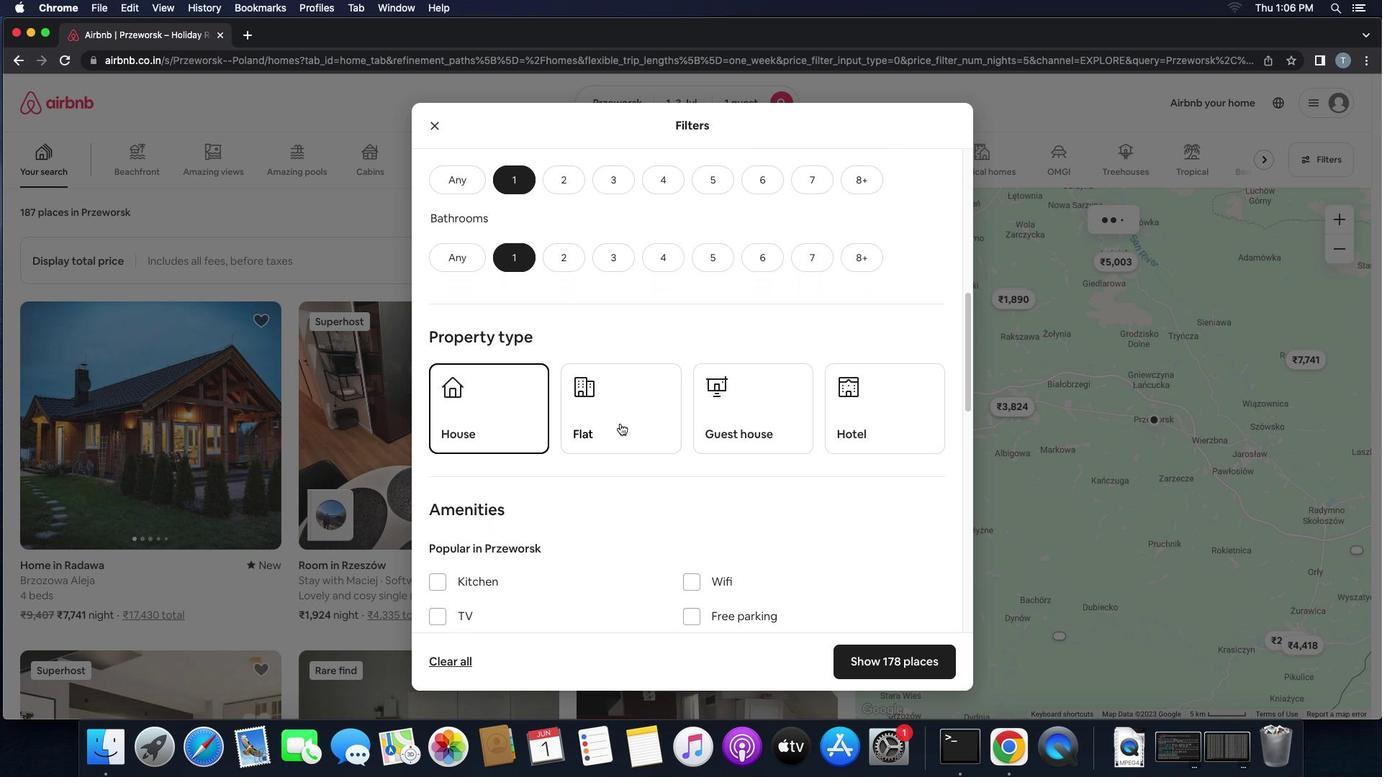 
Action: Mouse pressed left at (619, 424)
Screenshot: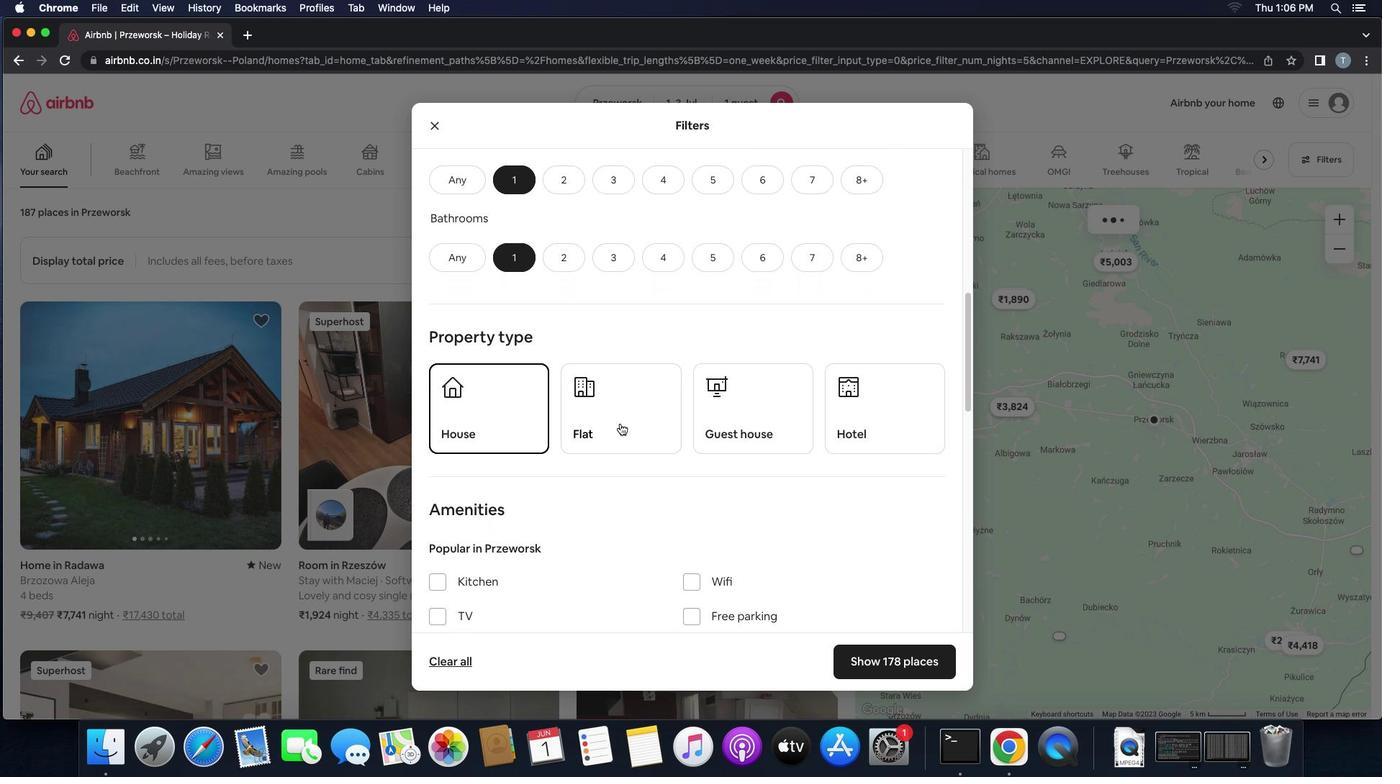 
Action: Mouse moved to (738, 421)
Screenshot: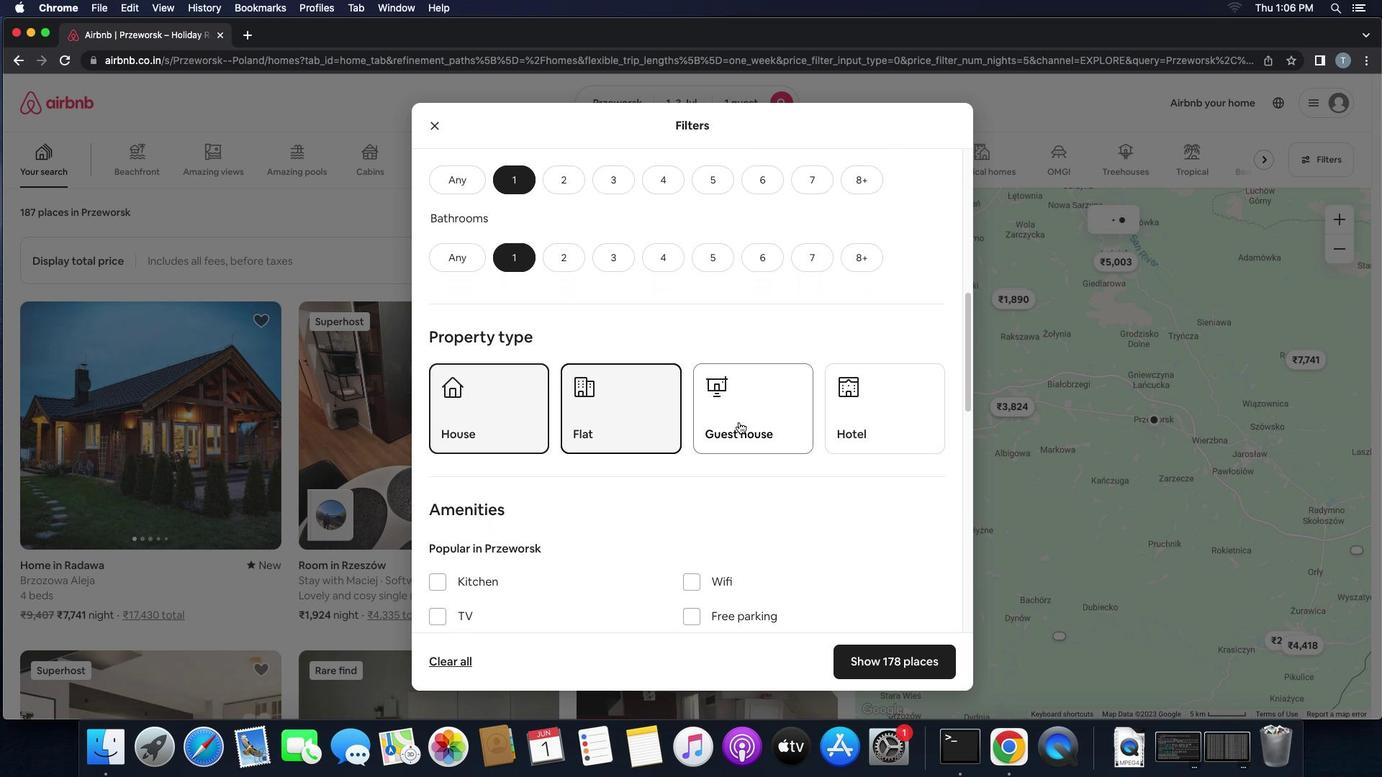 
Action: Mouse pressed left at (738, 421)
Screenshot: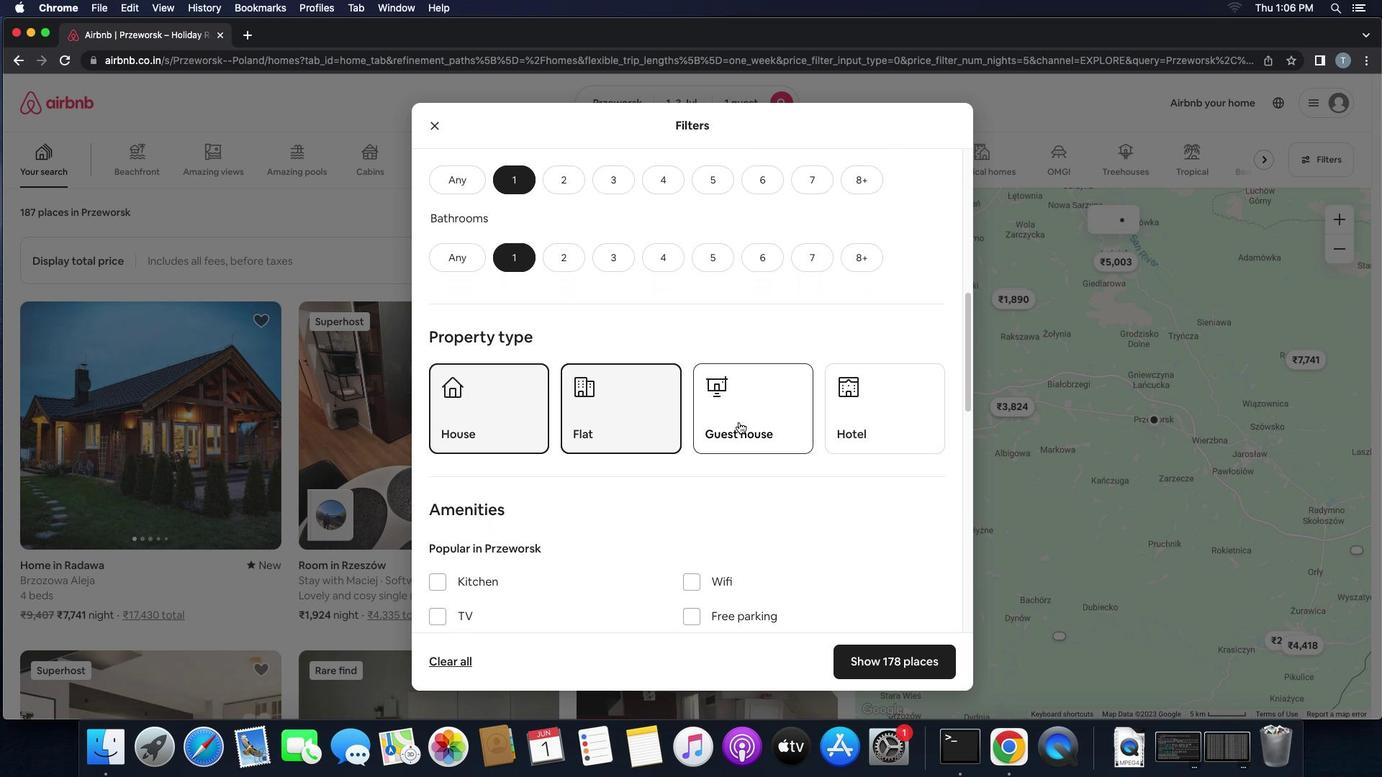 
Action: Mouse moved to (850, 426)
Screenshot: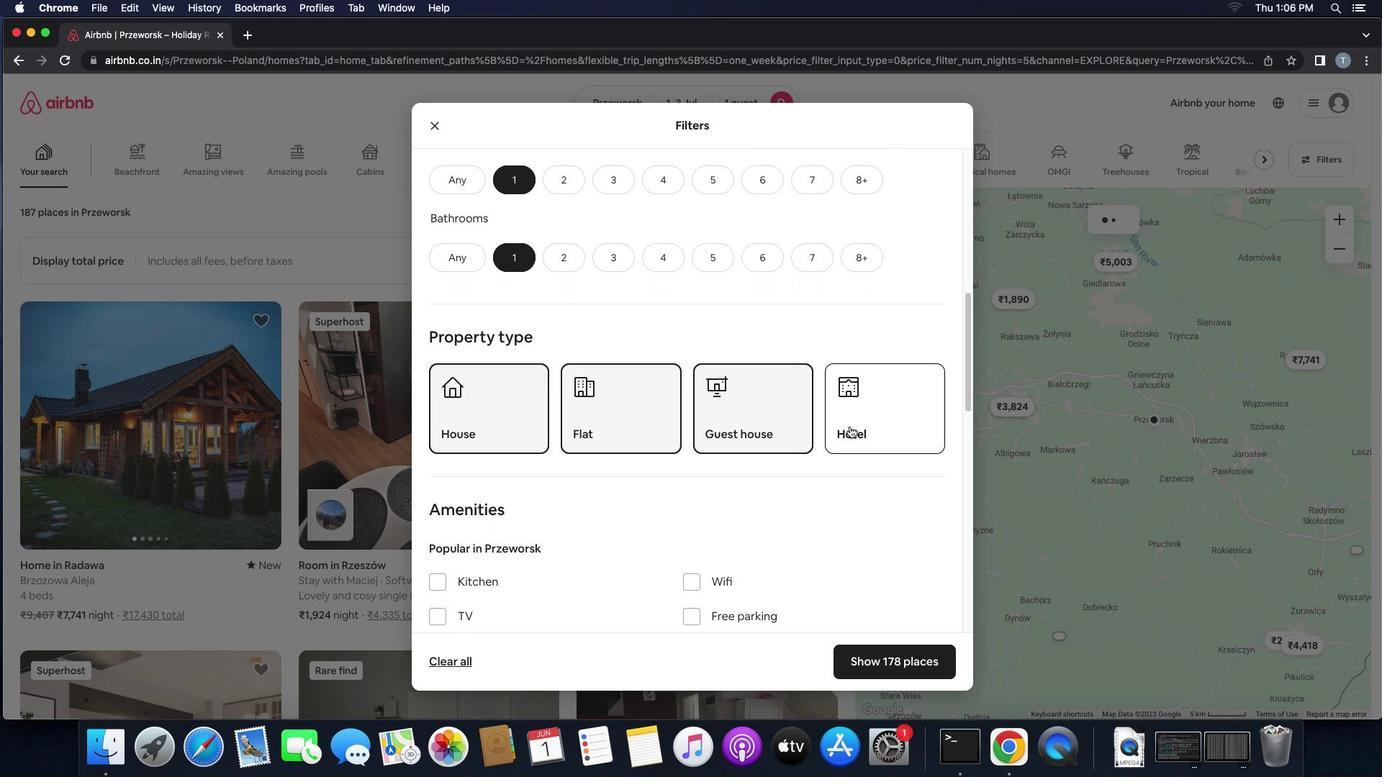 
Action: Mouse pressed left at (850, 426)
Screenshot: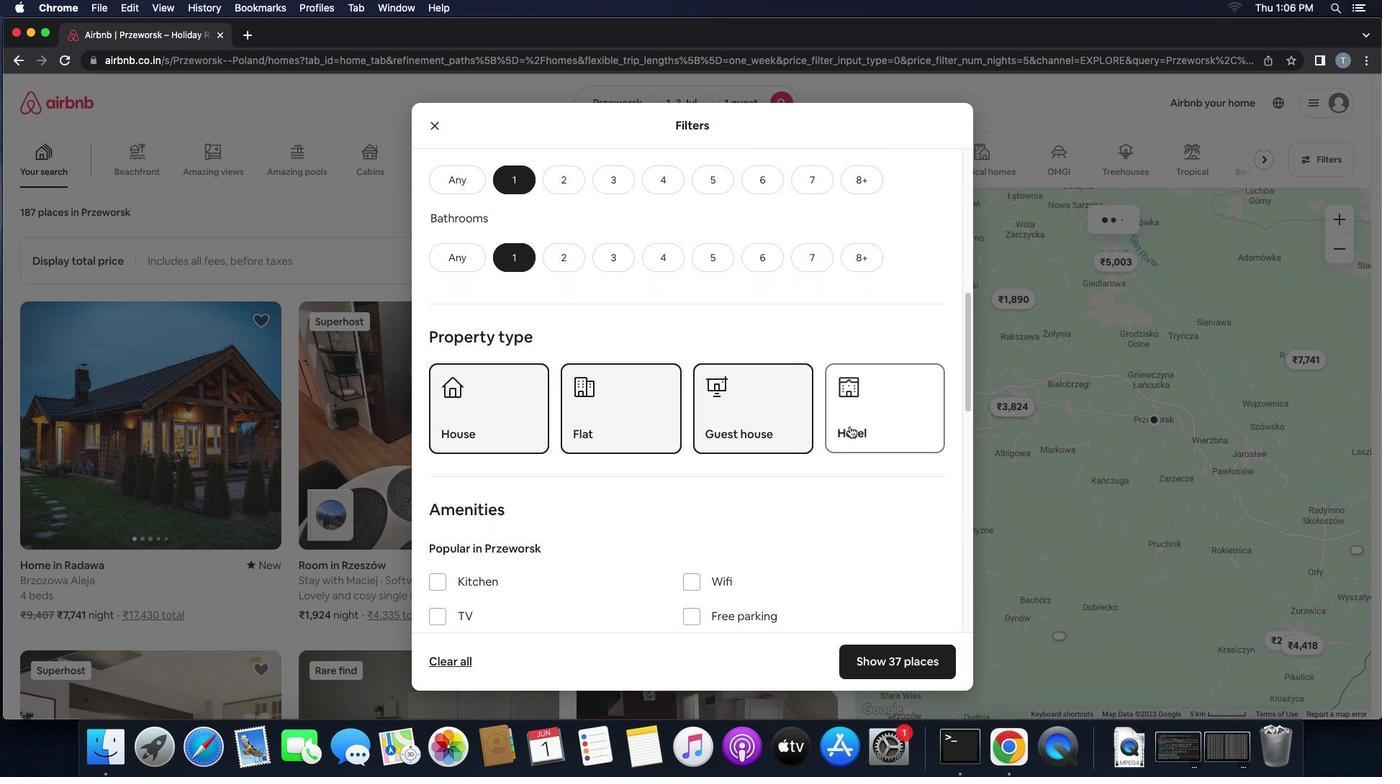 
Action: Mouse moved to (814, 460)
Screenshot: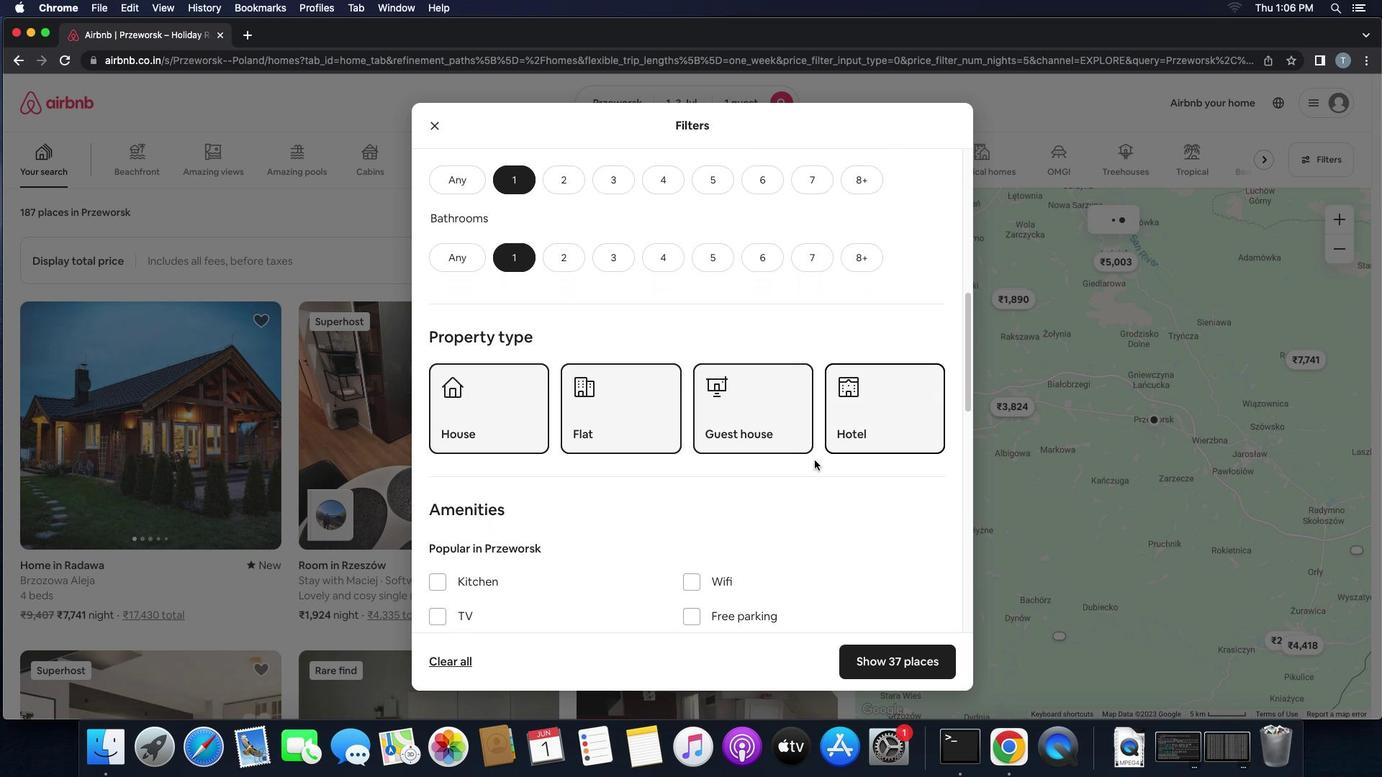 
Action: Mouse scrolled (814, 460) with delta (0, 0)
Screenshot: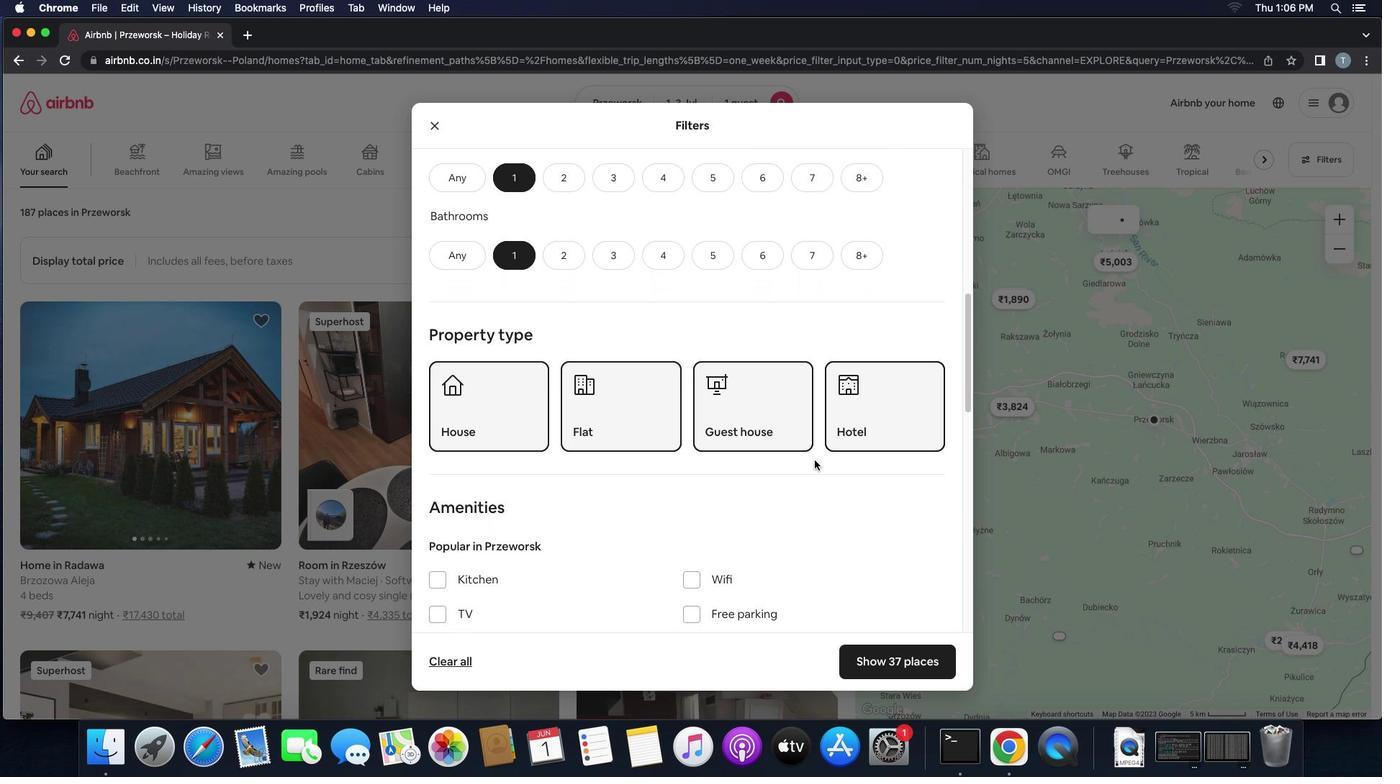 
Action: Mouse scrolled (814, 460) with delta (0, 0)
Screenshot: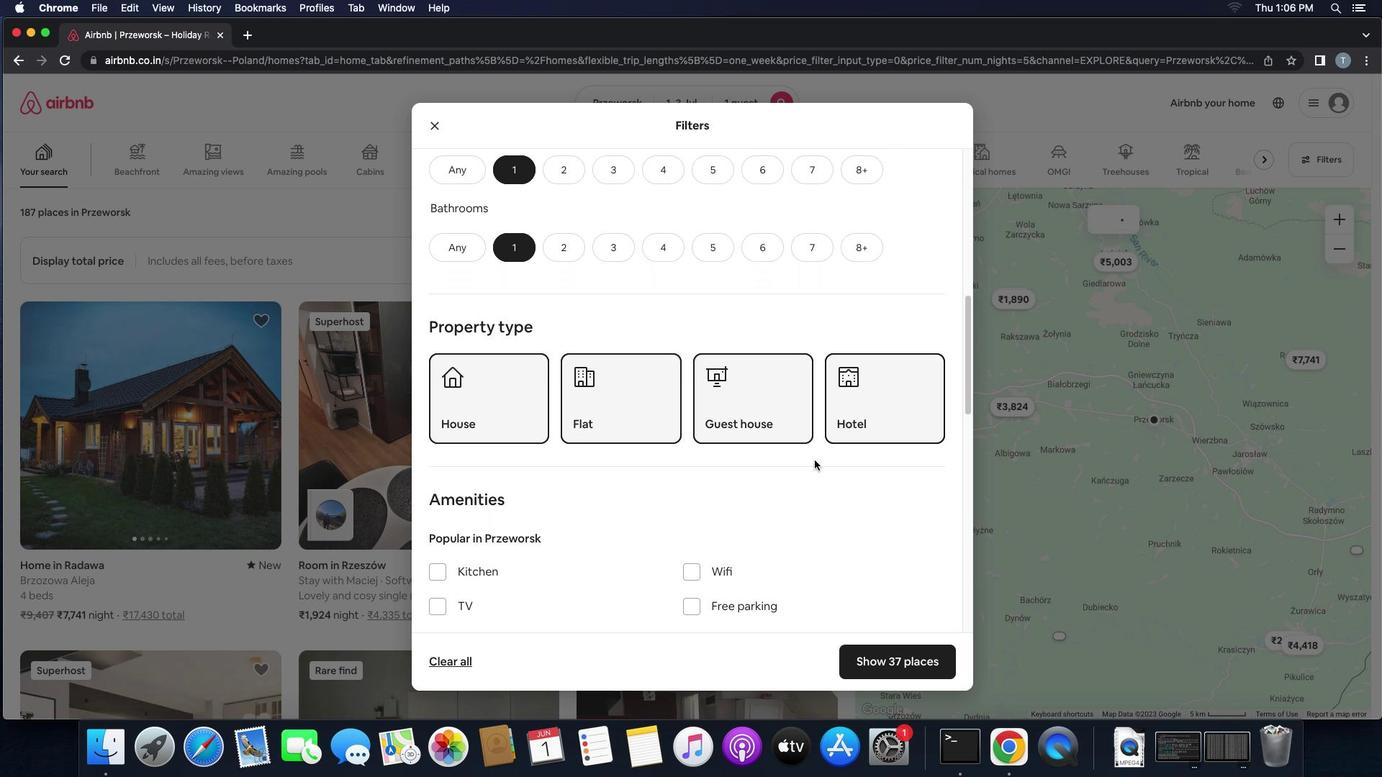 
Action: Mouse scrolled (814, 460) with delta (0, -2)
Screenshot: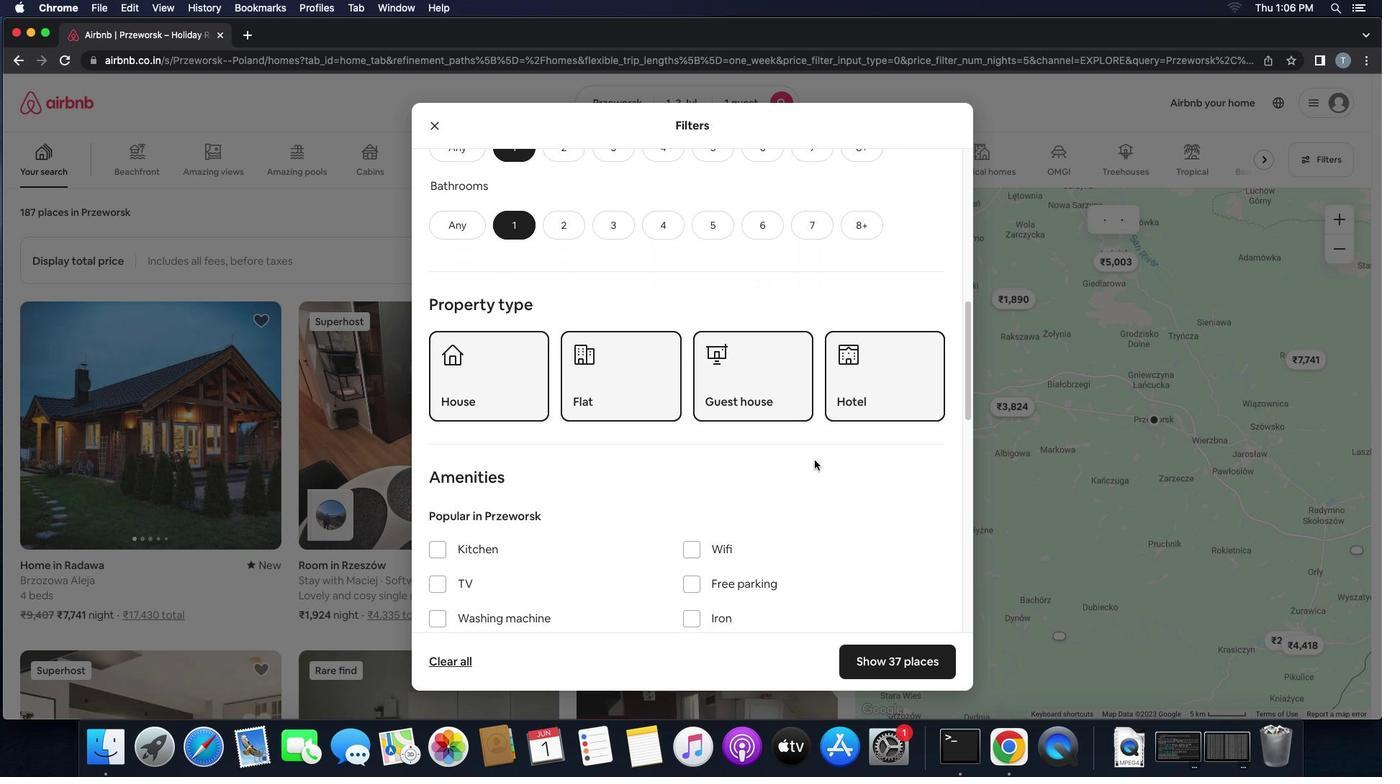 
Action: Mouse moved to (813, 463)
Screenshot: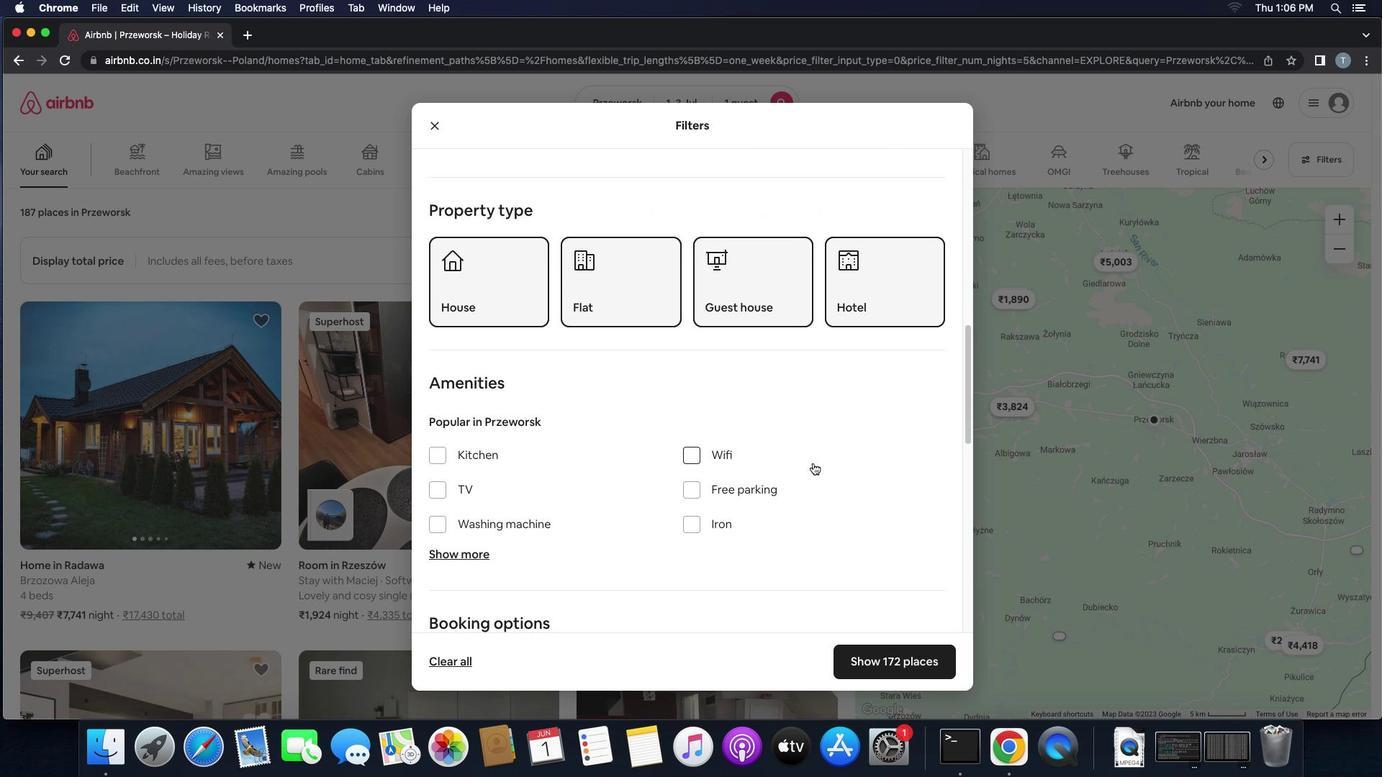 
Action: Mouse scrolled (813, 463) with delta (0, 0)
Screenshot: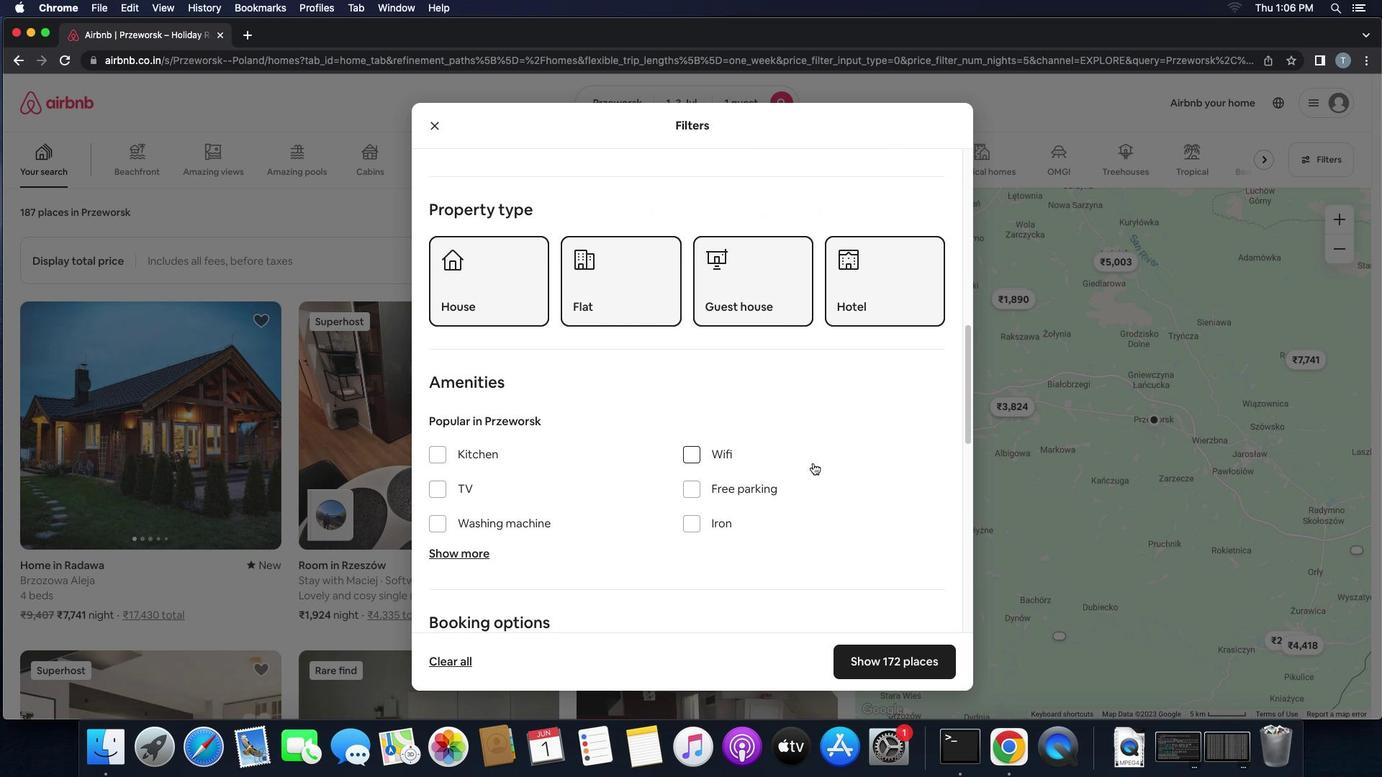 
Action: Mouse scrolled (813, 463) with delta (0, 0)
Screenshot: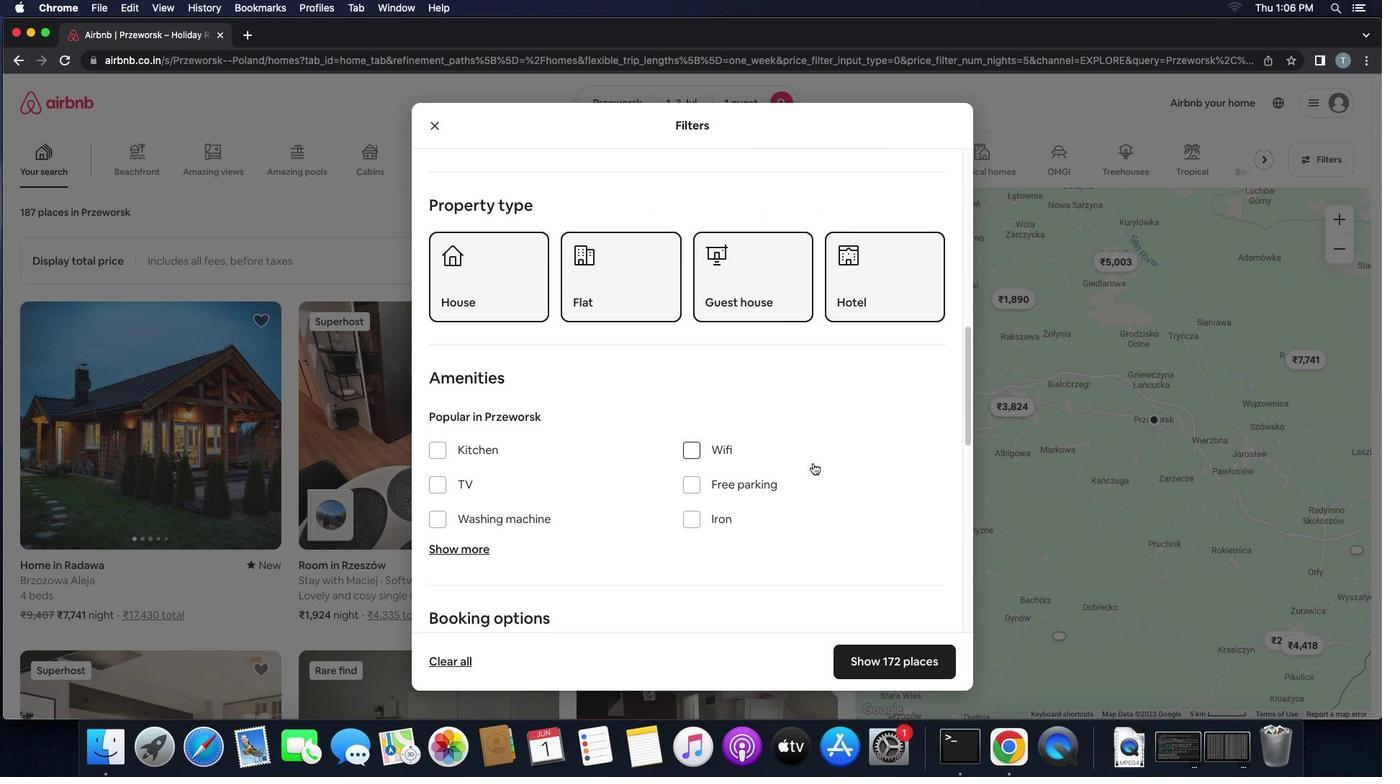 
Action: Mouse scrolled (813, 463) with delta (0, 0)
Screenshot: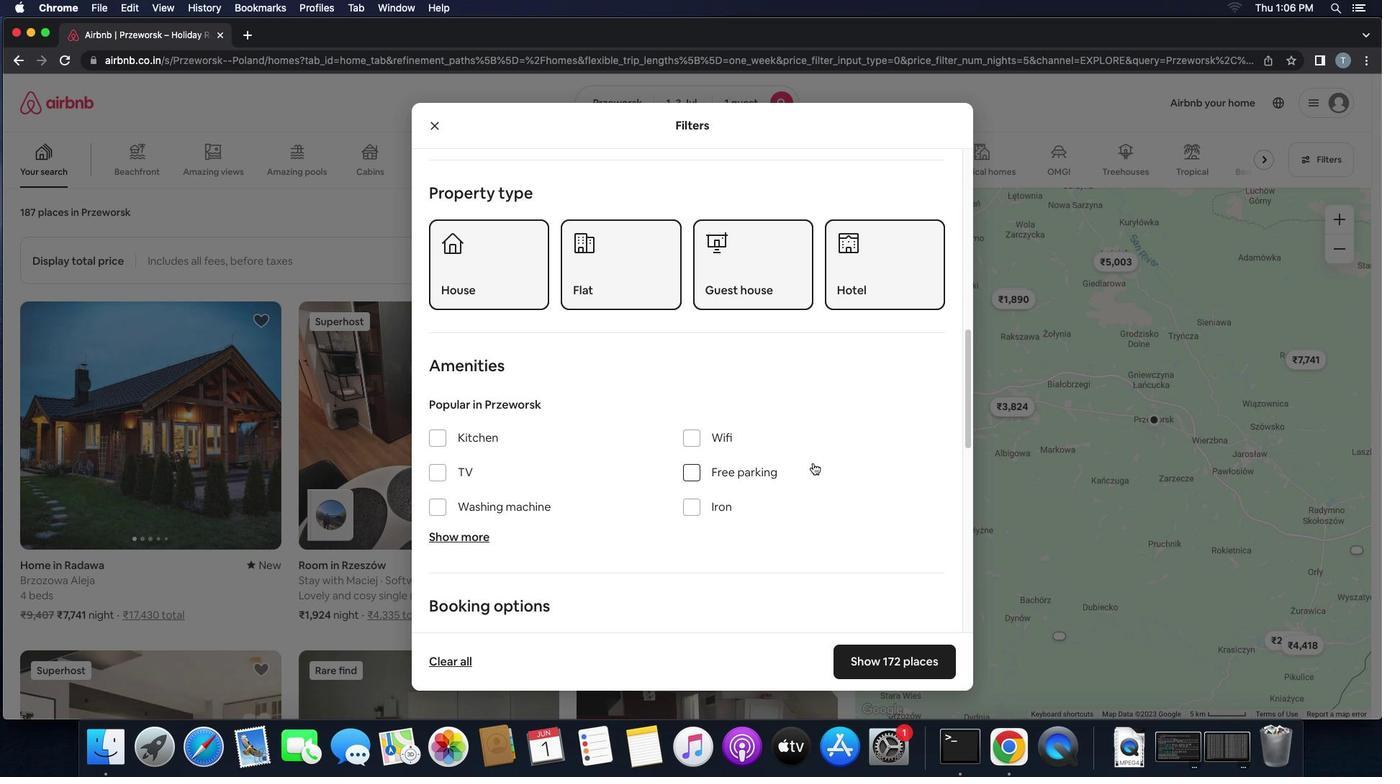 
Action: Mouse scrolled (813, 463) with delta (0, 0)
Screenshot: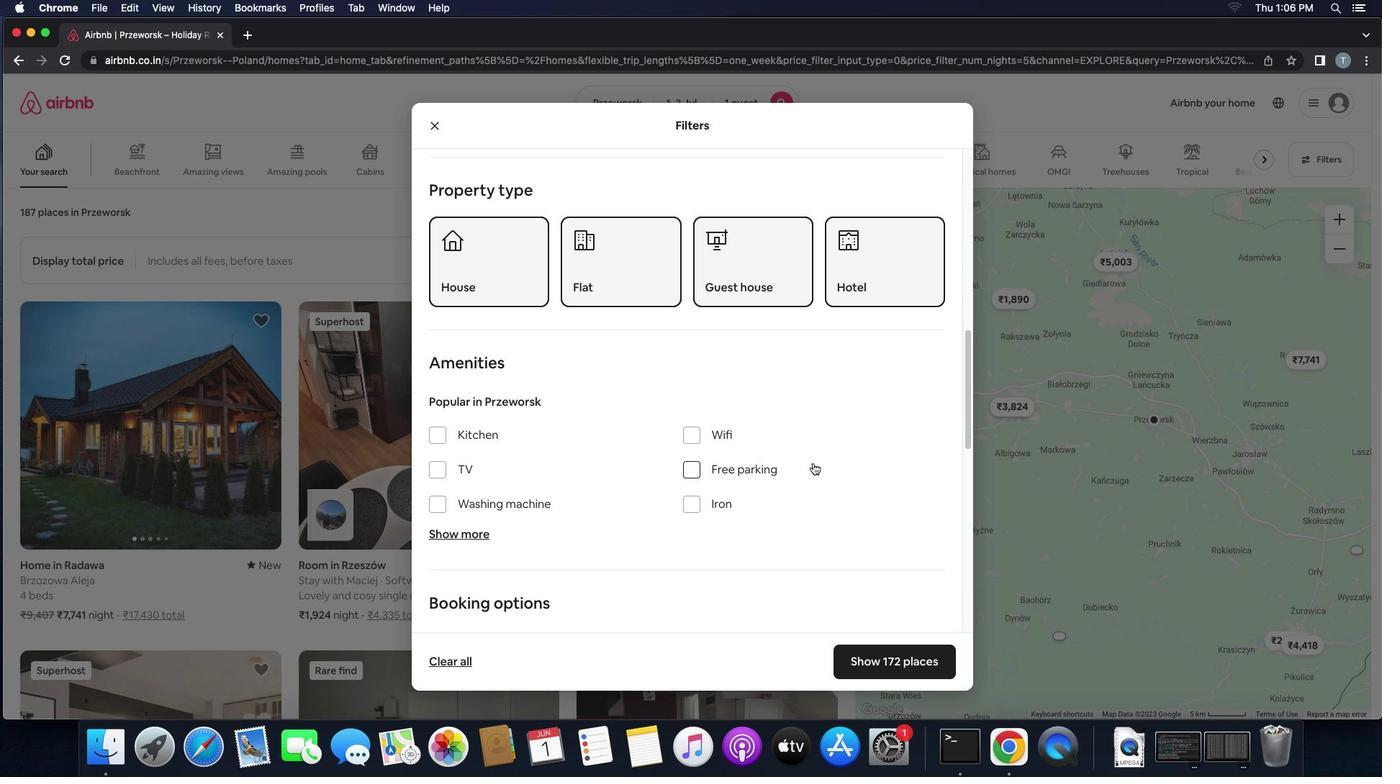 
Action: Mouse scrolled (813, 463) with delta (0, 0)
Screenshot: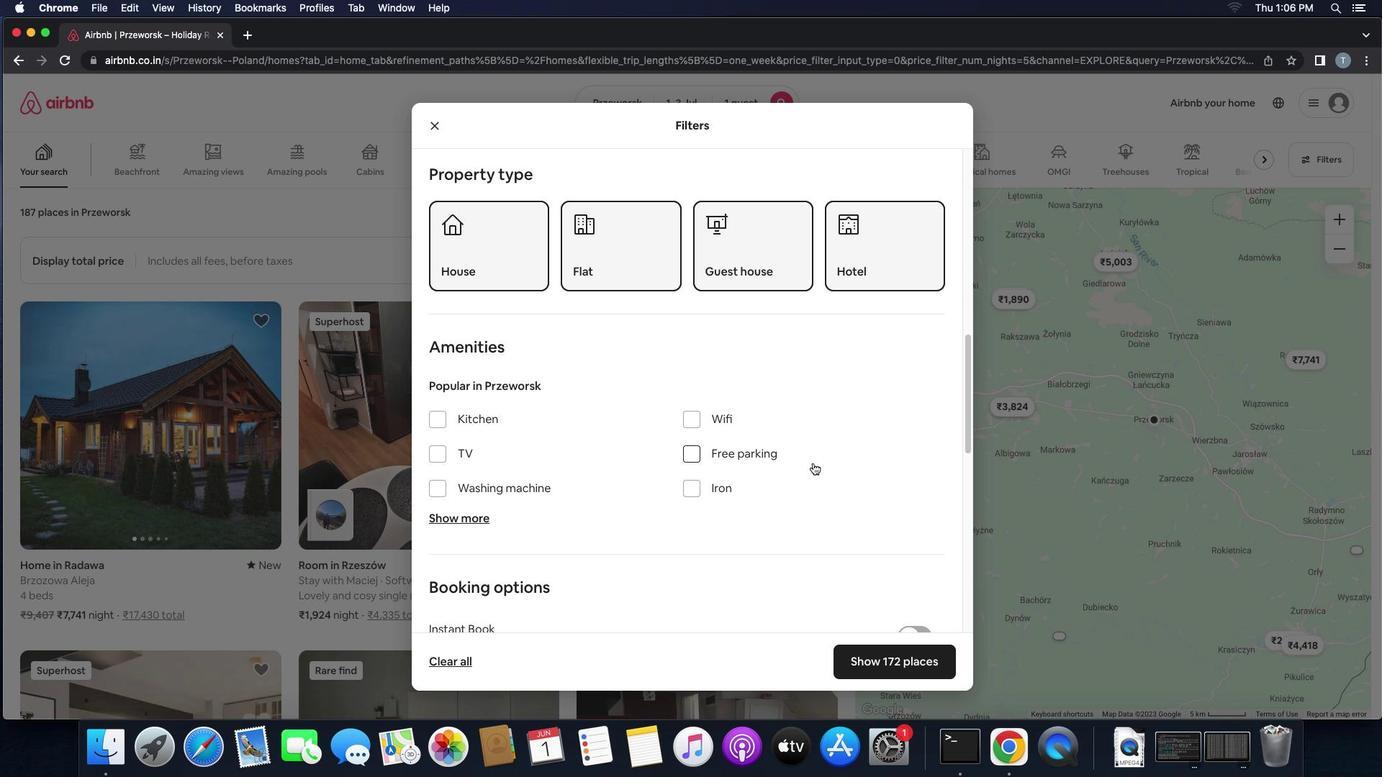 
Action: Mouse scrolled (813, 463) with delta (0, 0)
Screenshot: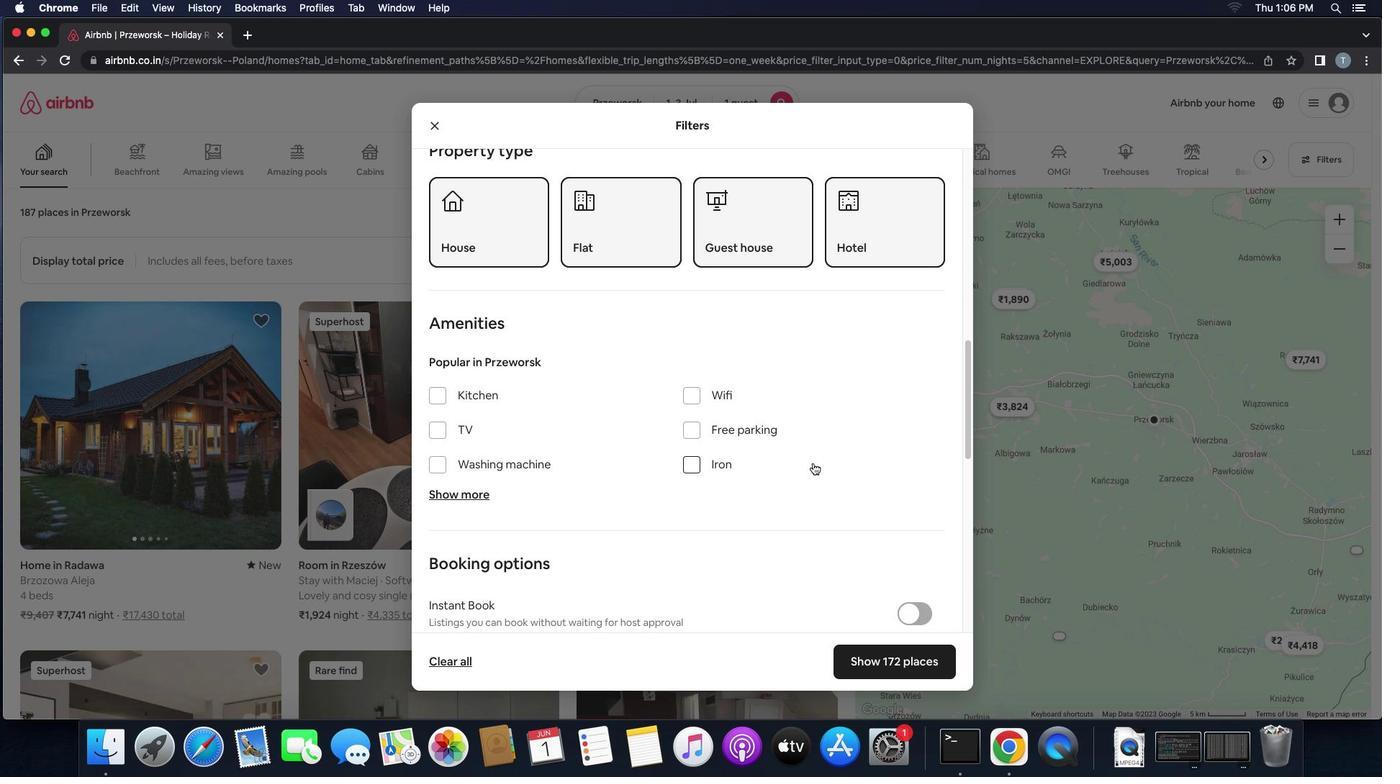 
Action: Mouse scrolled (813, 463) with delta (0, 0)
Screenshot: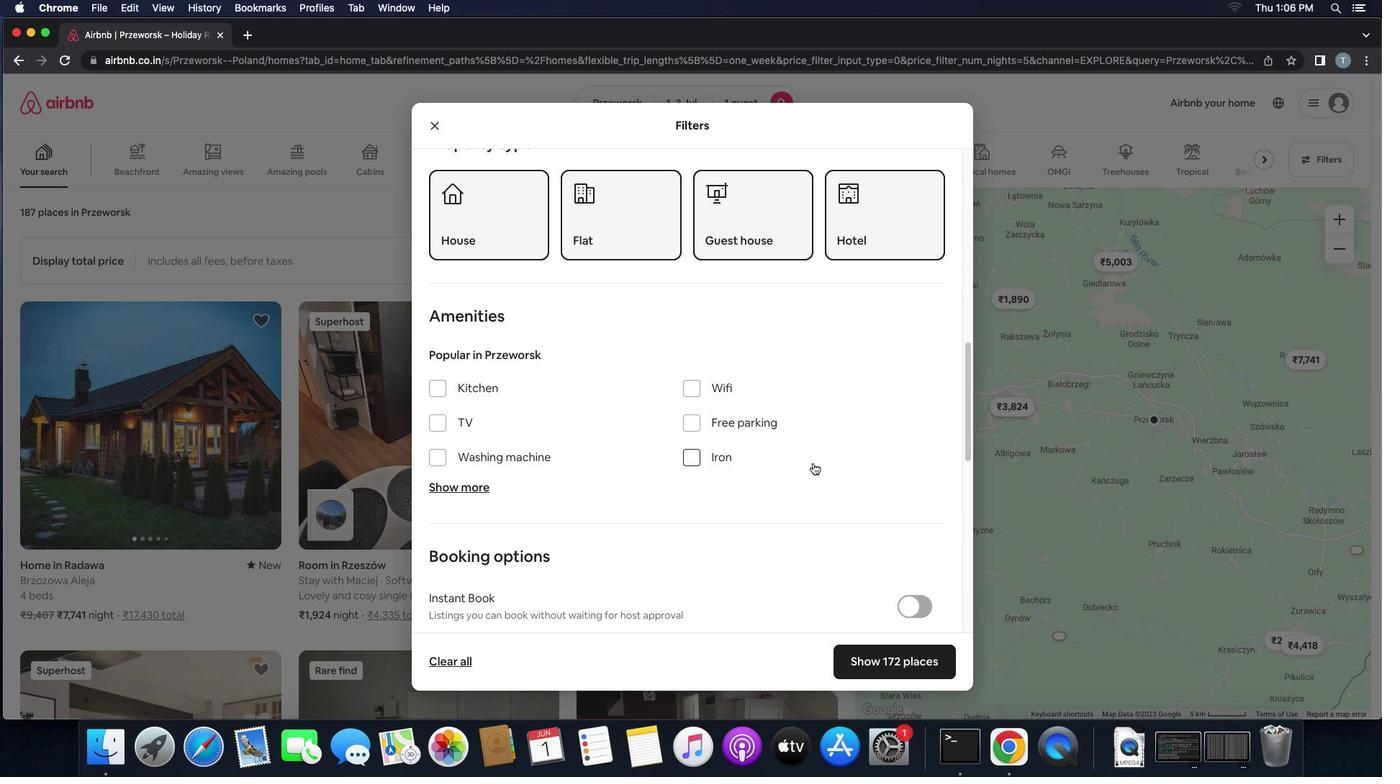 
Action: Mouse scrolled (813, 463) with delta (0, 0)
Screenshot: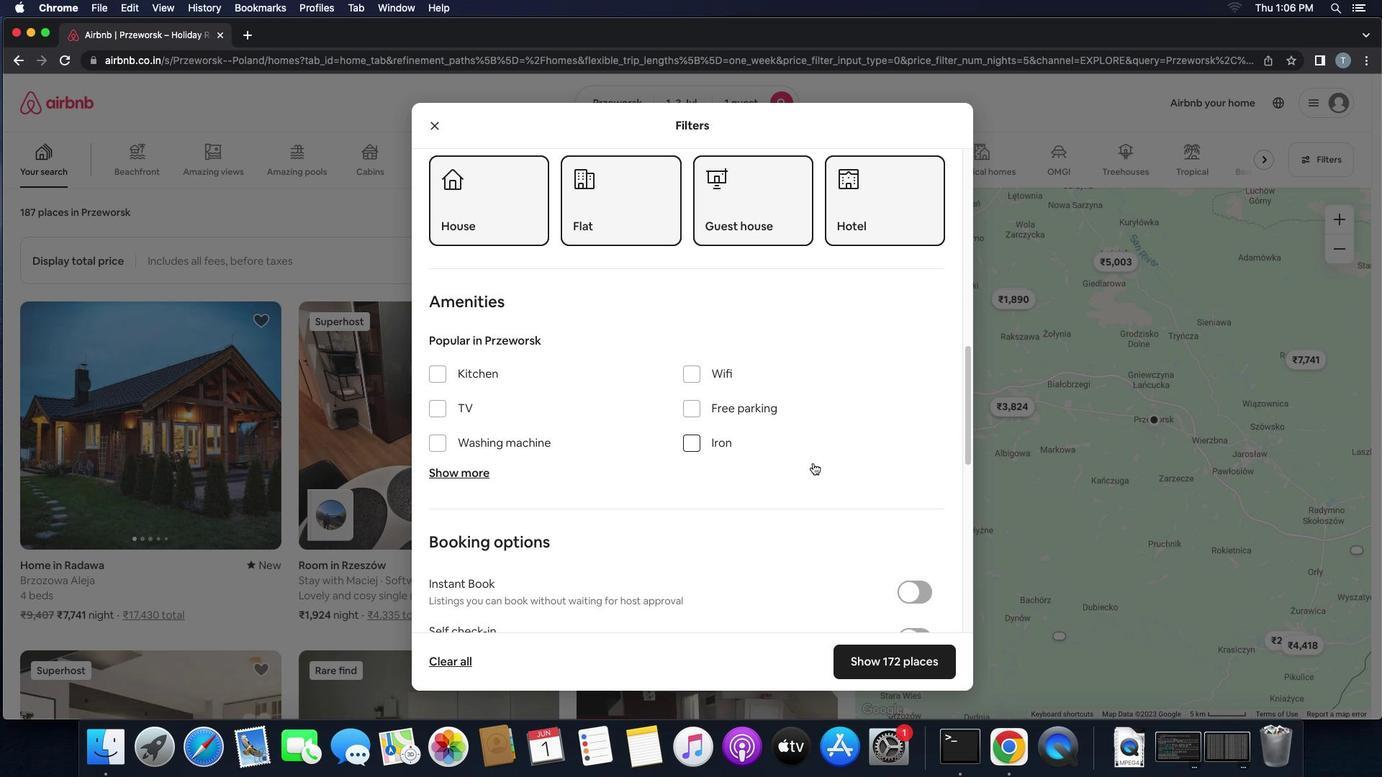 
Action: Mouse scrolled (813, 463) with delta (0, 0)
Screenshot: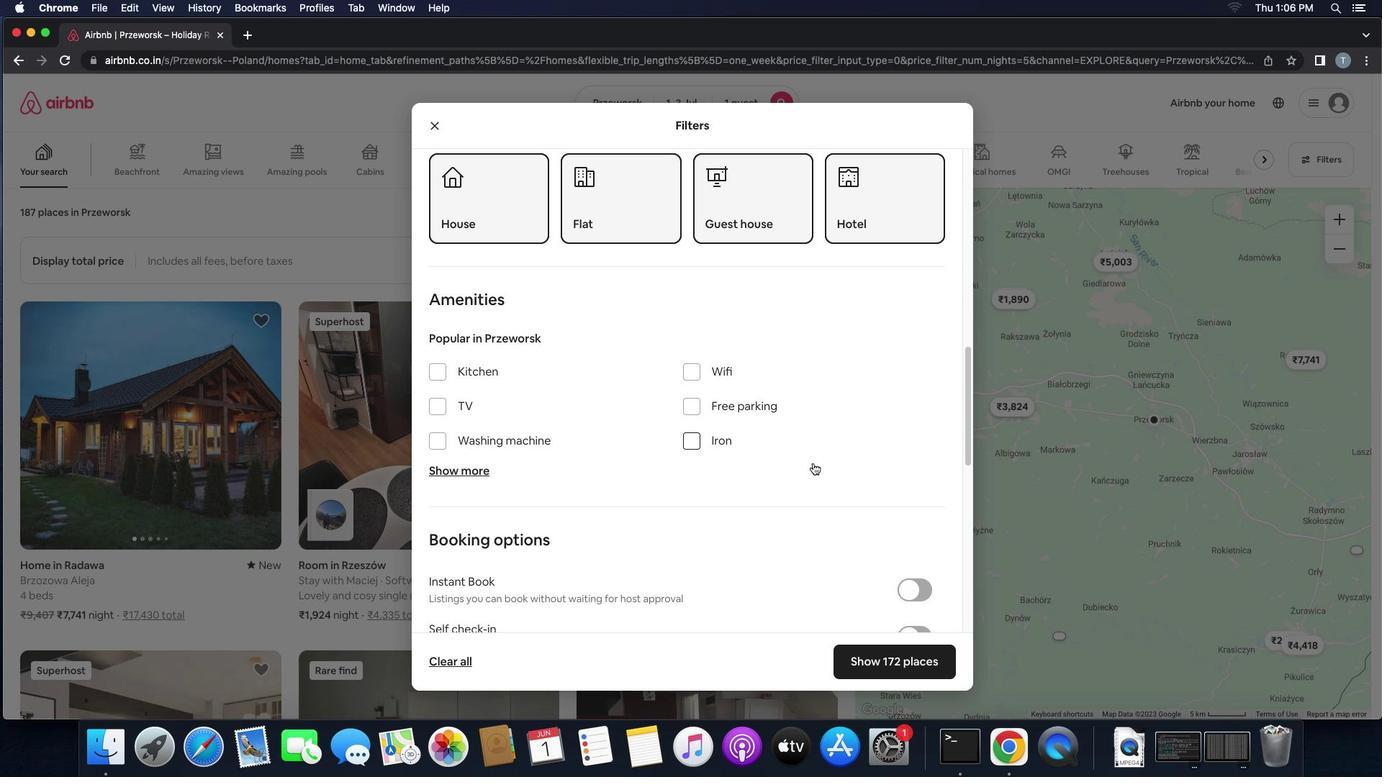 
Action: Mouse scrolled (813, 463) with delta (0, 0)
Screenshot: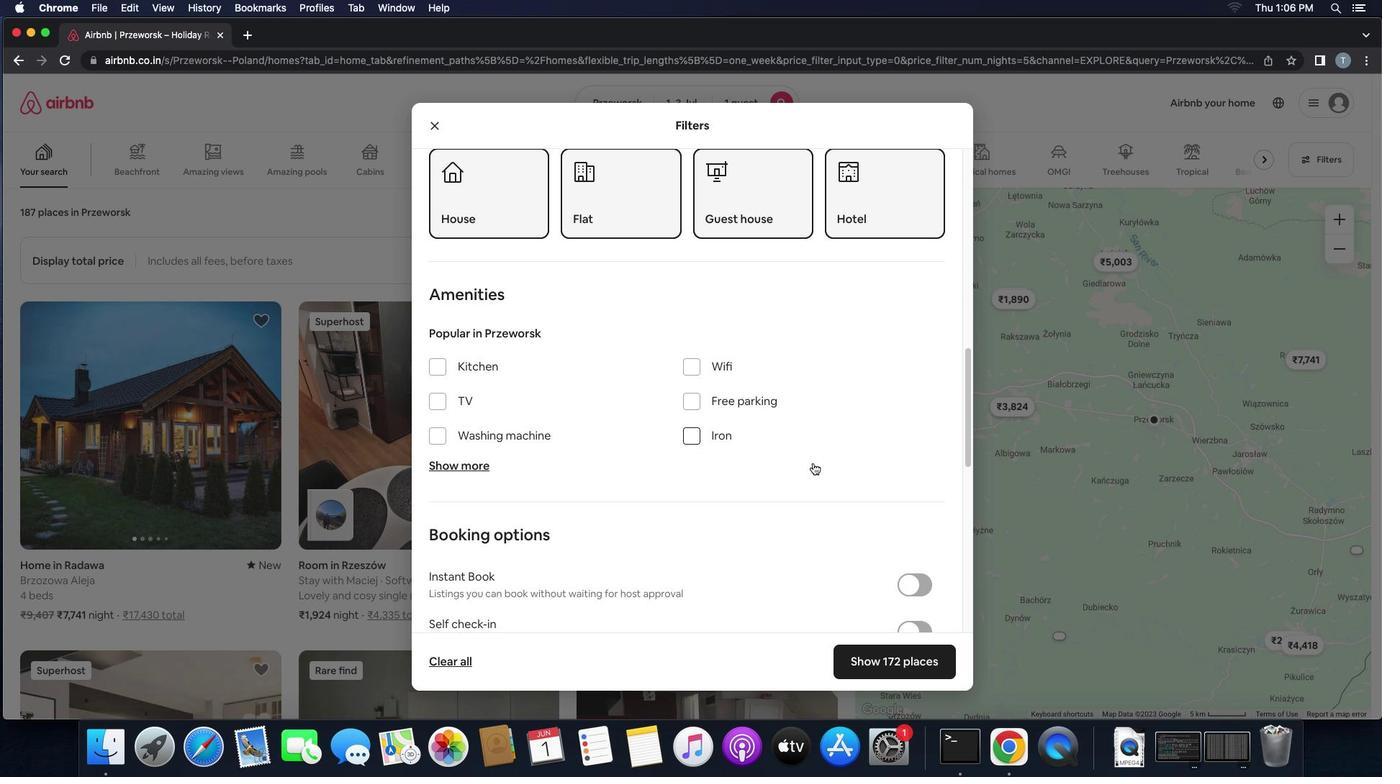 
Action: Mouse moved to (697, 360)
Screenshot: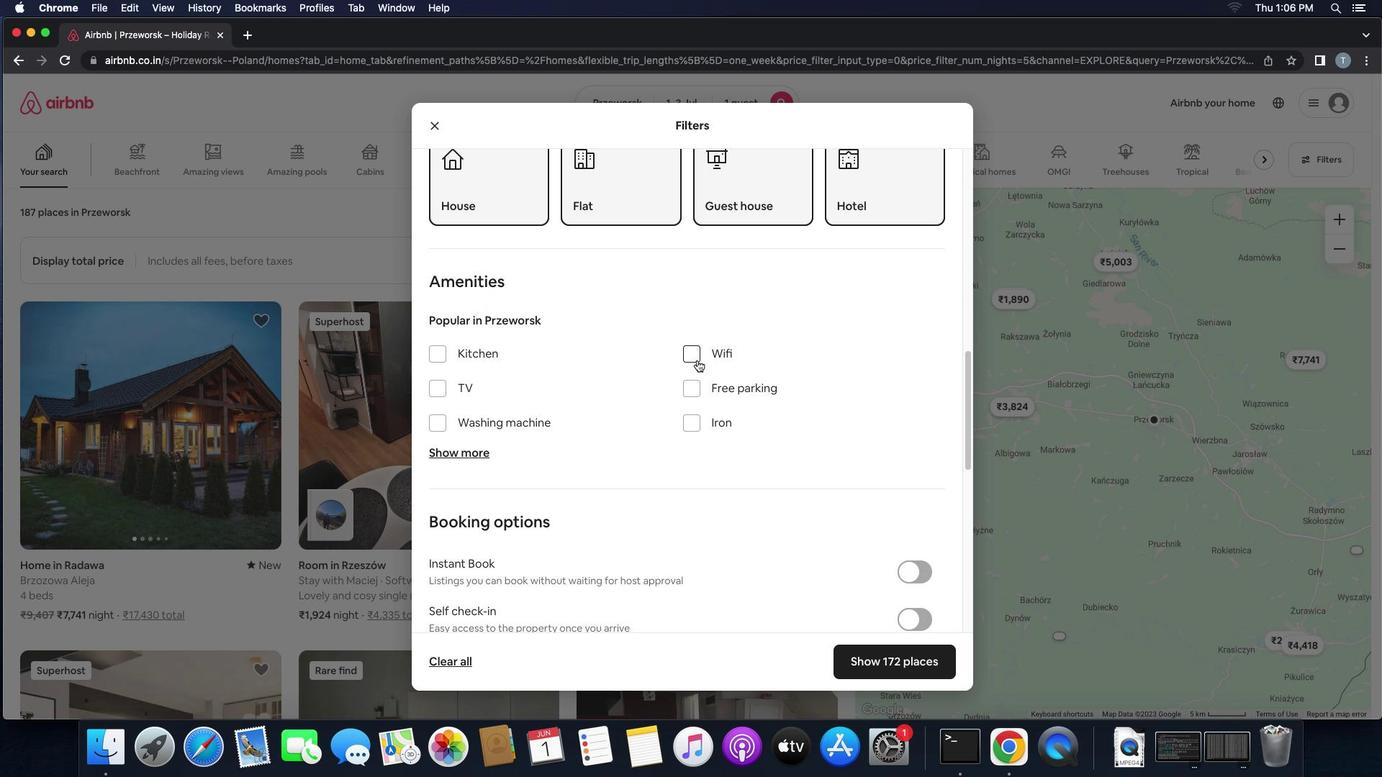 
Action: Mouse pressed left at (697, 360)
Screenshot: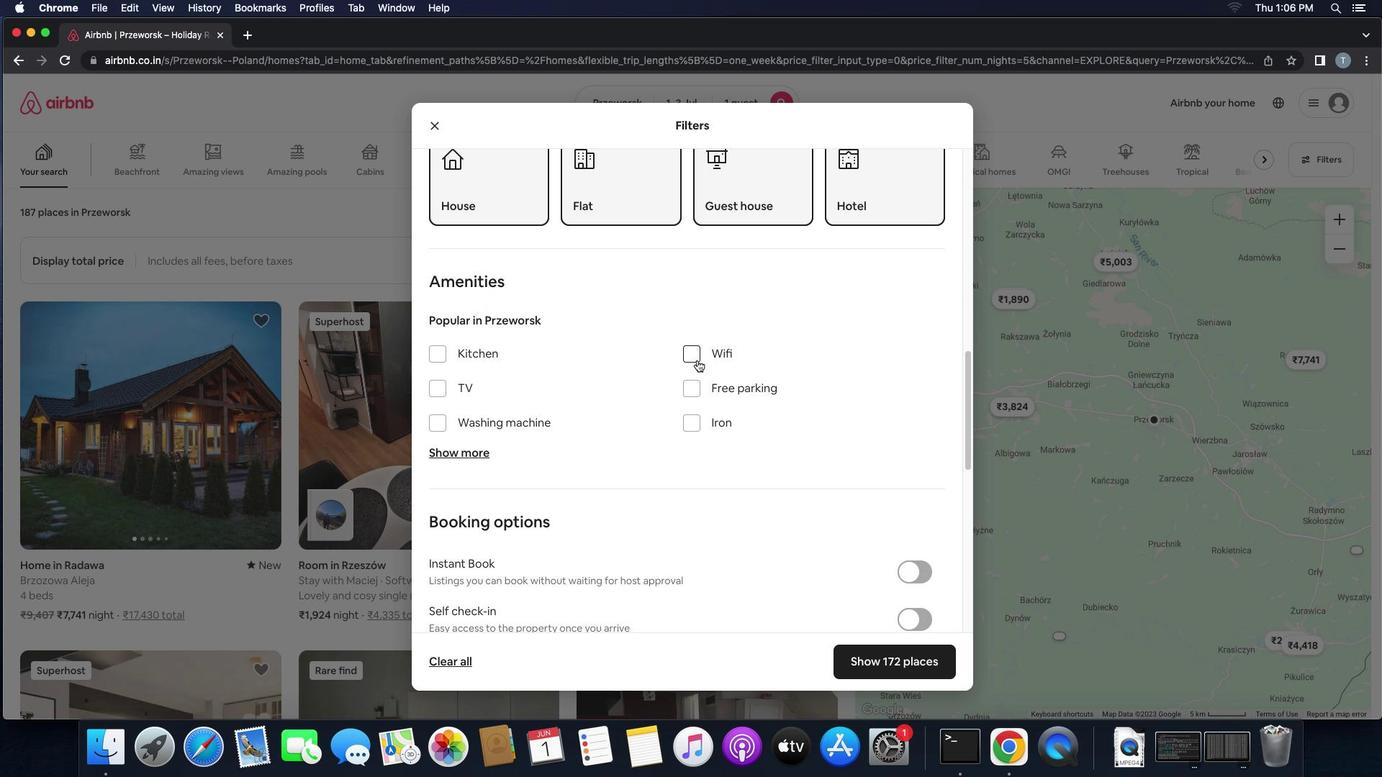 
Action: Mouse moved to (686, 462)
Screenshot: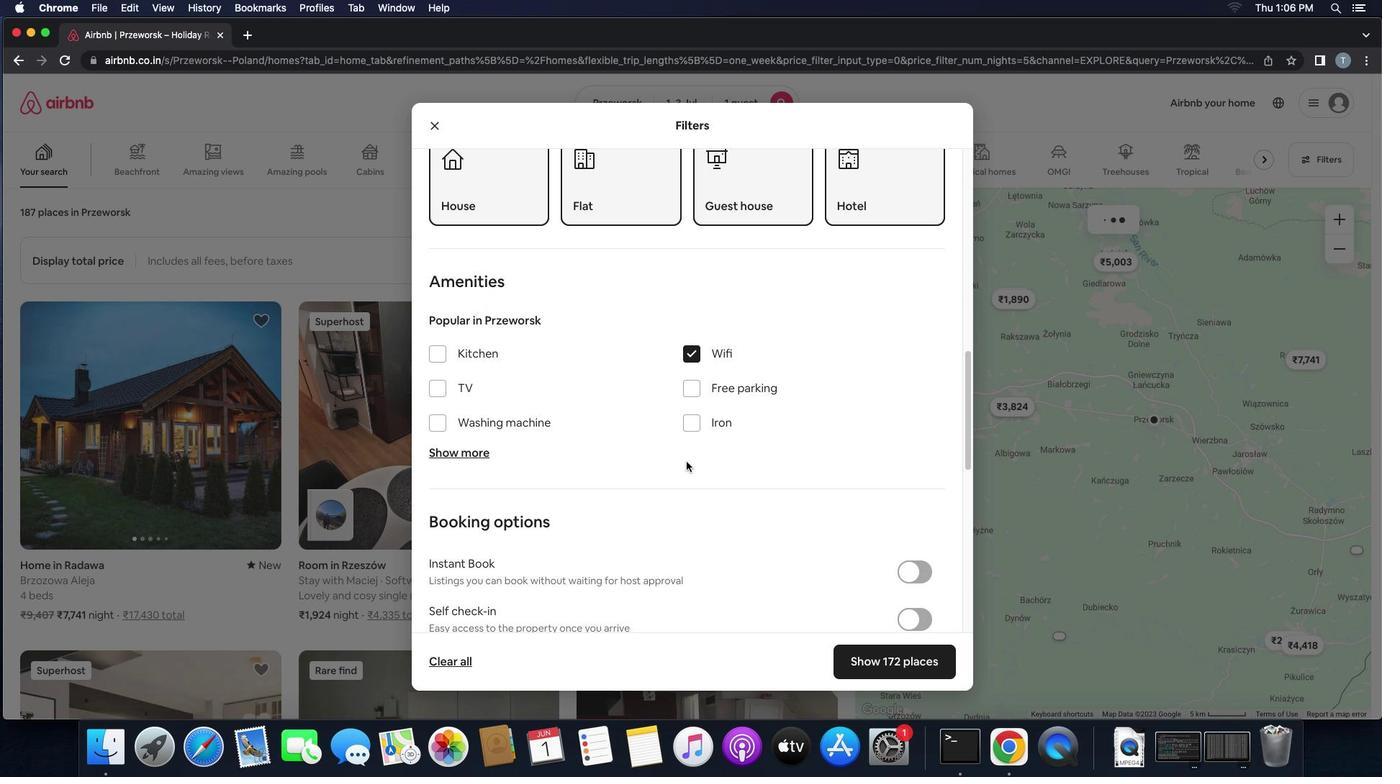 
Action: Mouse scrolled (686, 462) with delta (0, 0)
Screenshot: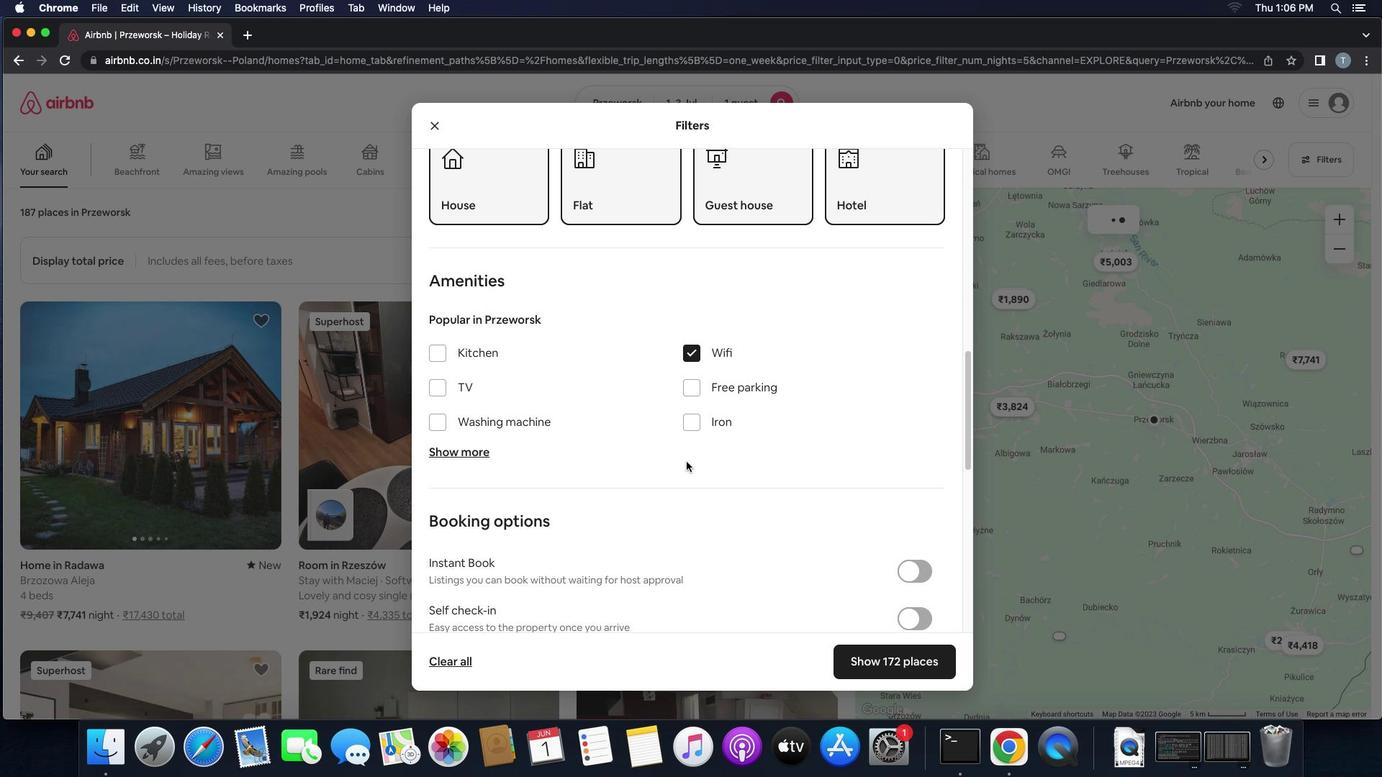 
Action: Mouse scrolled (686, 462) with delta (0, 0)
Screenshot: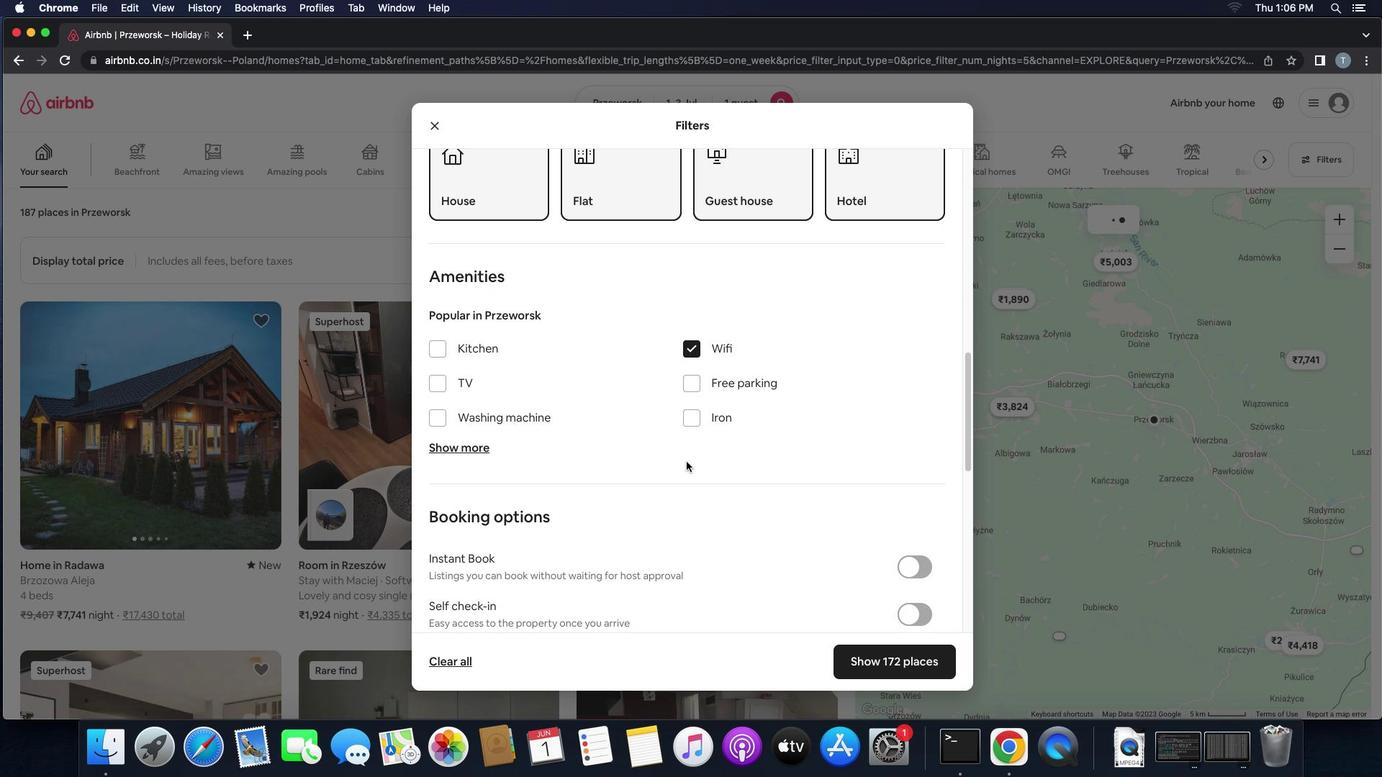 
Action: Mouse scrolled (686, 462) with delta (0, -2)
Screenshot: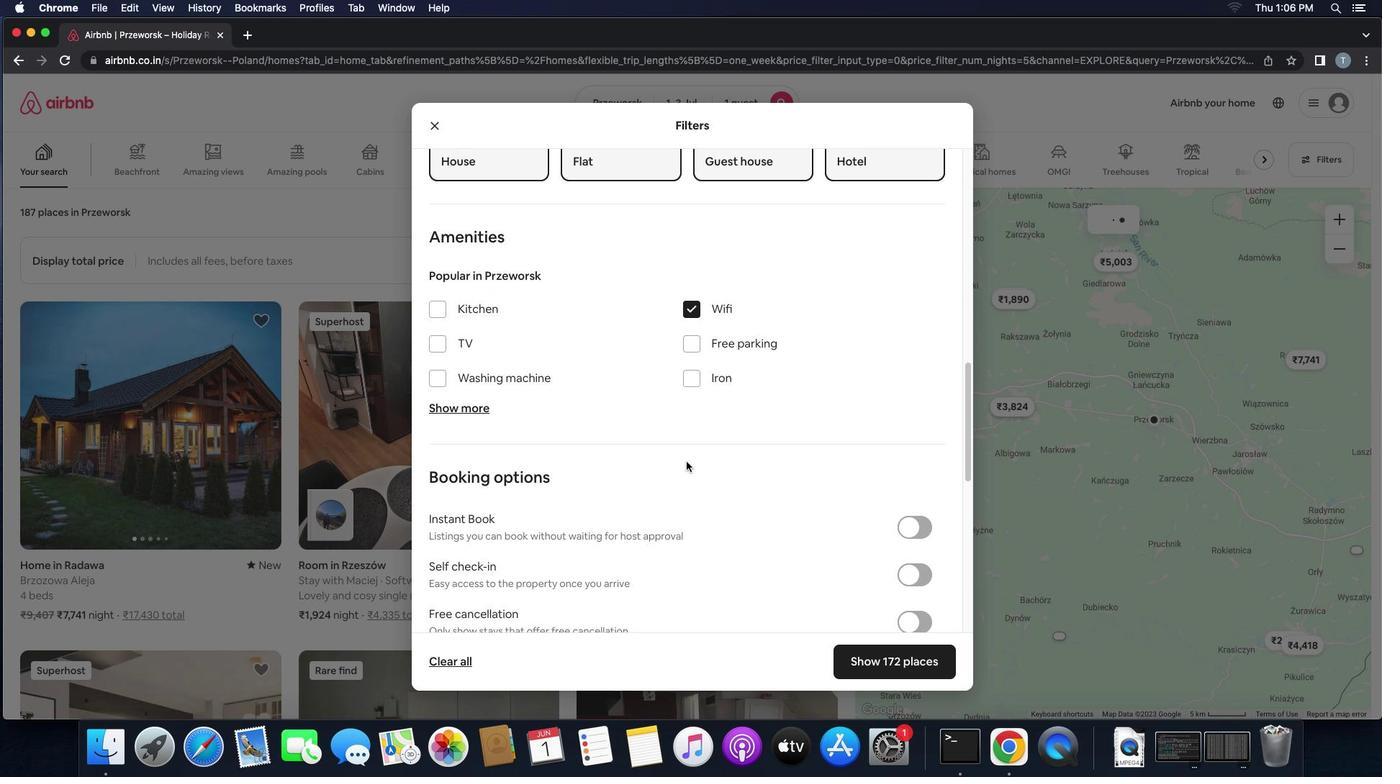 
Action: Mouse scrolled (686, 462) with delta (0, -2)
Screenshot: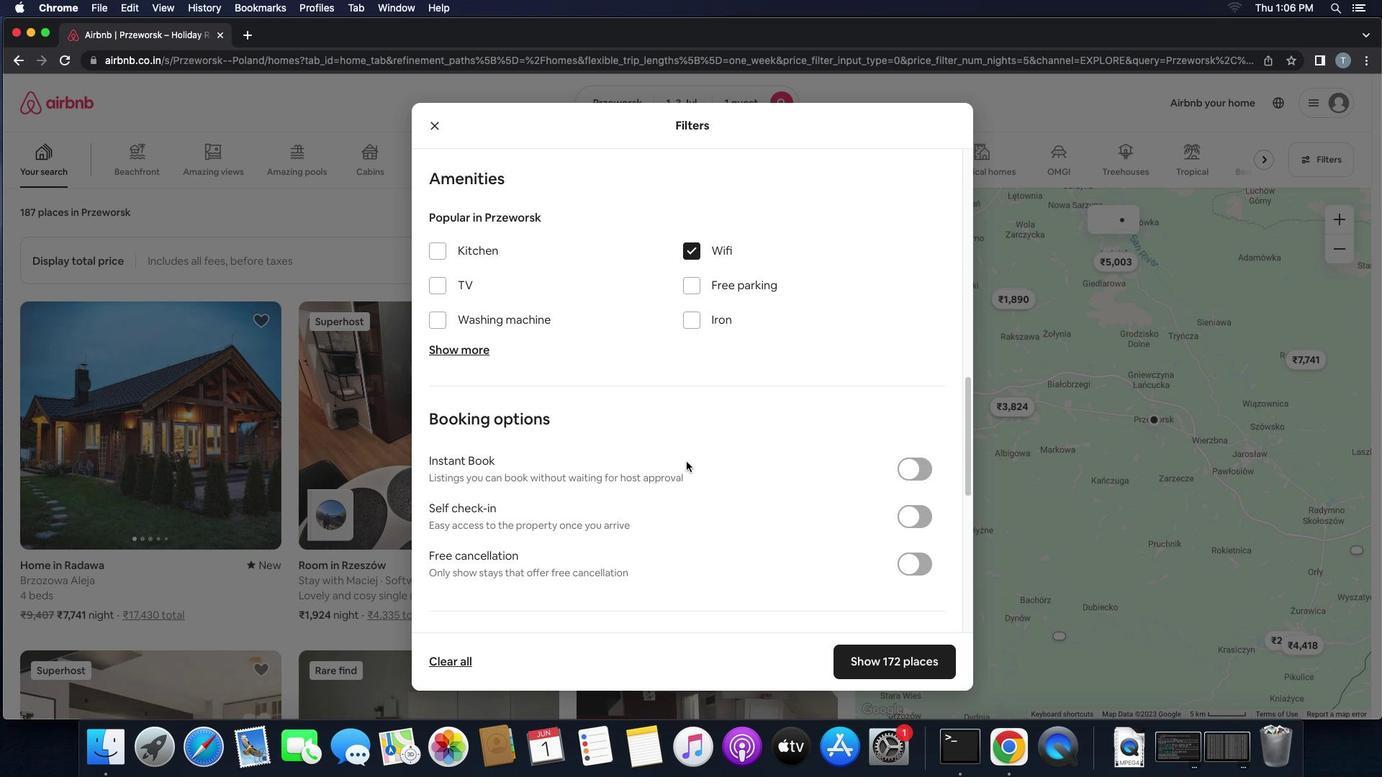 
Action: Mouse moved to (923, 349)
Screenshot: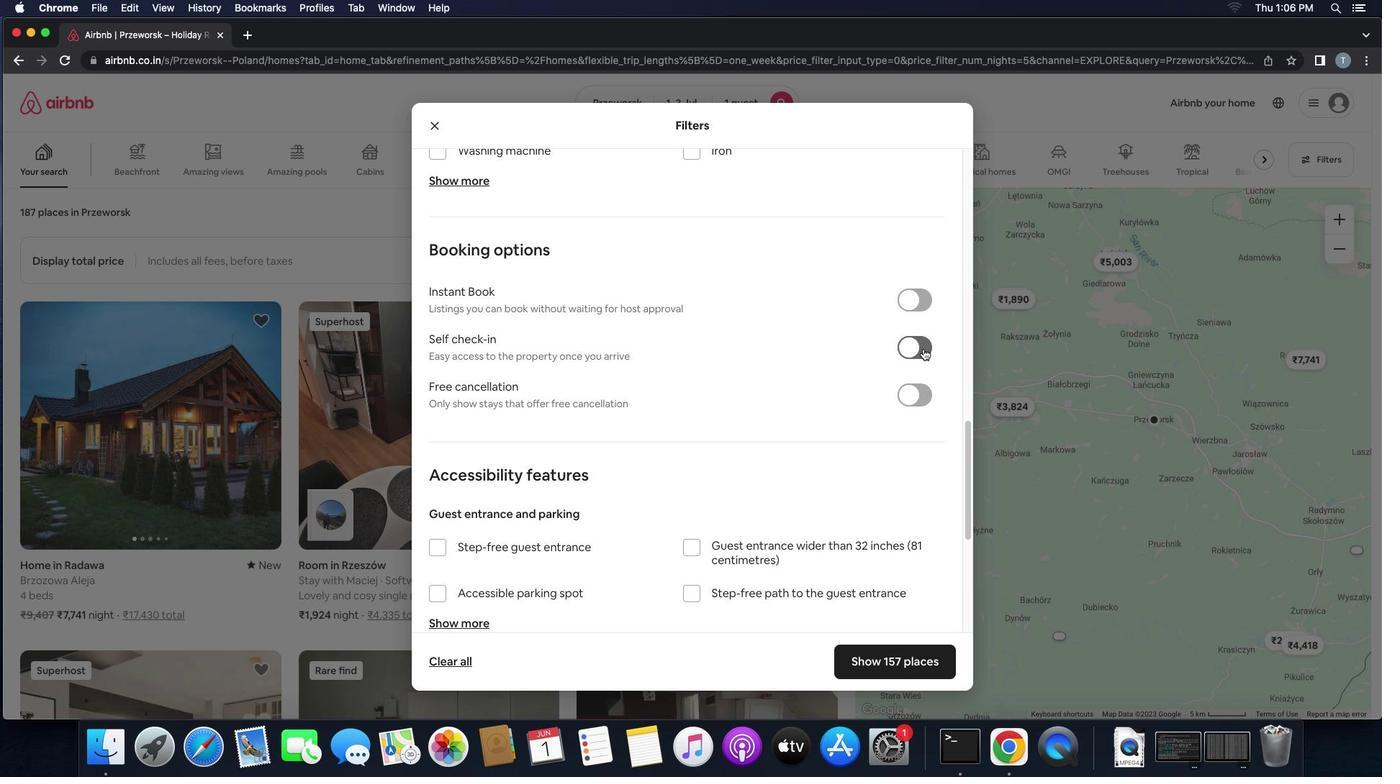 
Action: Mouse pressed left at (923, 349)
Screenshot: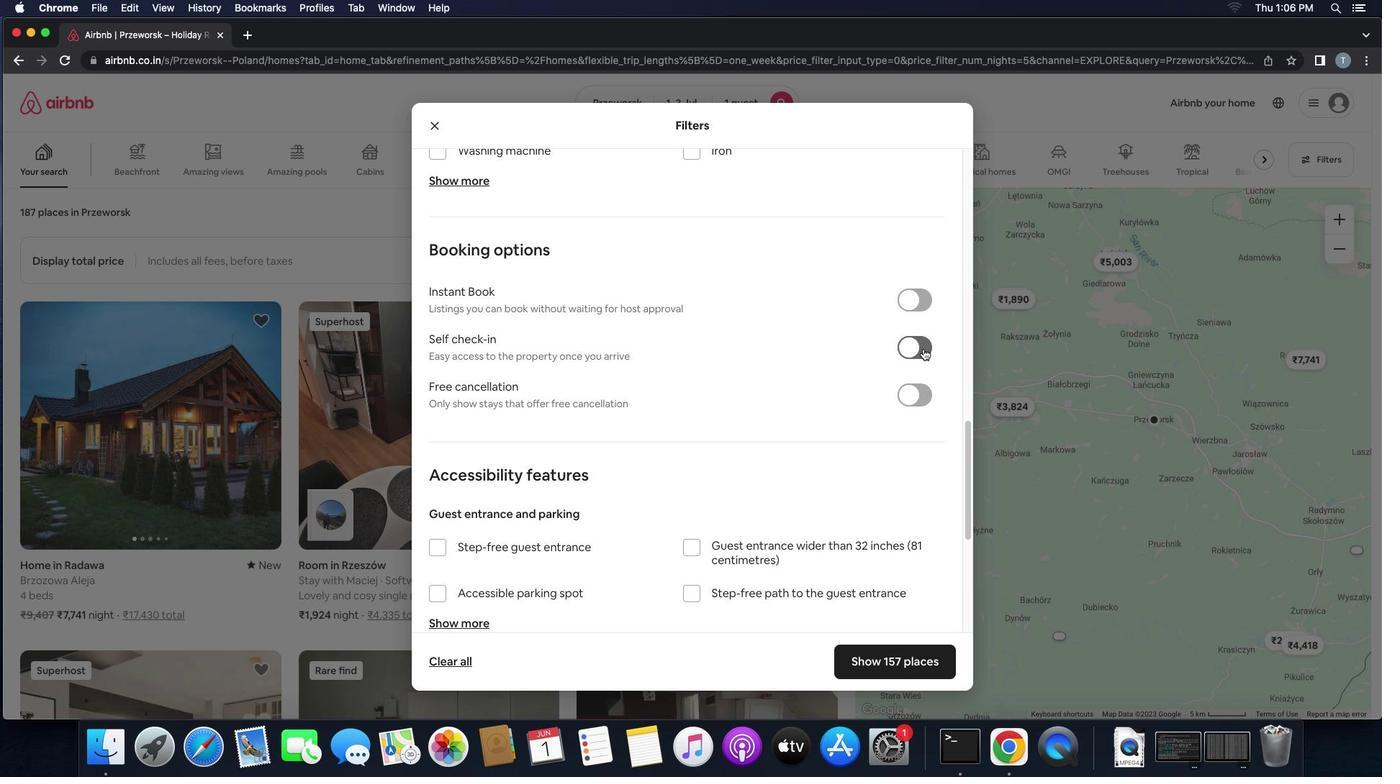 
Action: Mouse moved to (721, 436)
Screenshot: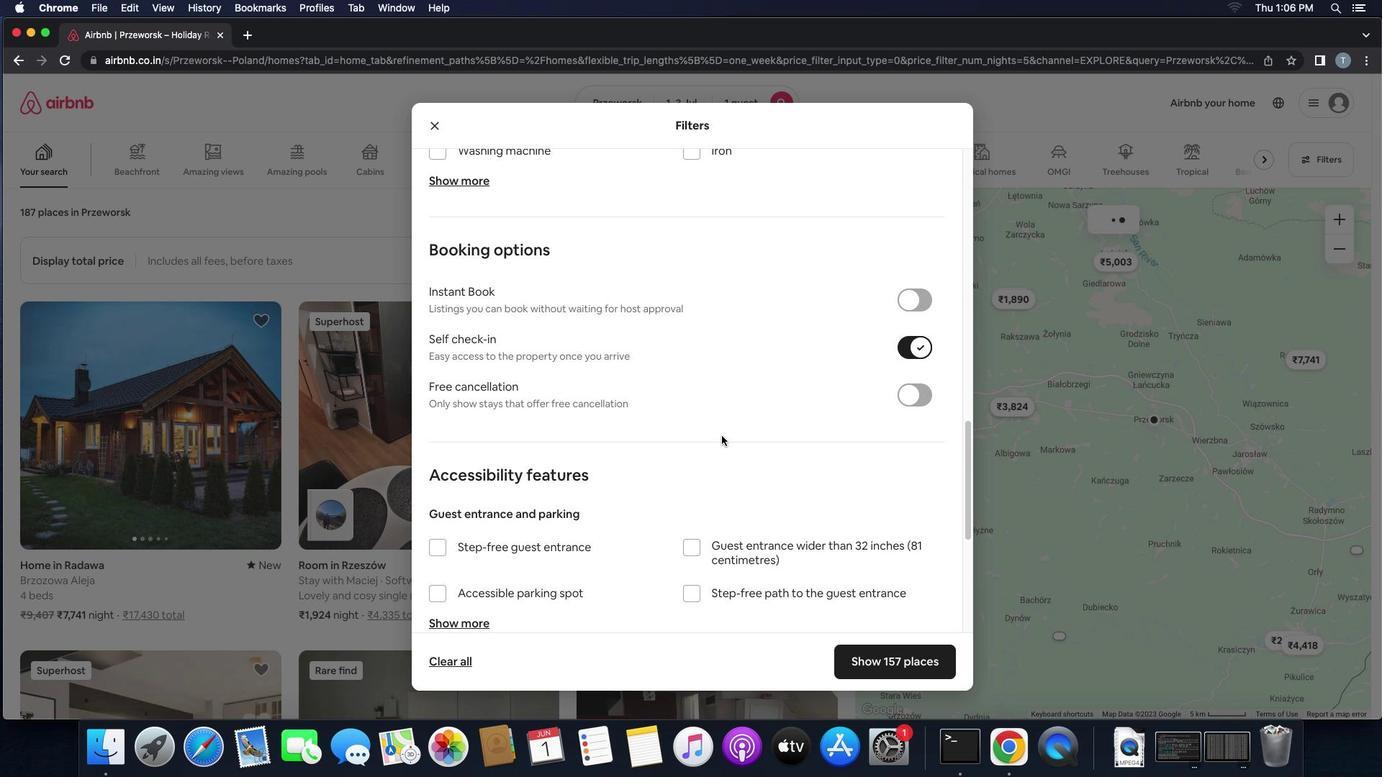 
Action: Mouse scrolled (721, 436) with delta (0, 0)
Screenshot: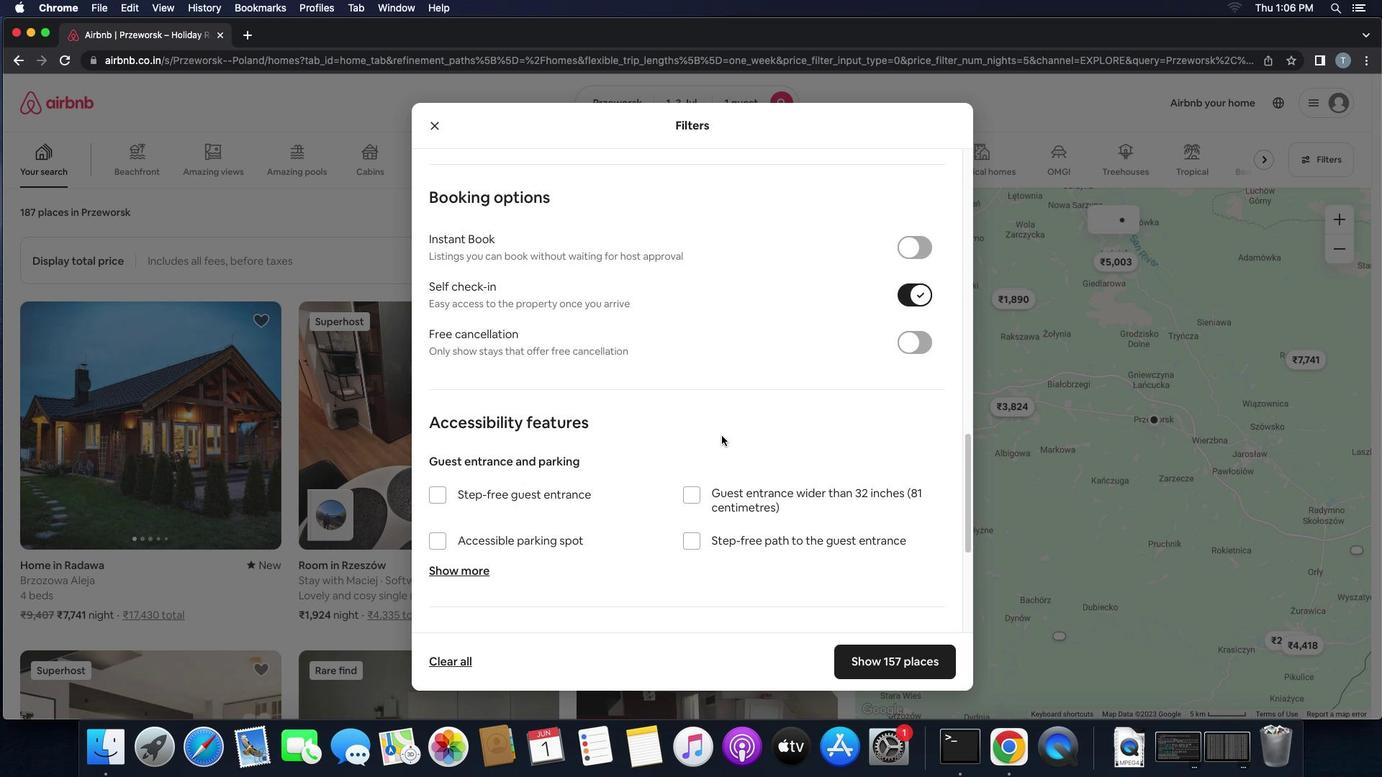 
Action: Mouse scrolled (721, 436) with delta (0, 0)
Screenshot: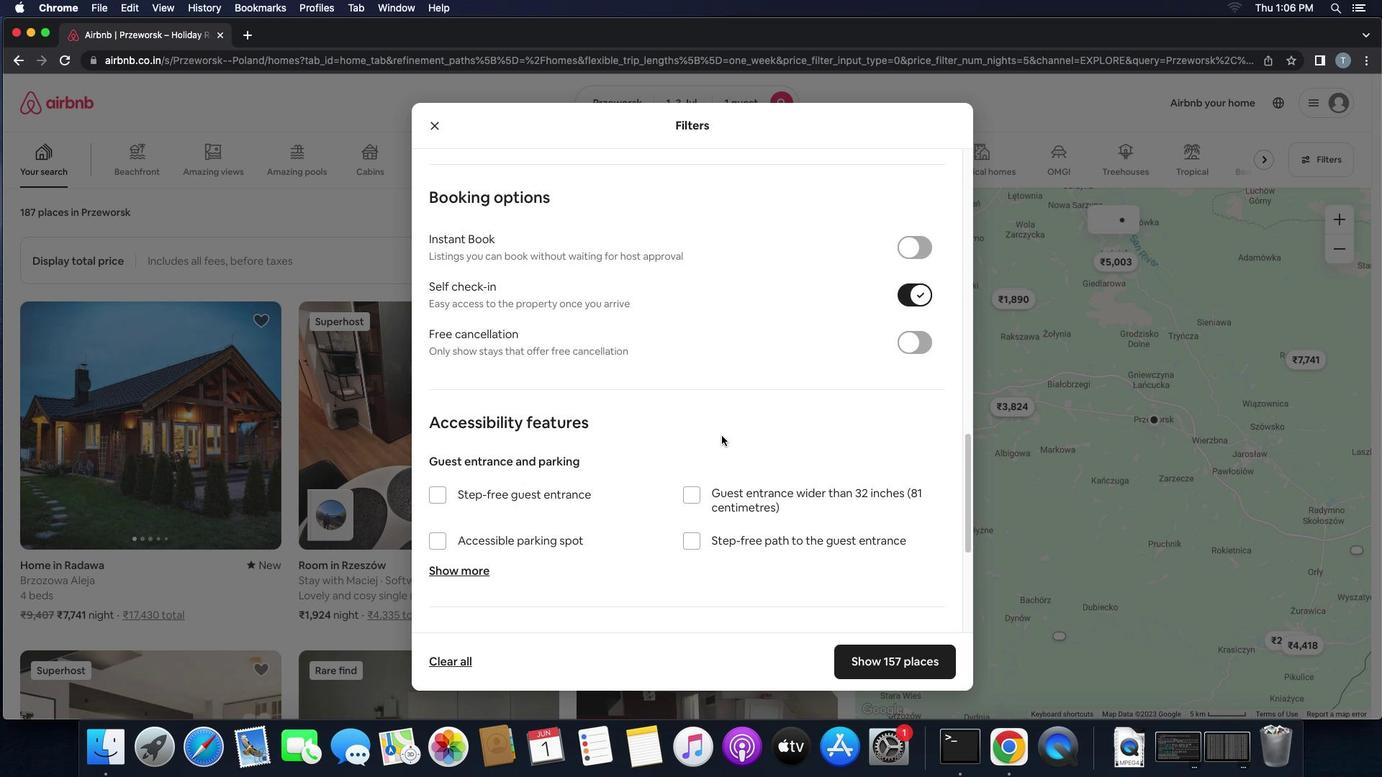 
Action: Mouse scrolled (721, 436) with delta (0, -2)
Screenshot: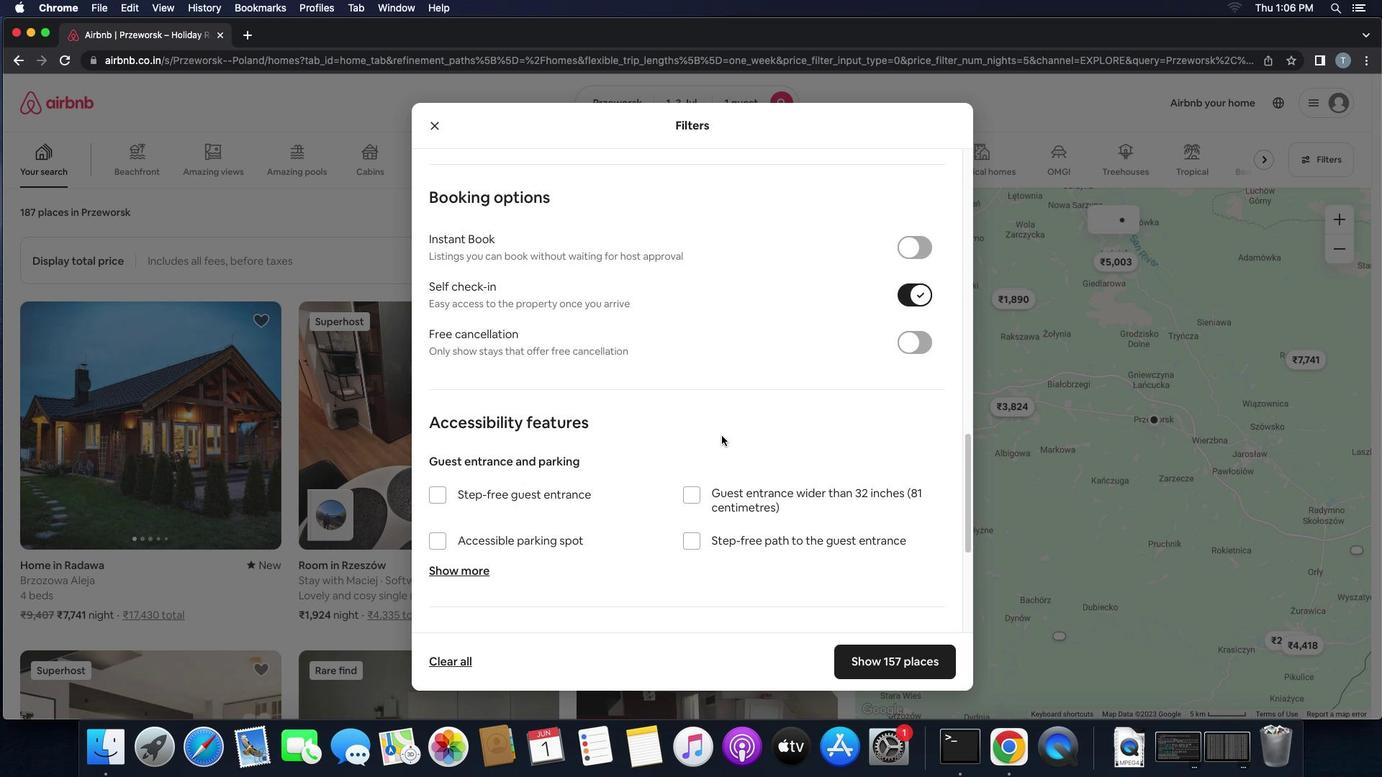 
Action: Mouse scrolled (721, 436) with delta (0, -3)
Screenshot: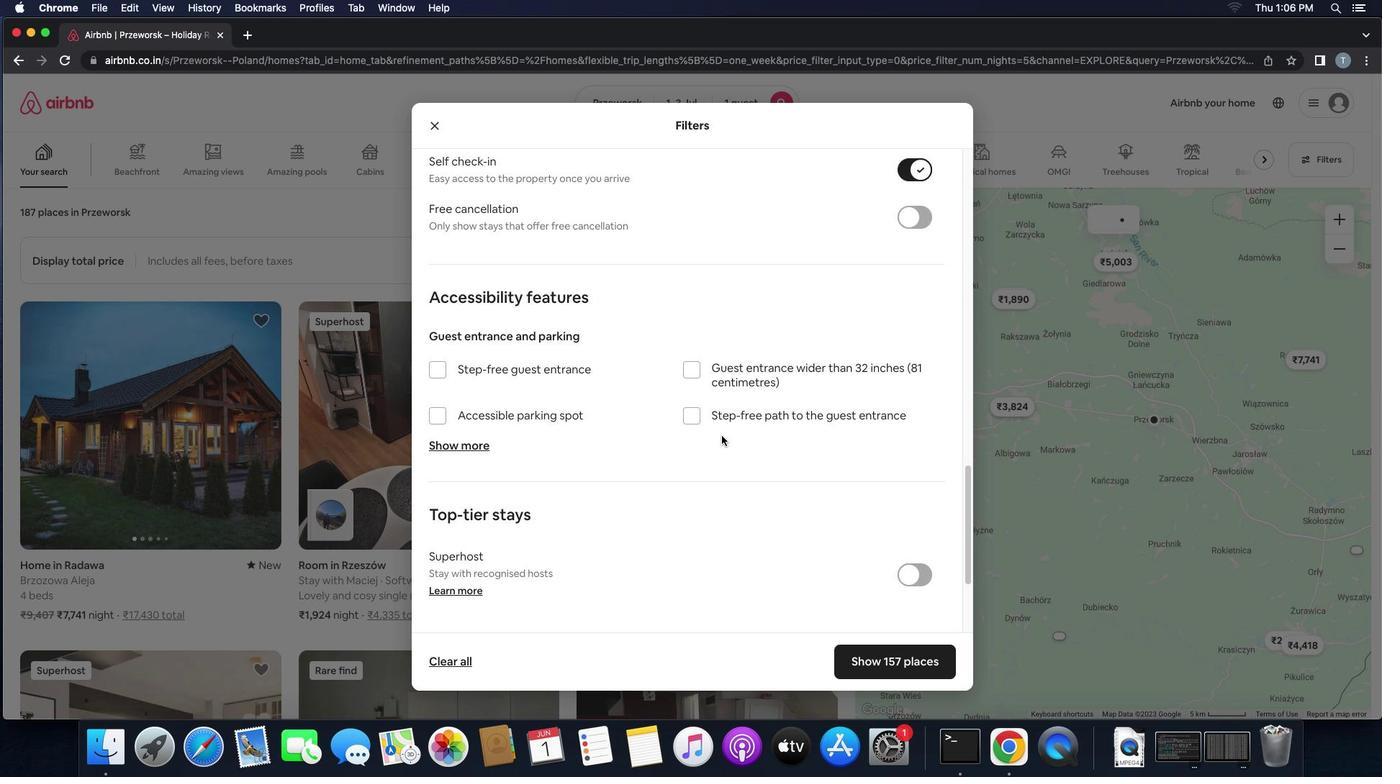 
Action: Mouse scrolled (721, 436) with delta (0, 0)
Screenshot: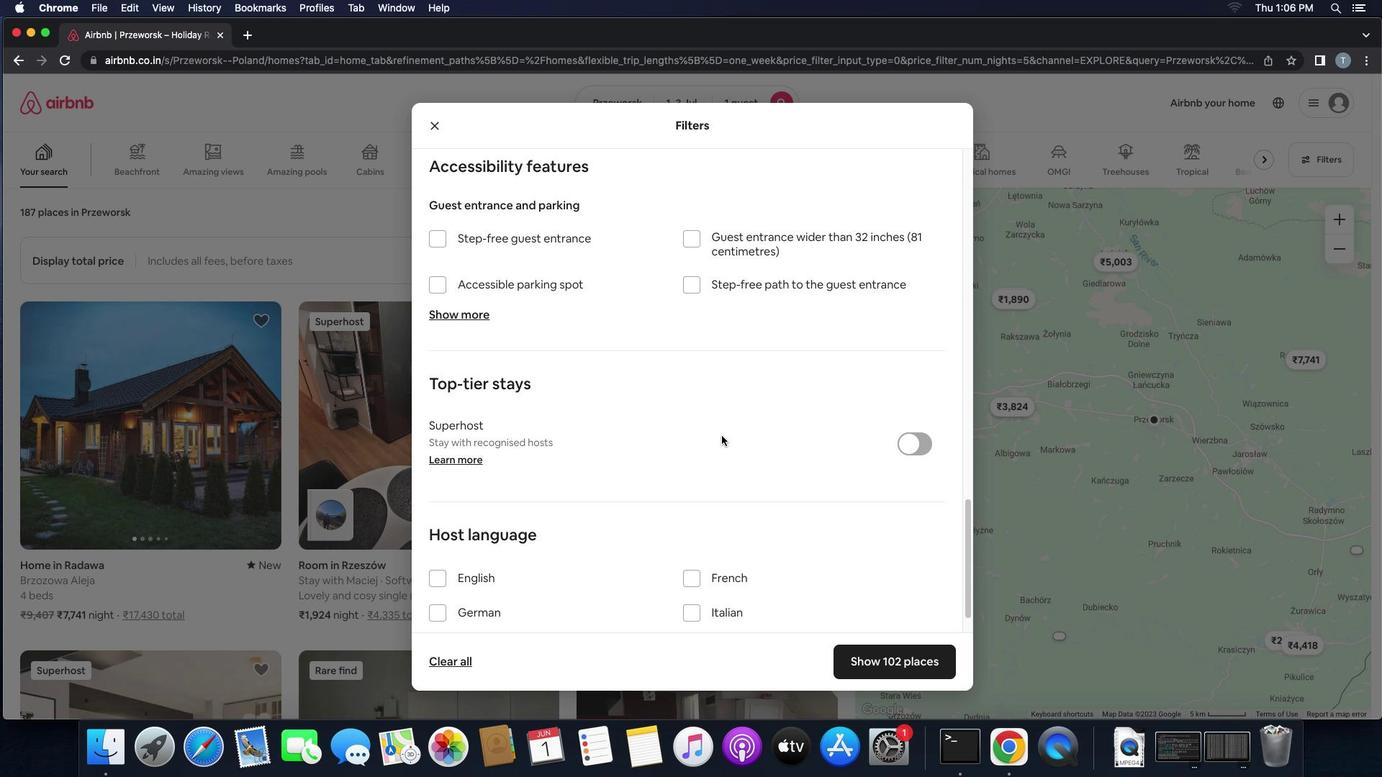 
Action: Mouse scrolled (721, 436) with delta (0, 0)
Screenshot: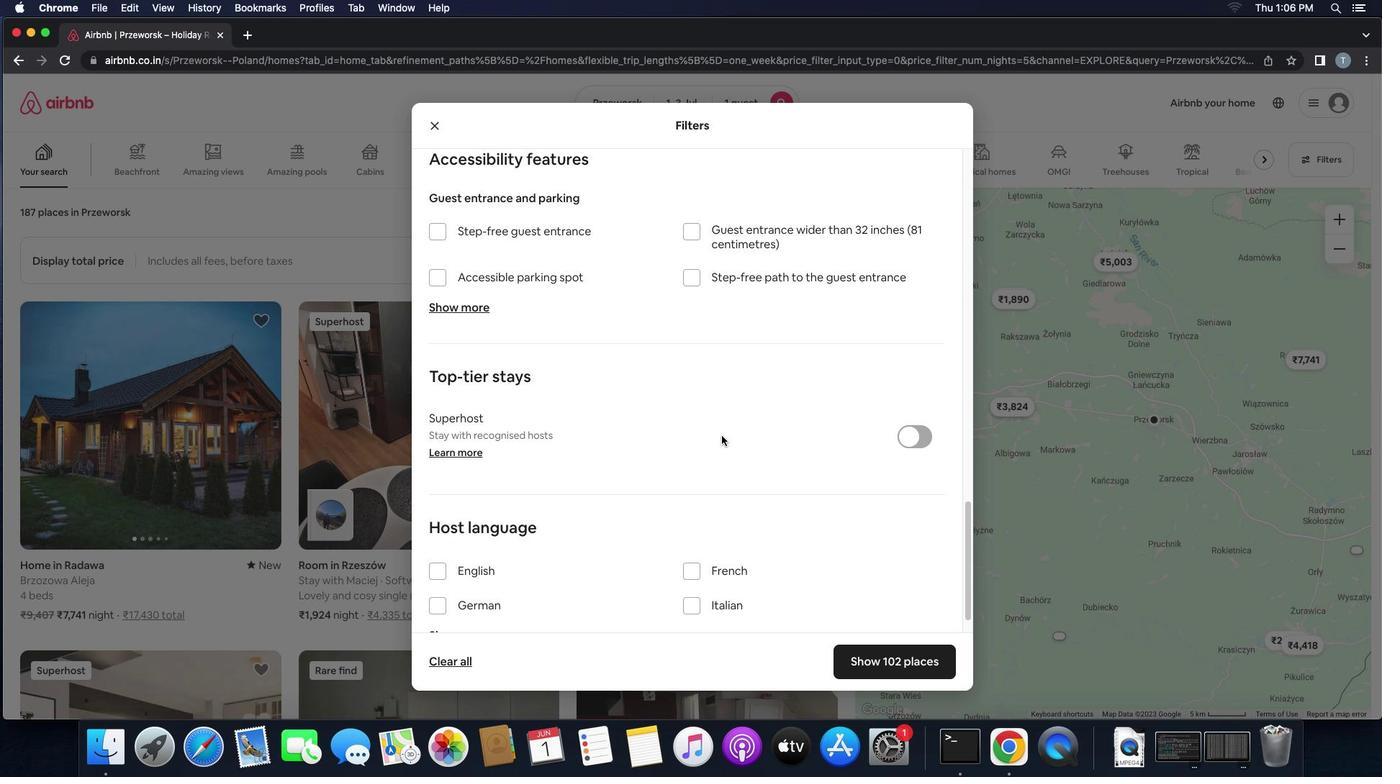 
Action: Mouse scrolled (721, 436) with delta (0, -2)
Screenshot: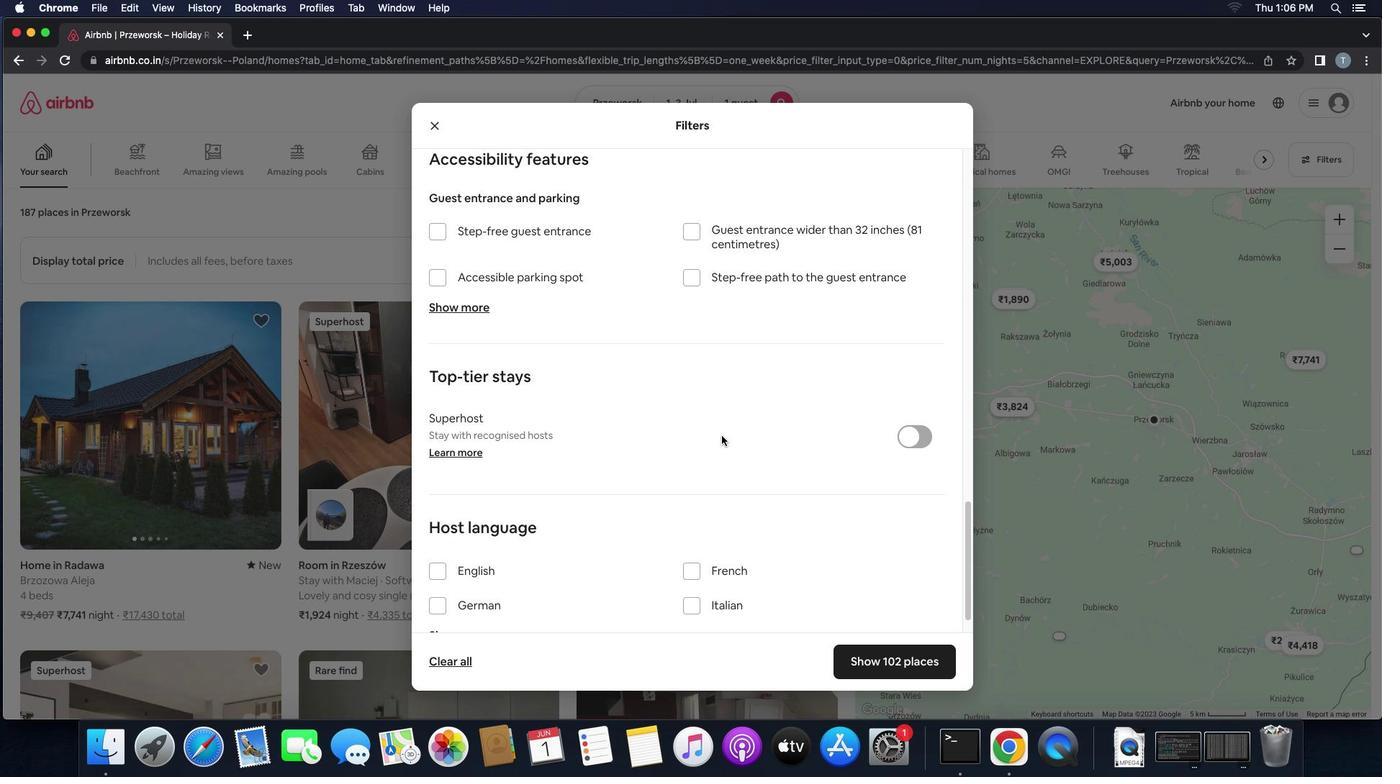 
Action: Mouse scrolled (721, 436) with delta (0, -3)
Screenshot: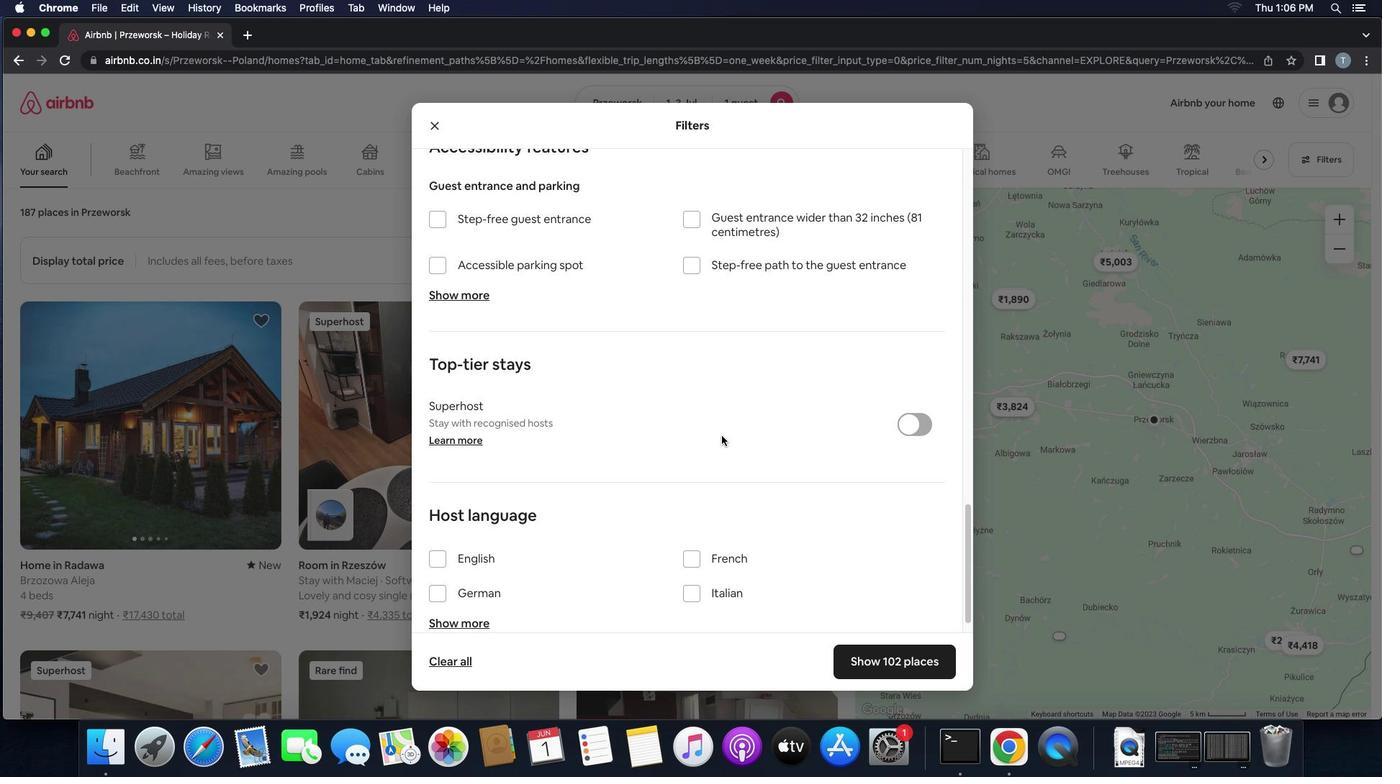 
Action: Mouse moved to (440, 535)
Screenshot: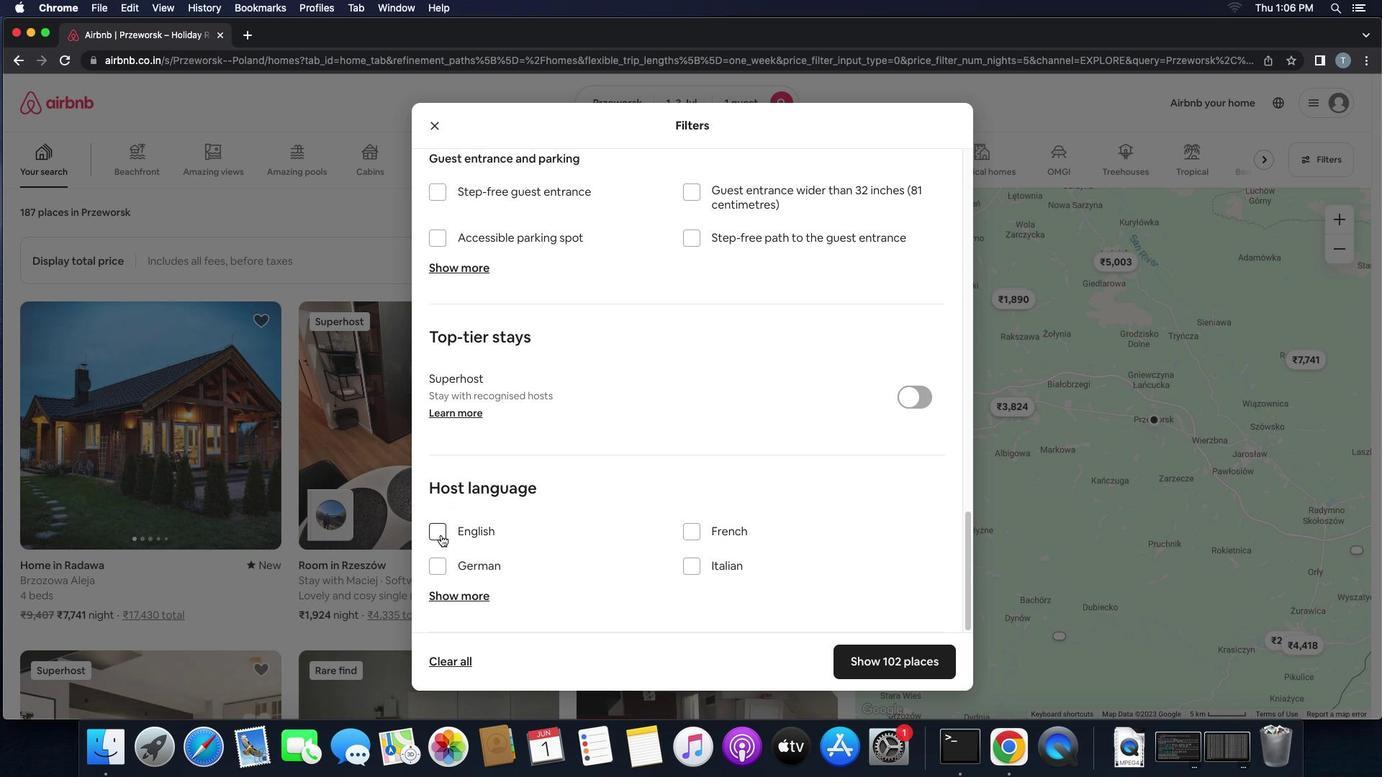 
Action: Mouse pressed left at (440, 535)
Screenshot: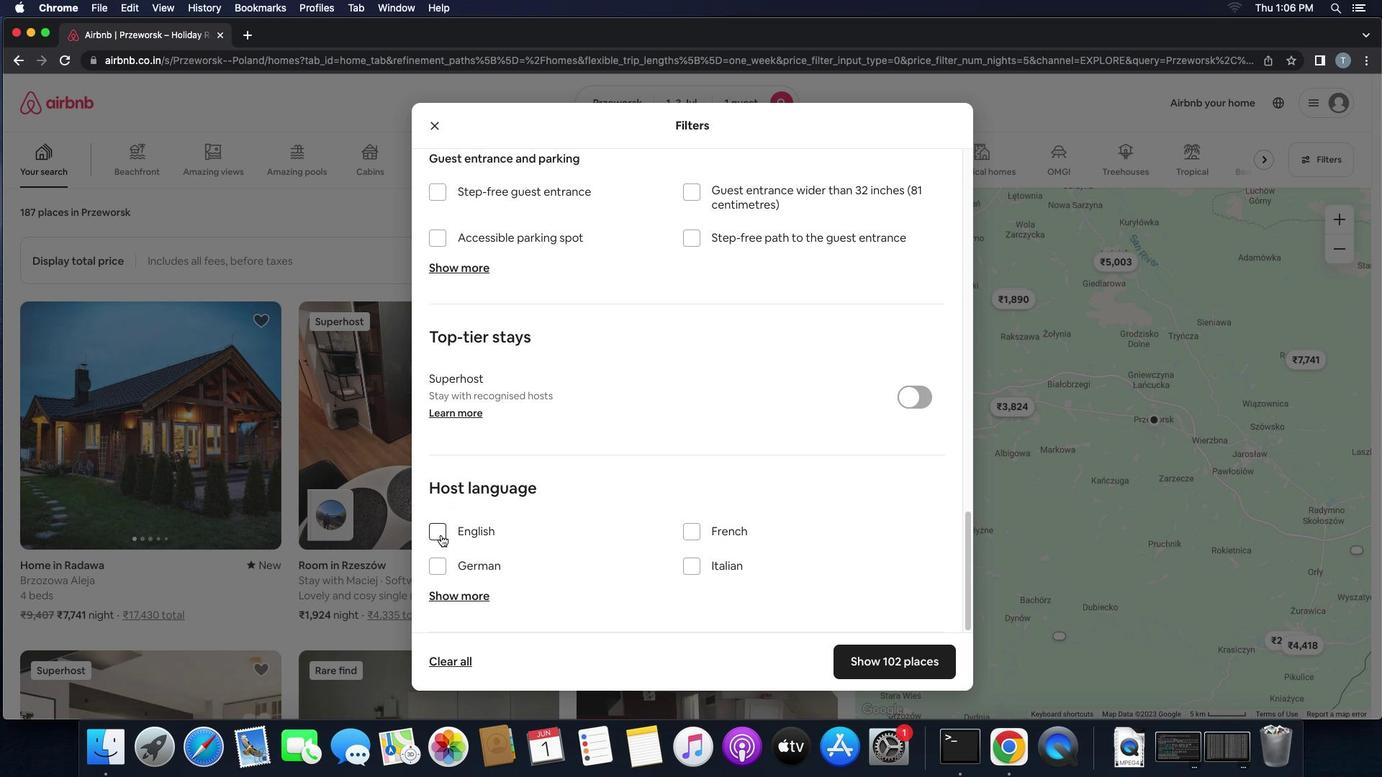 
Action: Mouse moved to (865, 661)
Screenshot: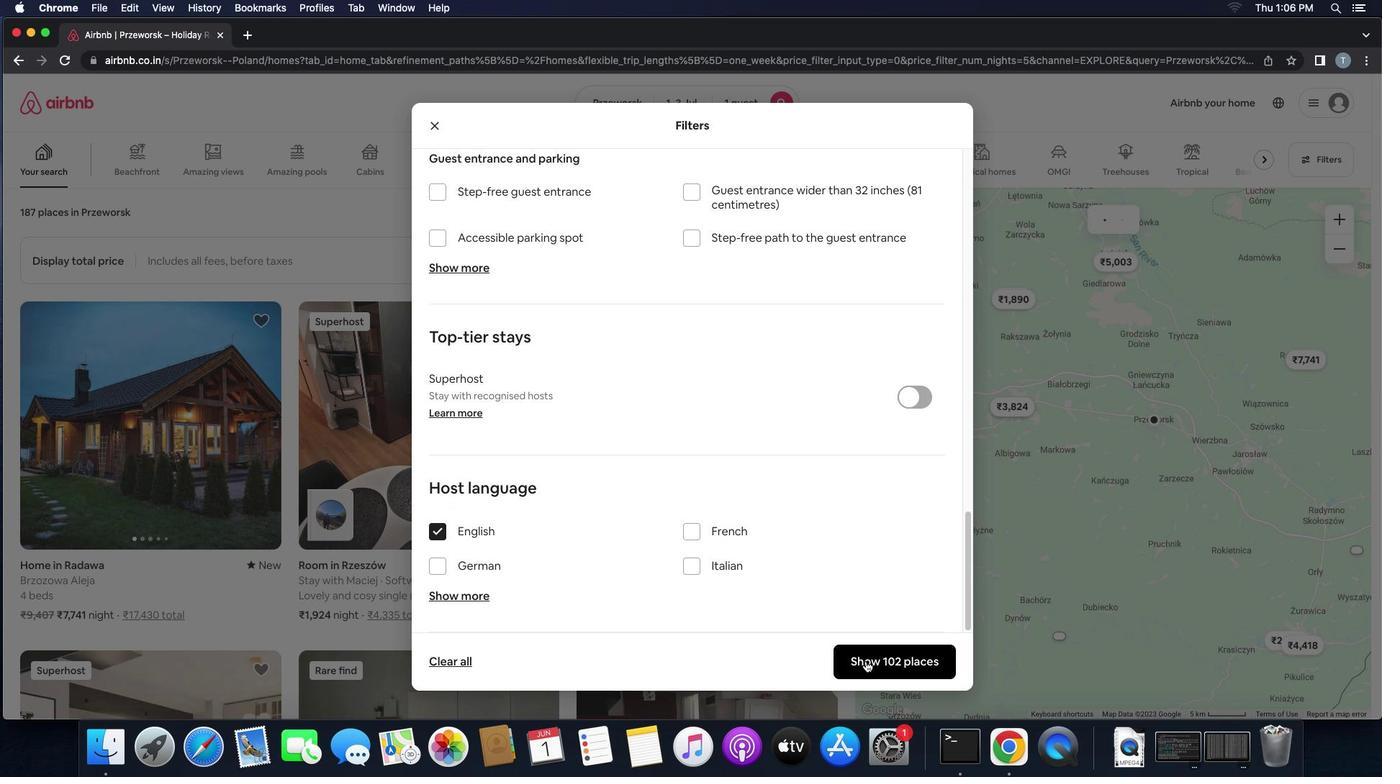 
Action: Mouse pressed left at (865, 661)
Screenshot: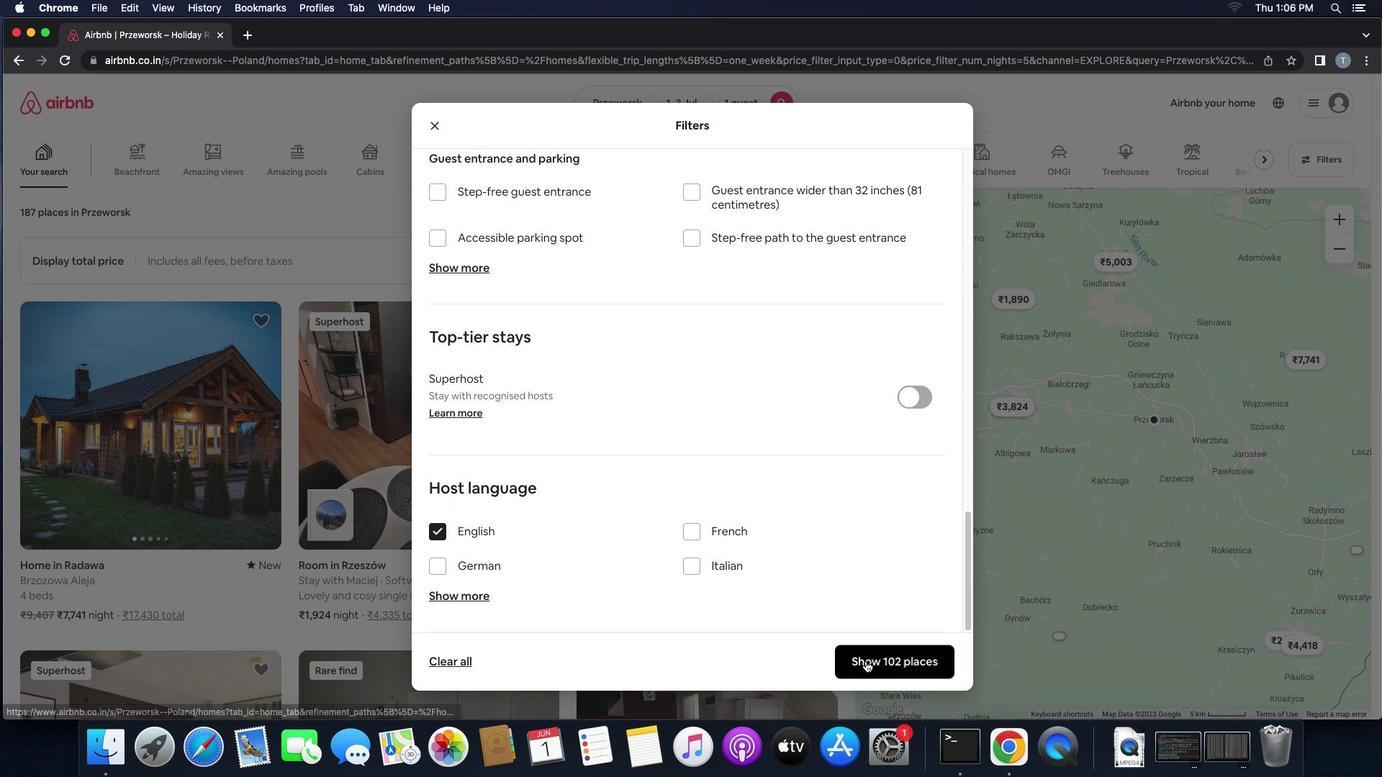 
